 Task: Find connections with filter location Rānia with filter topic #indiawith filter profile language English with filter current company Trelleborg Group with filter school Manonmaniam Sundaranar University with filter industry Architecture and Planning with filter service category Videography with filter keywords title Flight Attendant
Action: Mouse moved to (657, 66)
Screenshot: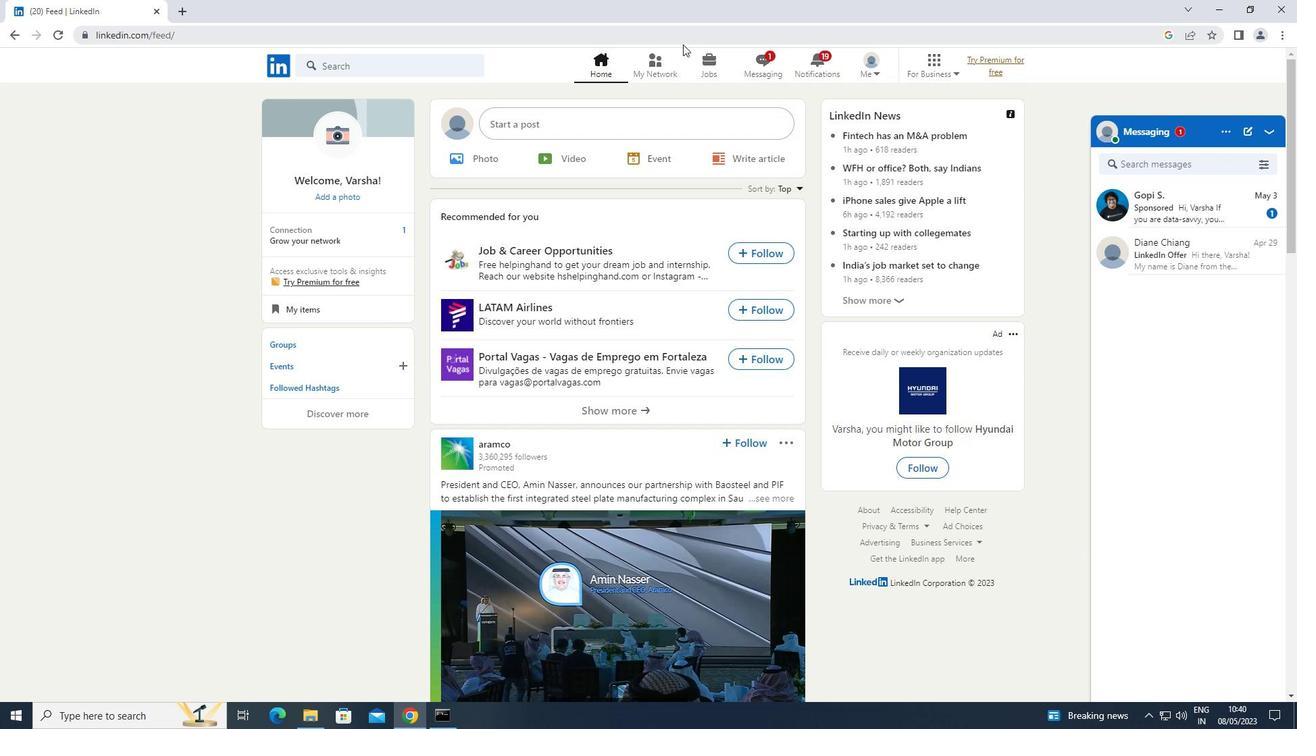 
Action: Mouse pressed left at (657, 66)
Screenshot: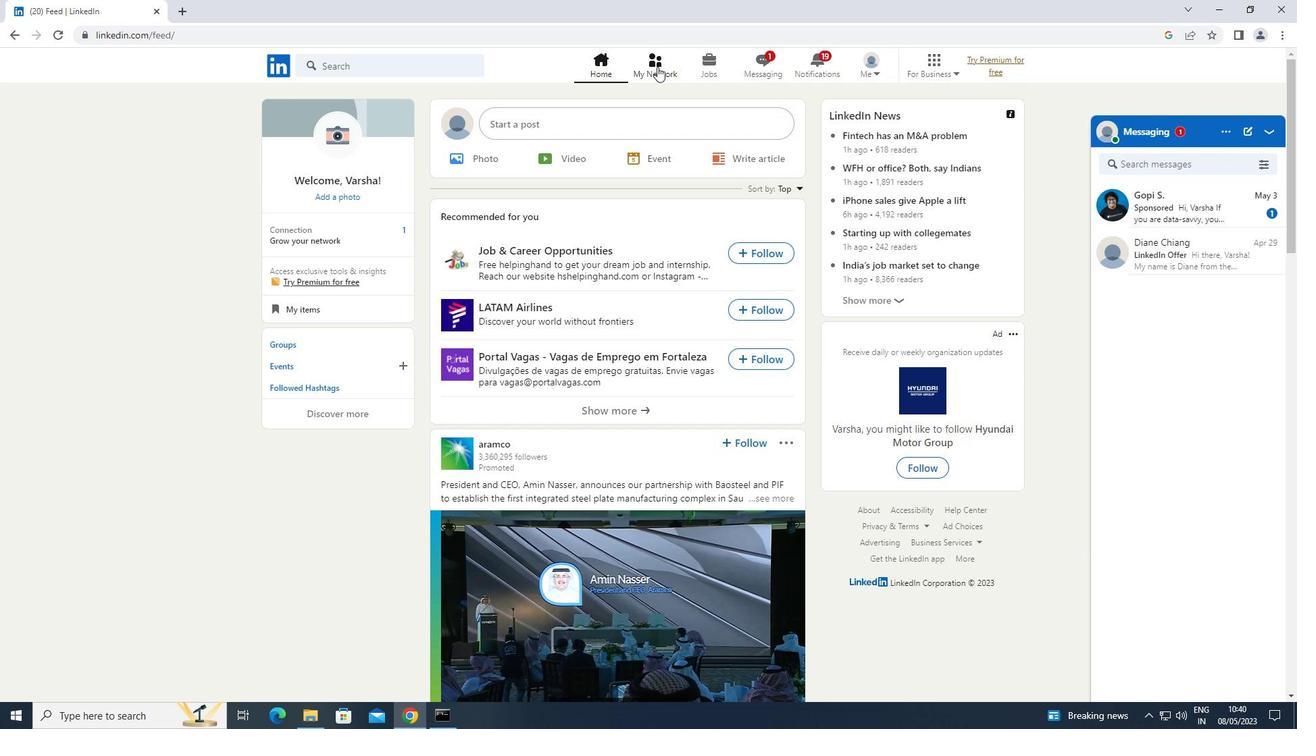 
Action: Mouse moved to (381, 137)
Screenshot: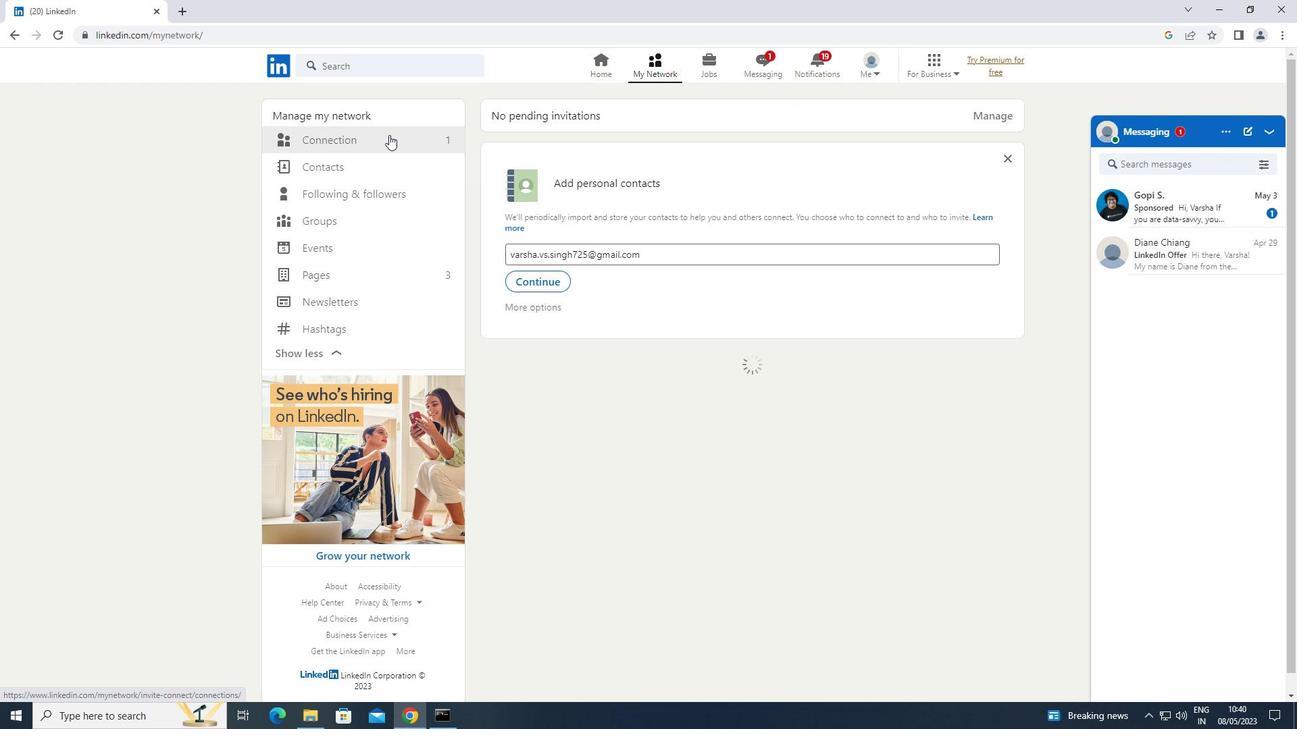 
Action: Mouse pressed left at (381, 137)
Screenshot: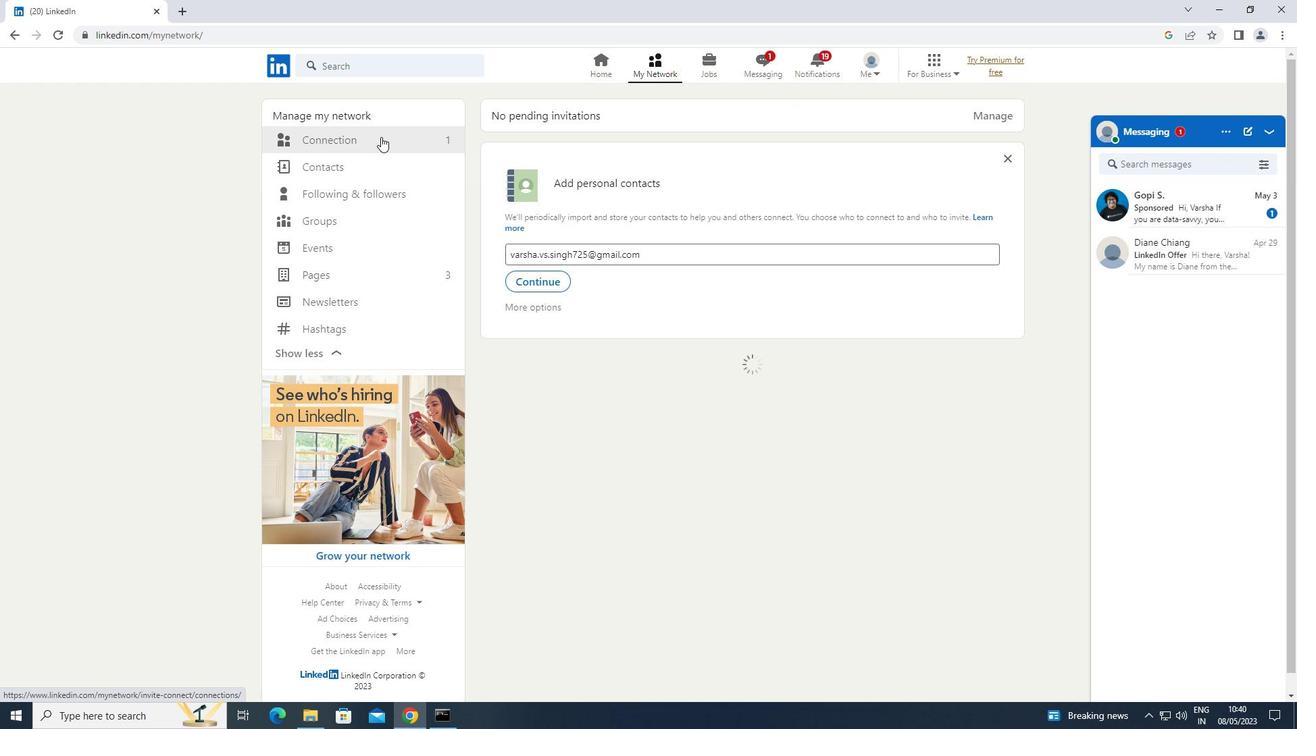 
Action: Mouse moved to (756, 141)
Screenshot: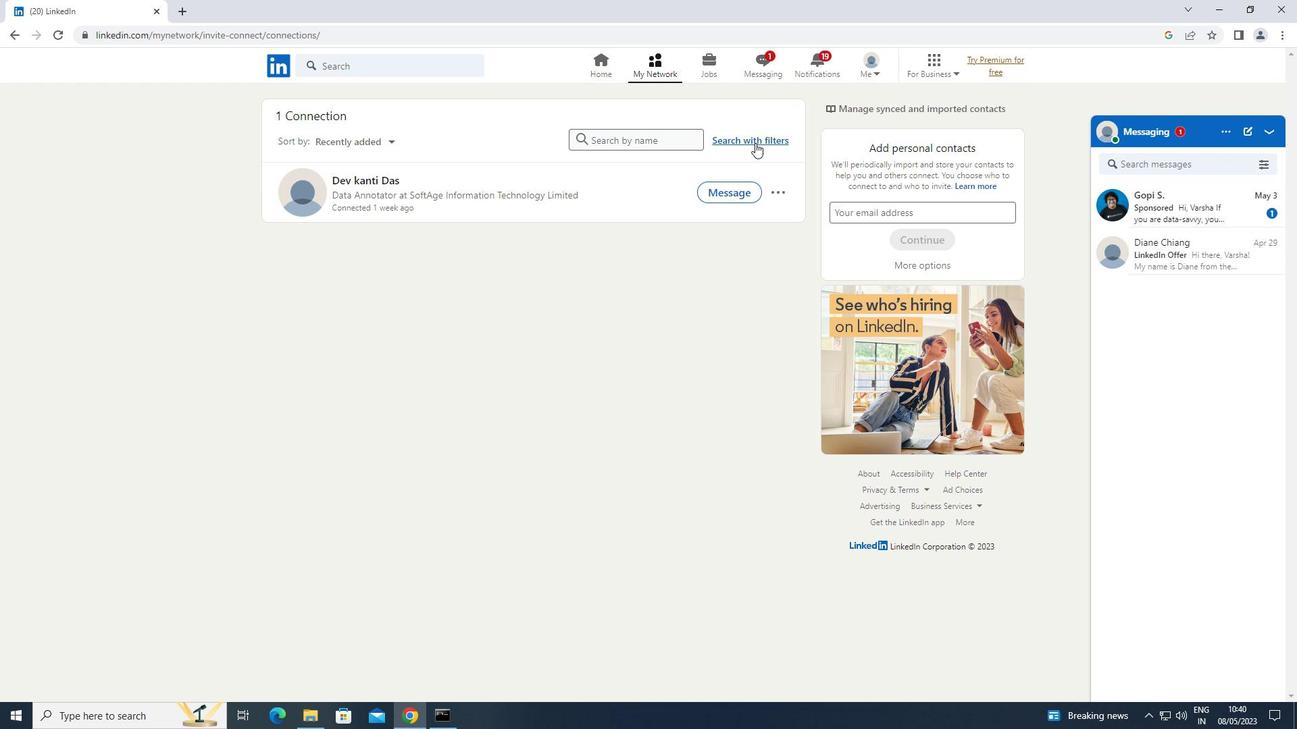 
Action: Mouse pressed left at (756, 141)
Screenshot: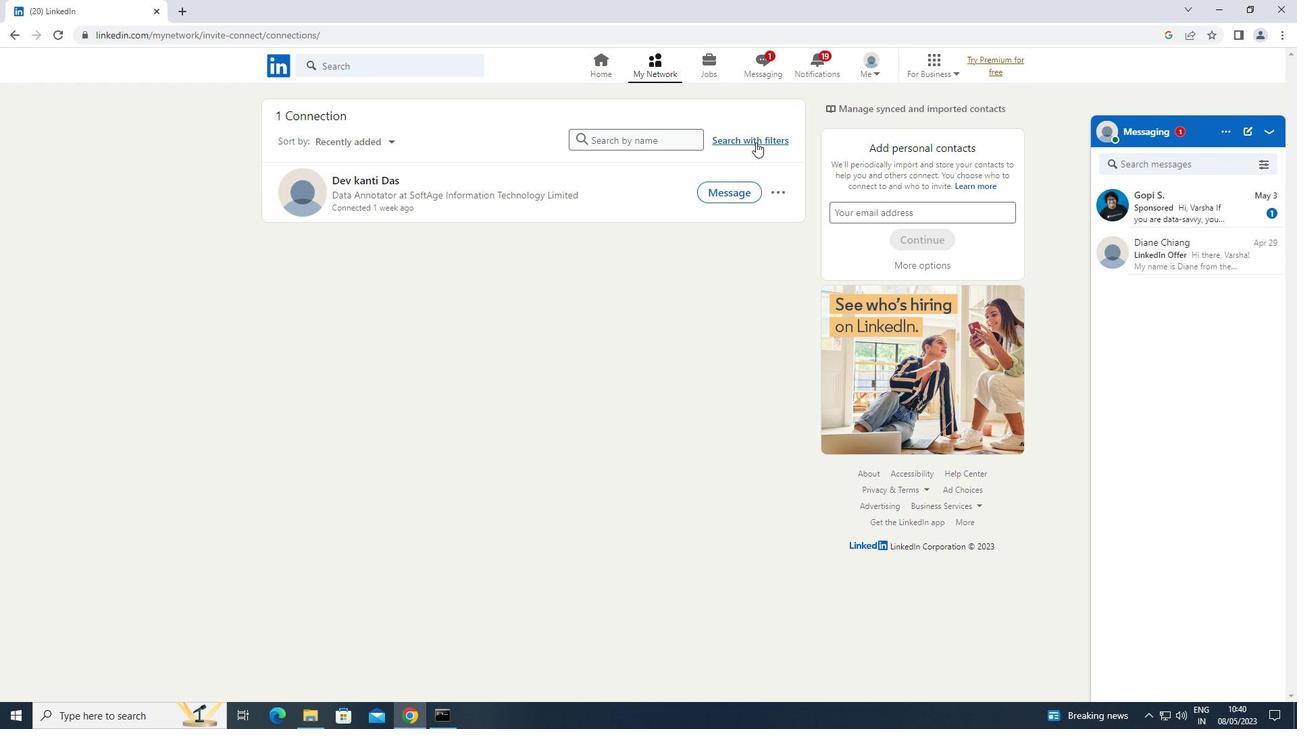 
Action: Mouse moved to (695, 108)
Screenshot: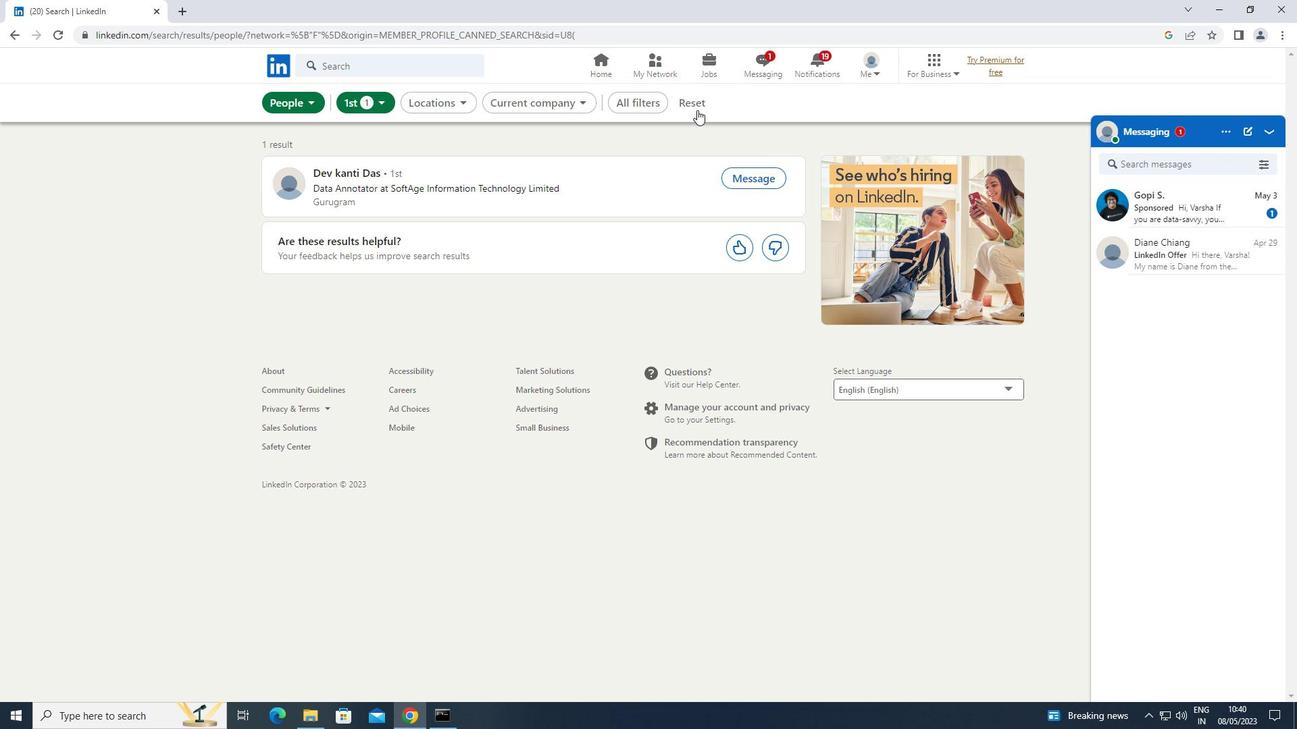 
Action: Mouse pressed left at (695, 108)
Screenshot: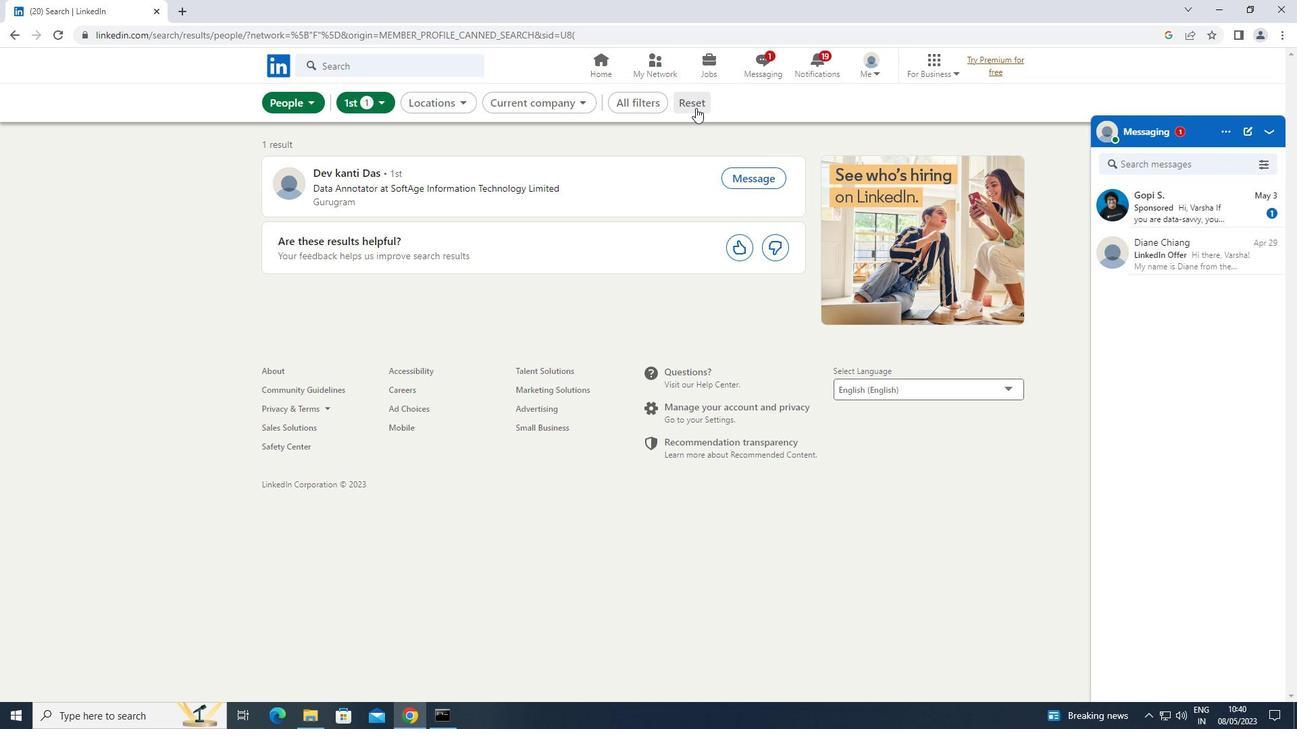 
Action: Mouse moved to (681, 104)
Screenshot: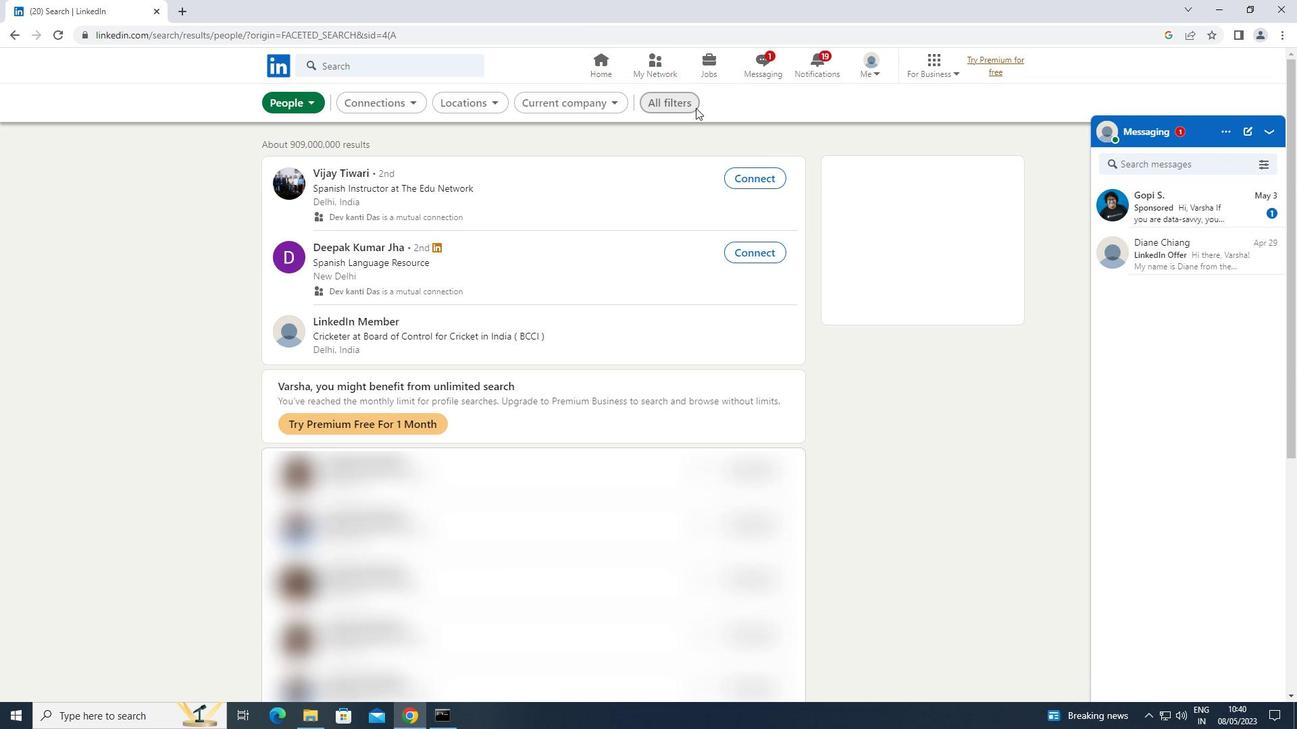 
Action: Mouse pressed left at (681, 104)
Screenshot: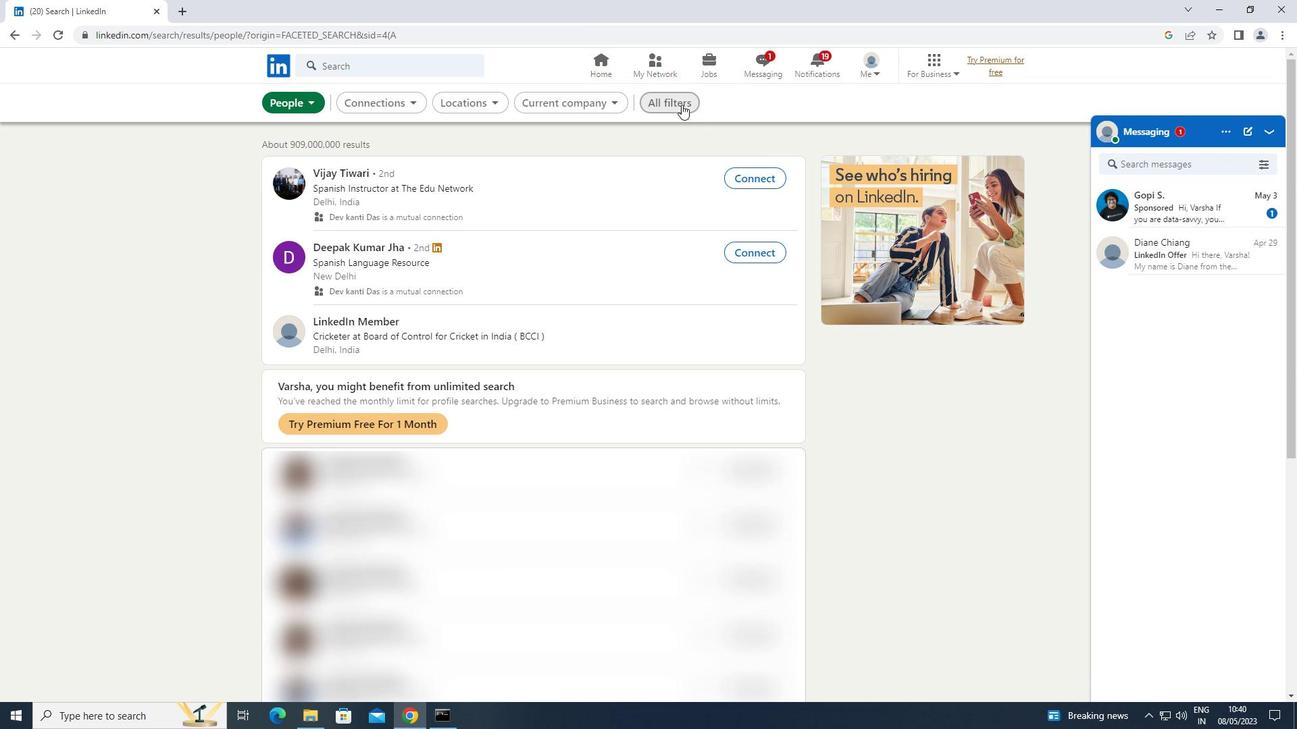 
Action: Mouse moved to (927, 224)
Screenshot: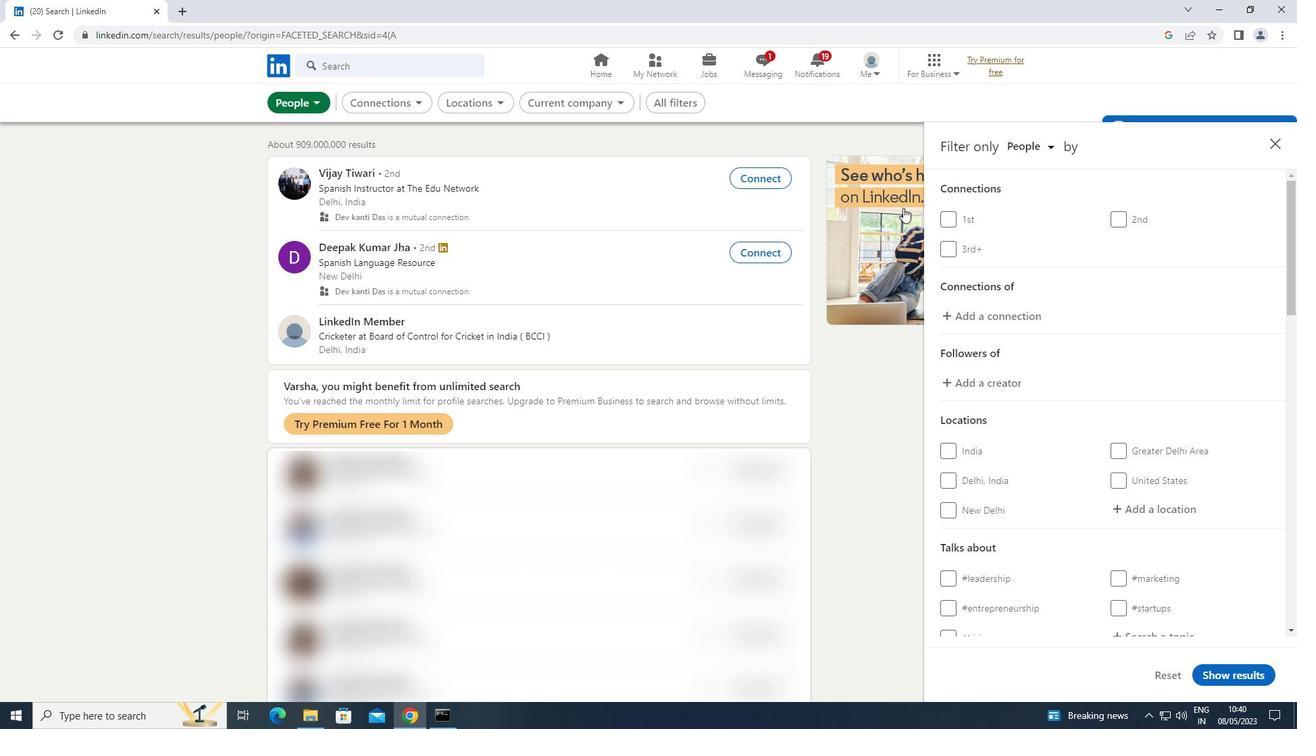 
Action: Mouse scrolled (927, 223) with delta (0, 0)
Screenshot: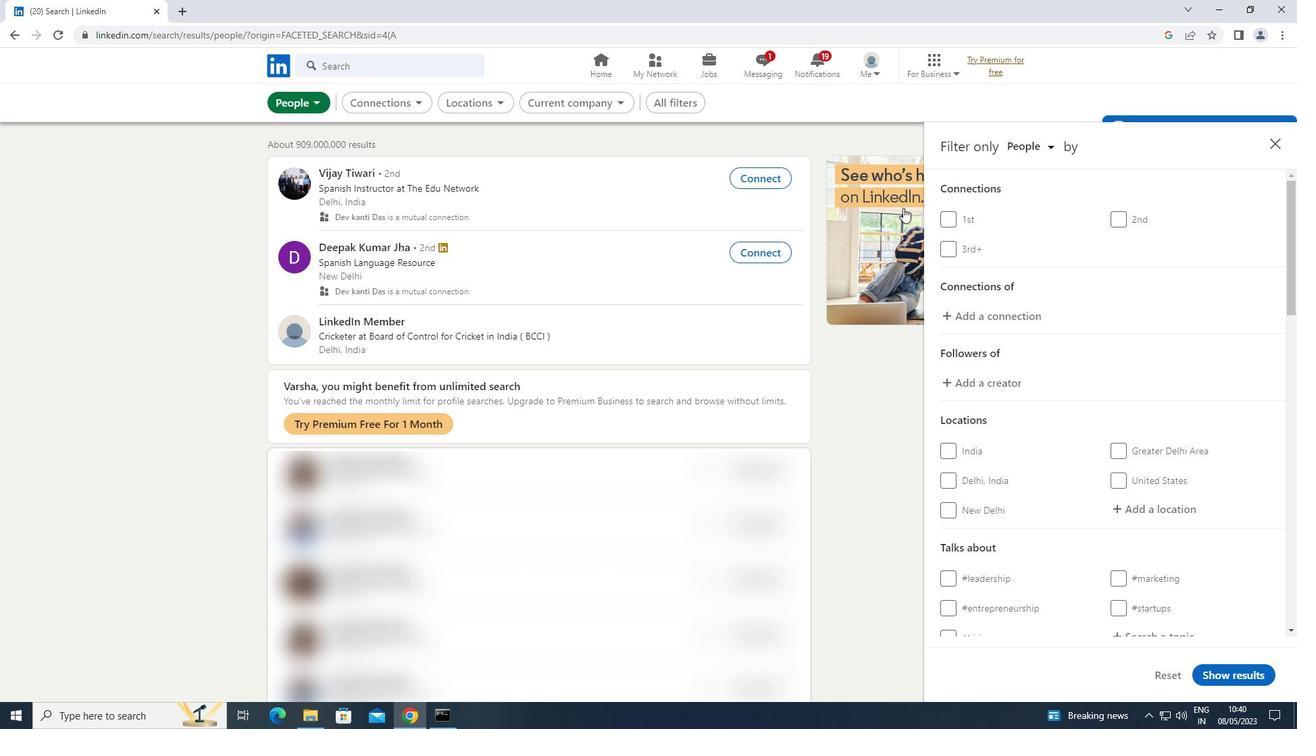 
Action: Mouse moved to (927, 226)
Screenshot: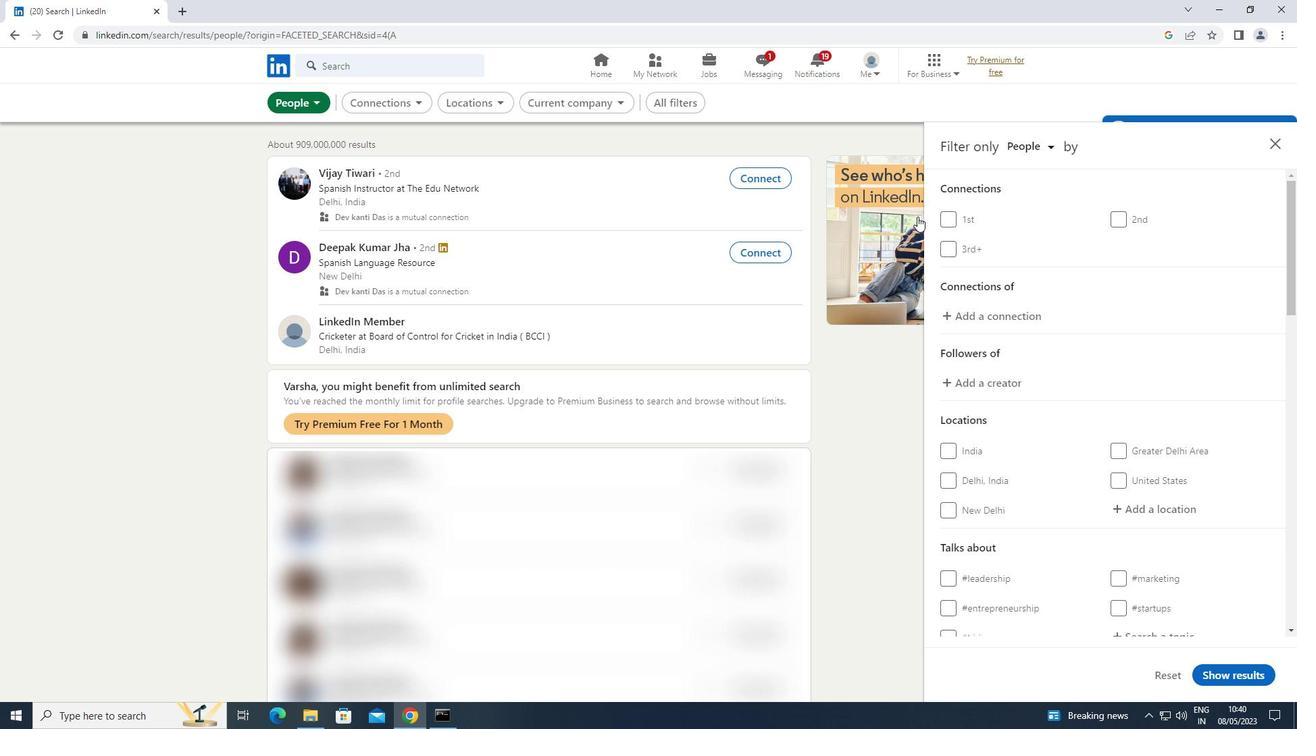 
Action: Mouse scrolled (927, 225) with delta (0, 0)
Screenshot: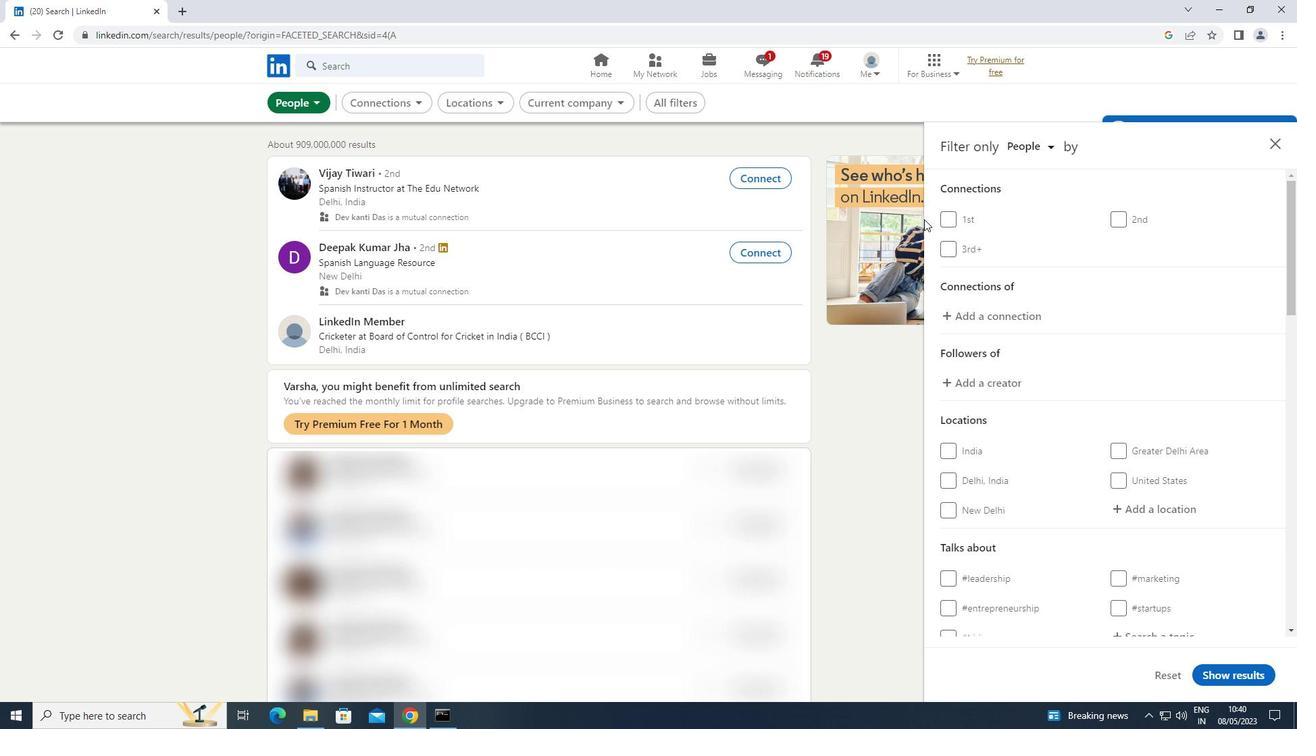
Action: Mouse scrolled (927, 225) with delta (0, 0)
Screenshot: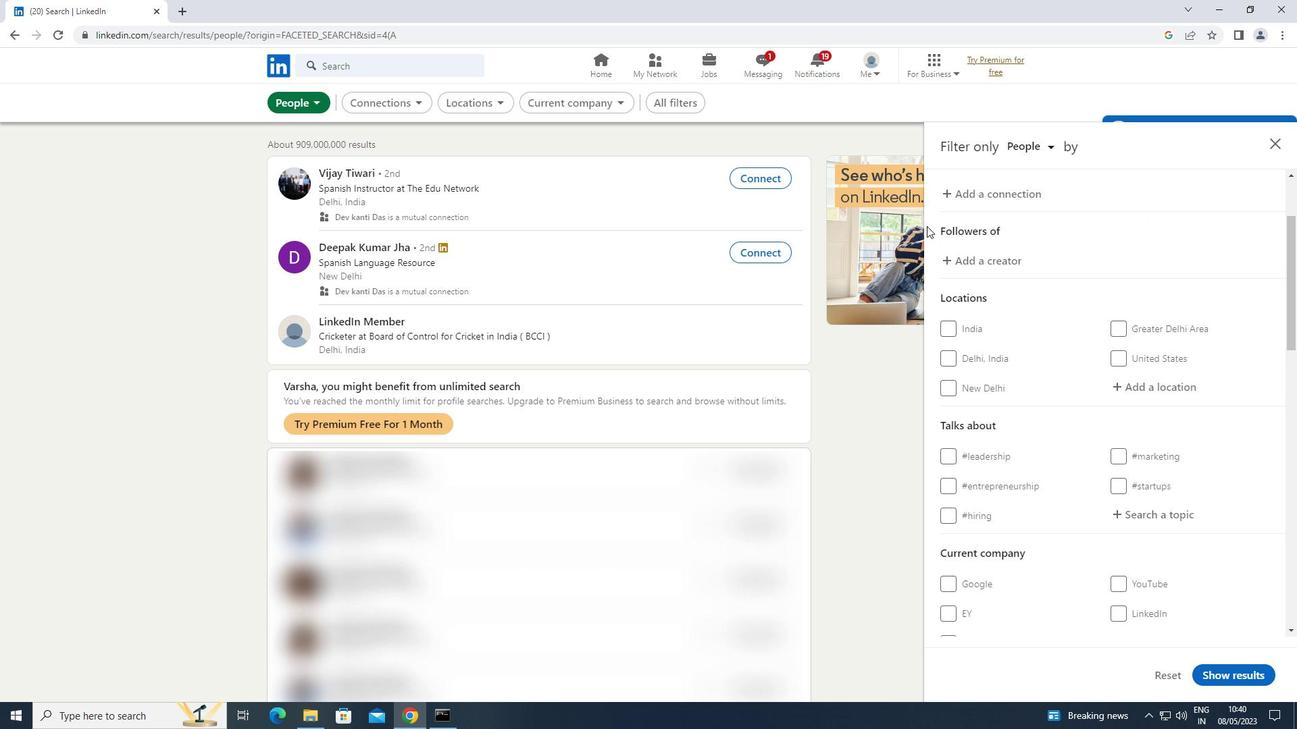 
Action: Mouse moved to (1142, 302)
Screenshot: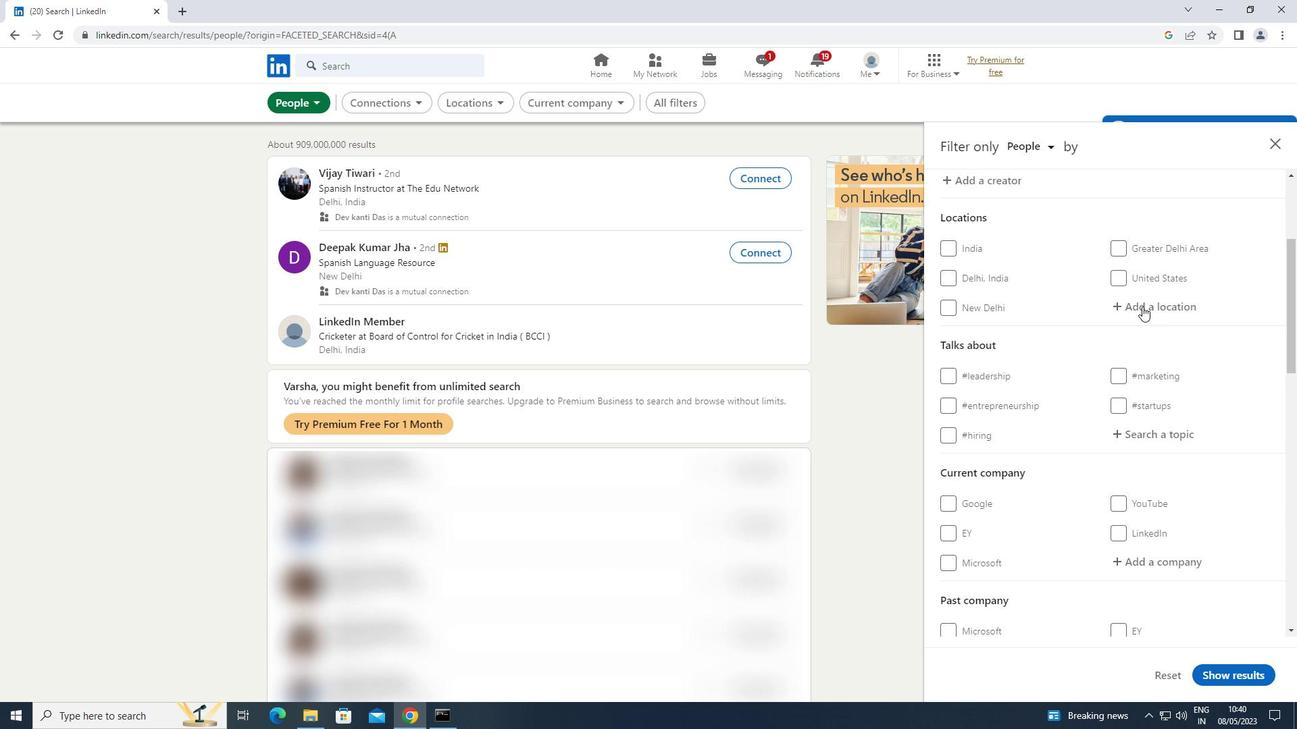 
Action: Mouse pressed left at (1142, 302)
Screenshot: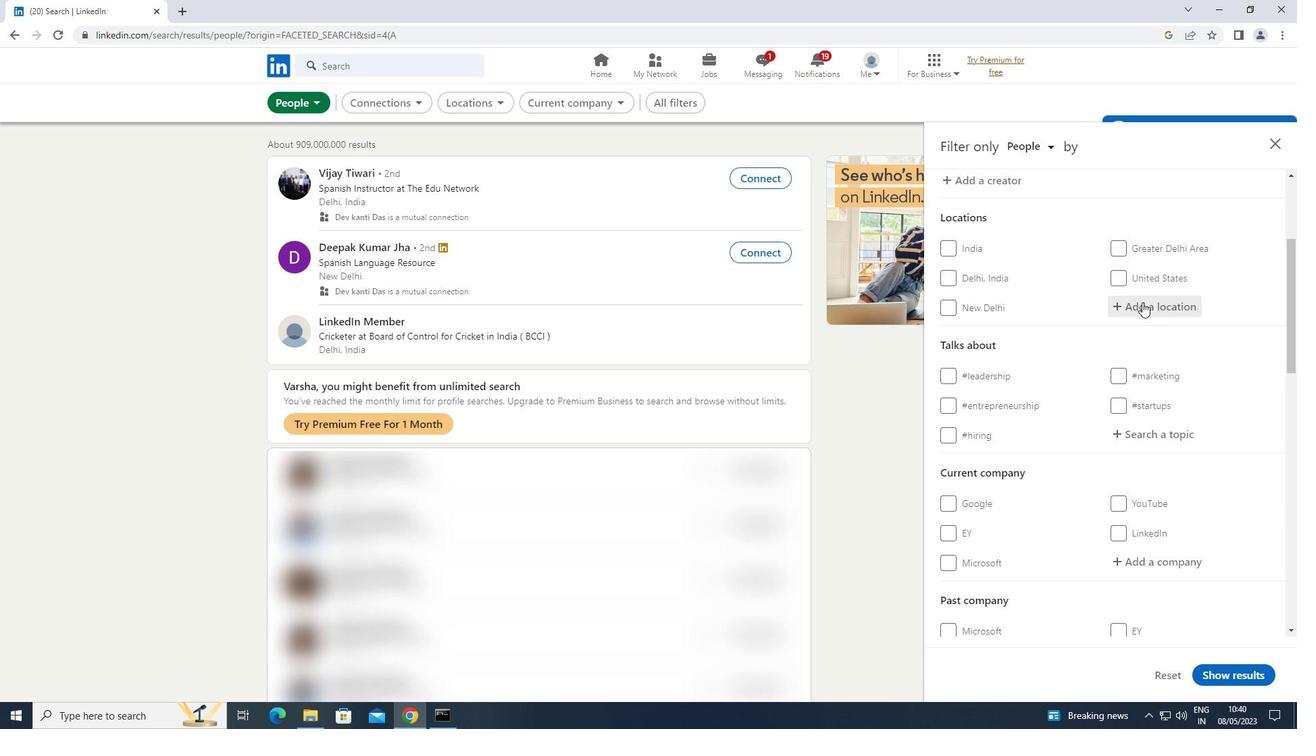 
Action: Mouse moved to (1119, 303)
Screenshot: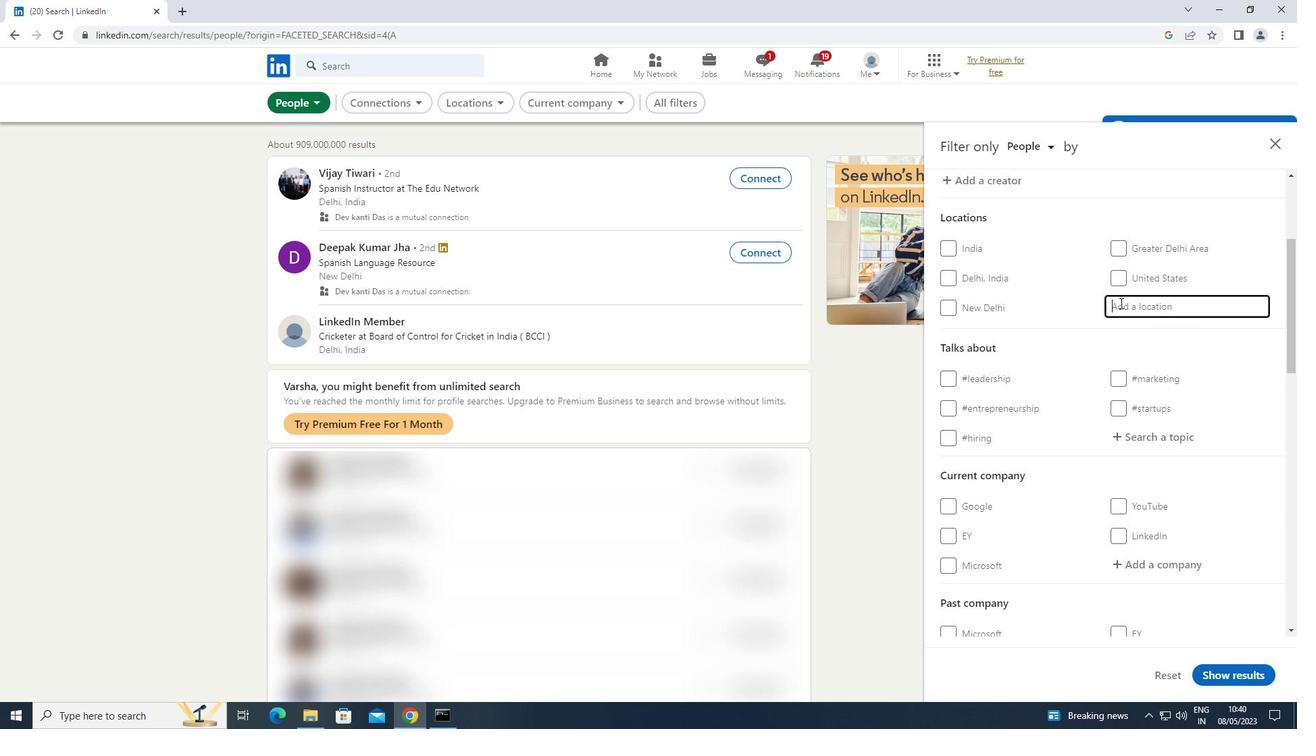 
Action: Key pressed <Key.shift>RANIA
Screenshot: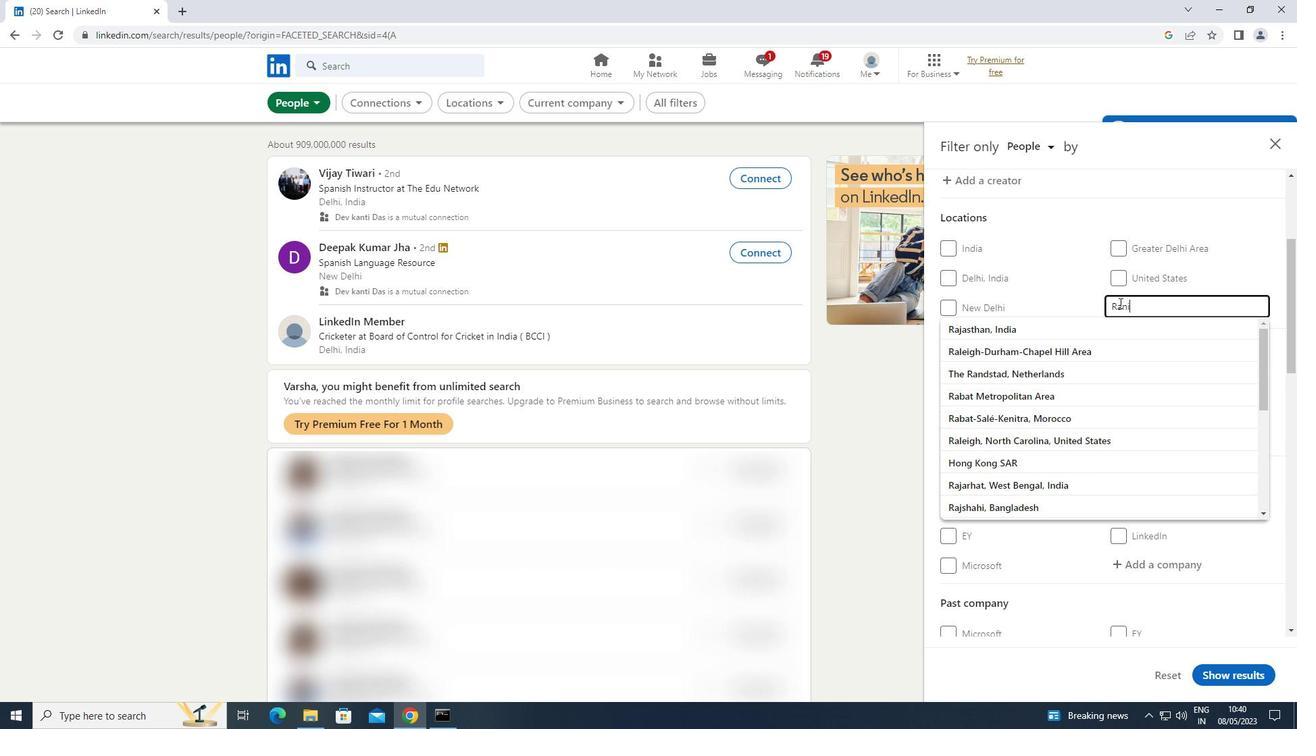 
Action: Mouse moved to (1125, 433)
Screenshot: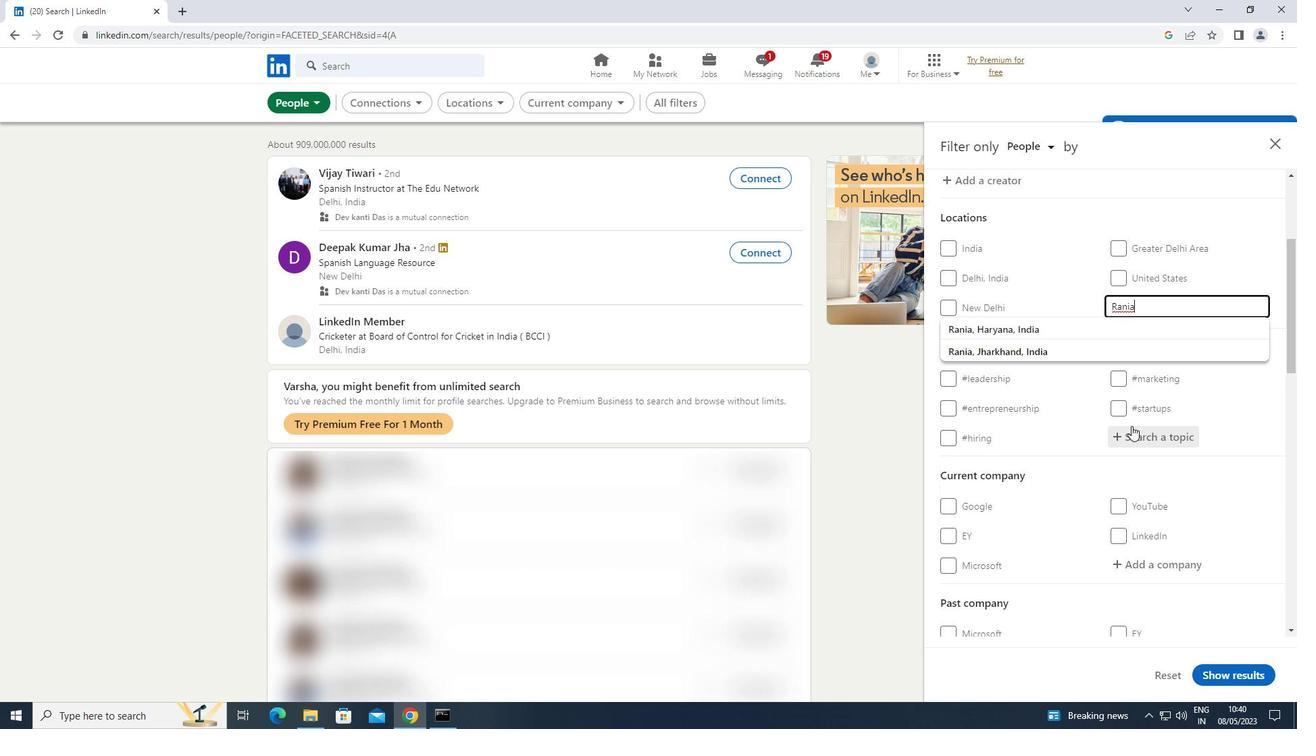 
Action: Mouse pressed left at (1125, 433)
Screenshot: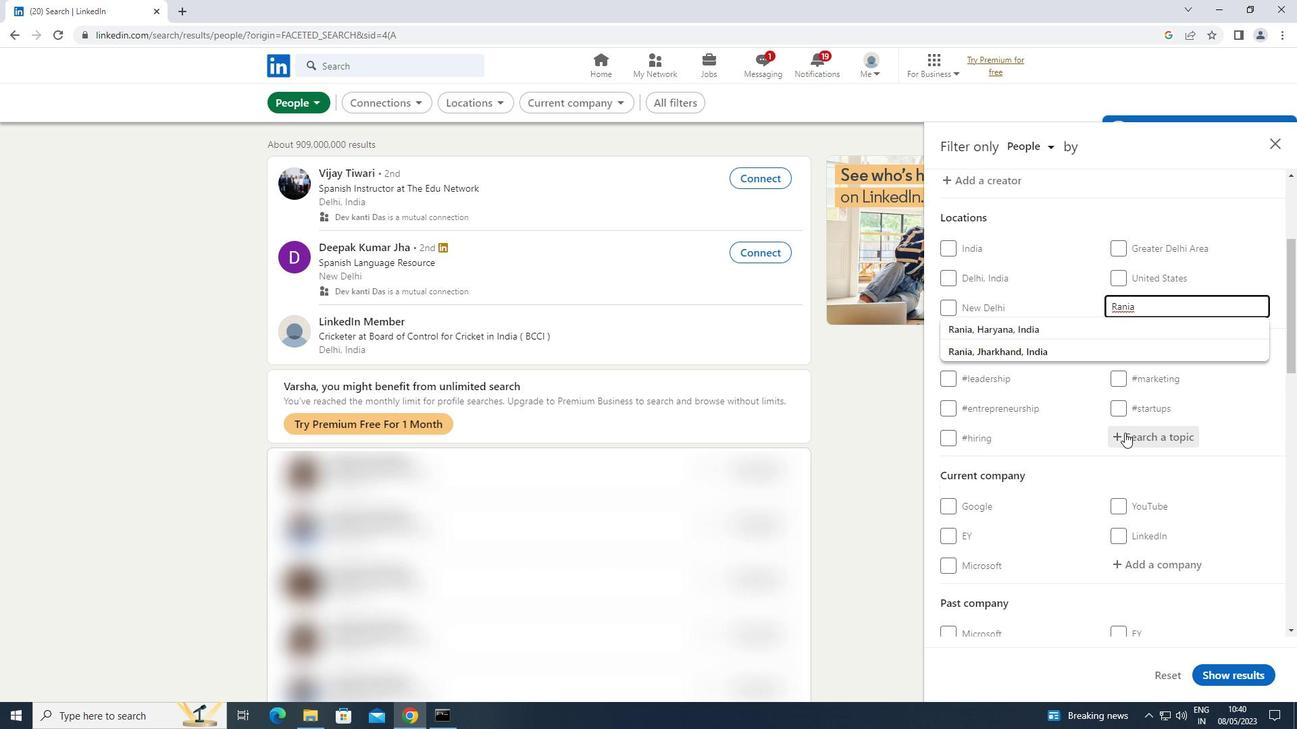 
Action: Mouse moved to (1123, 434)
Screenshot: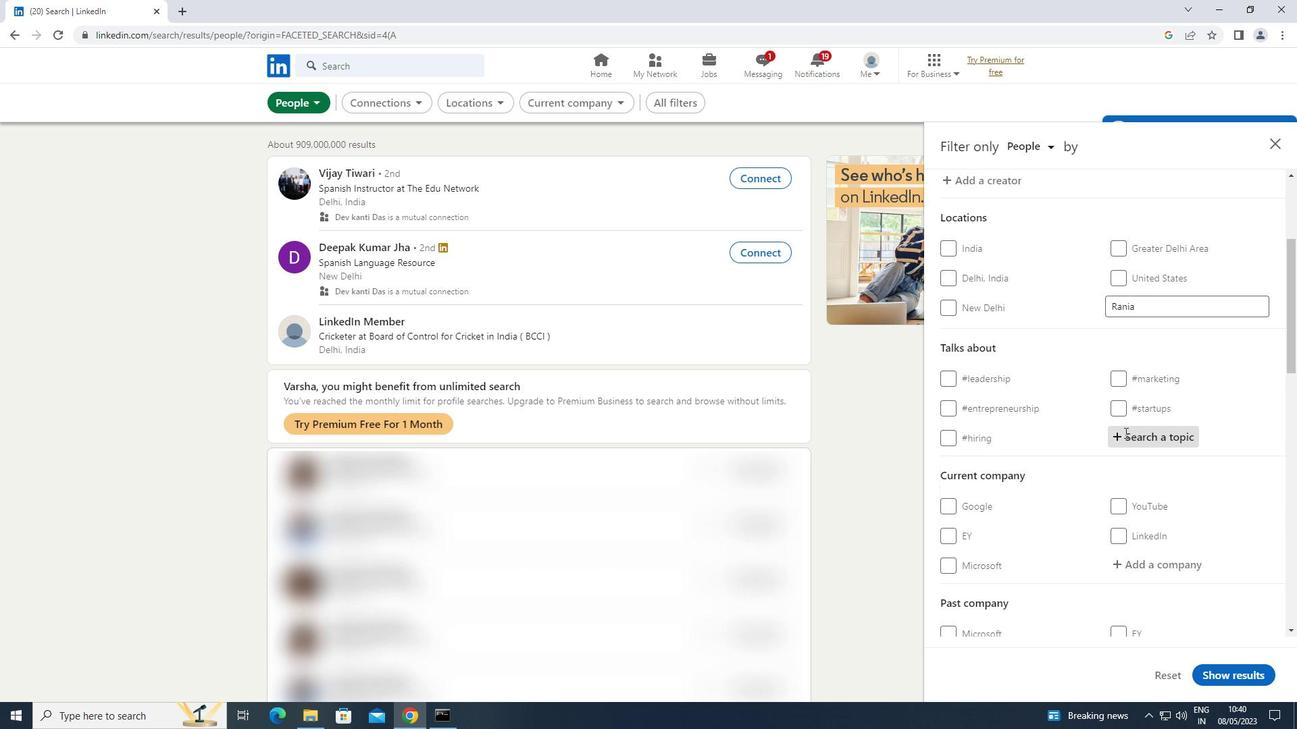 
Action: Key pressed INDIA
Screenshot: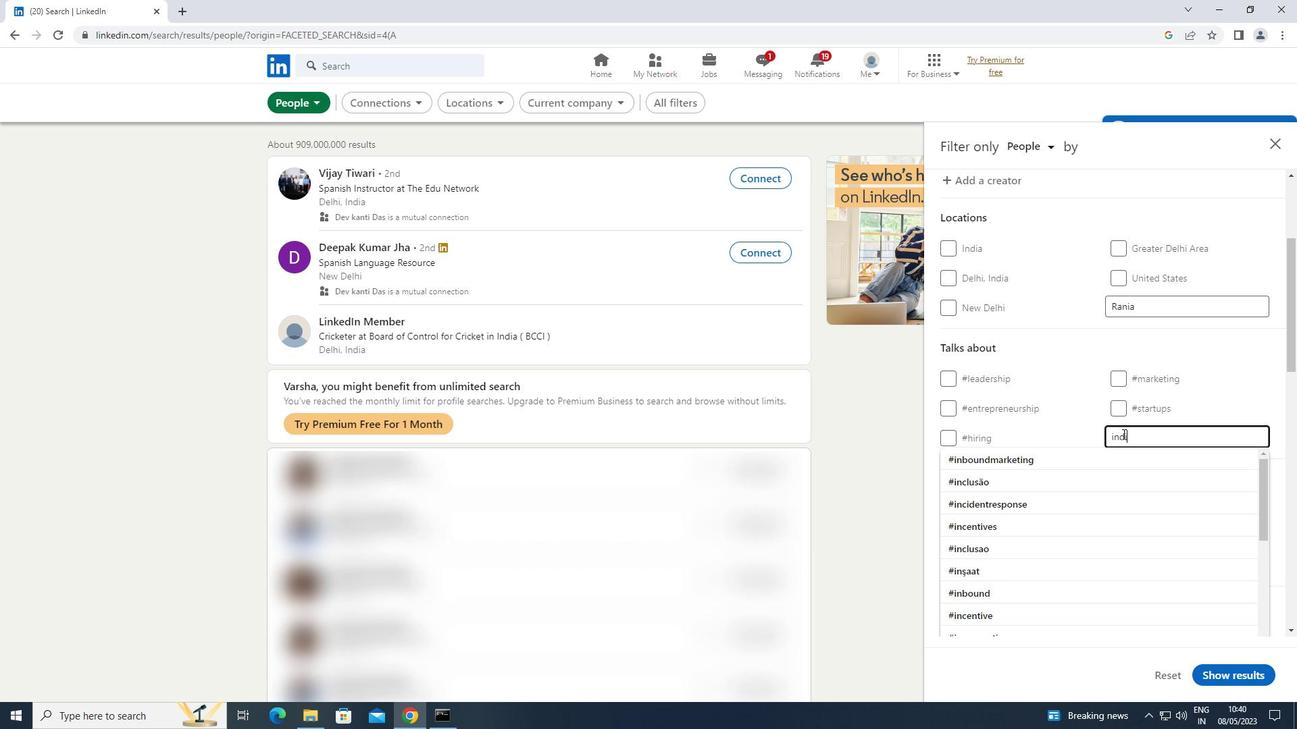 
Action: Mouse moved to (977, 454)
Screenshot: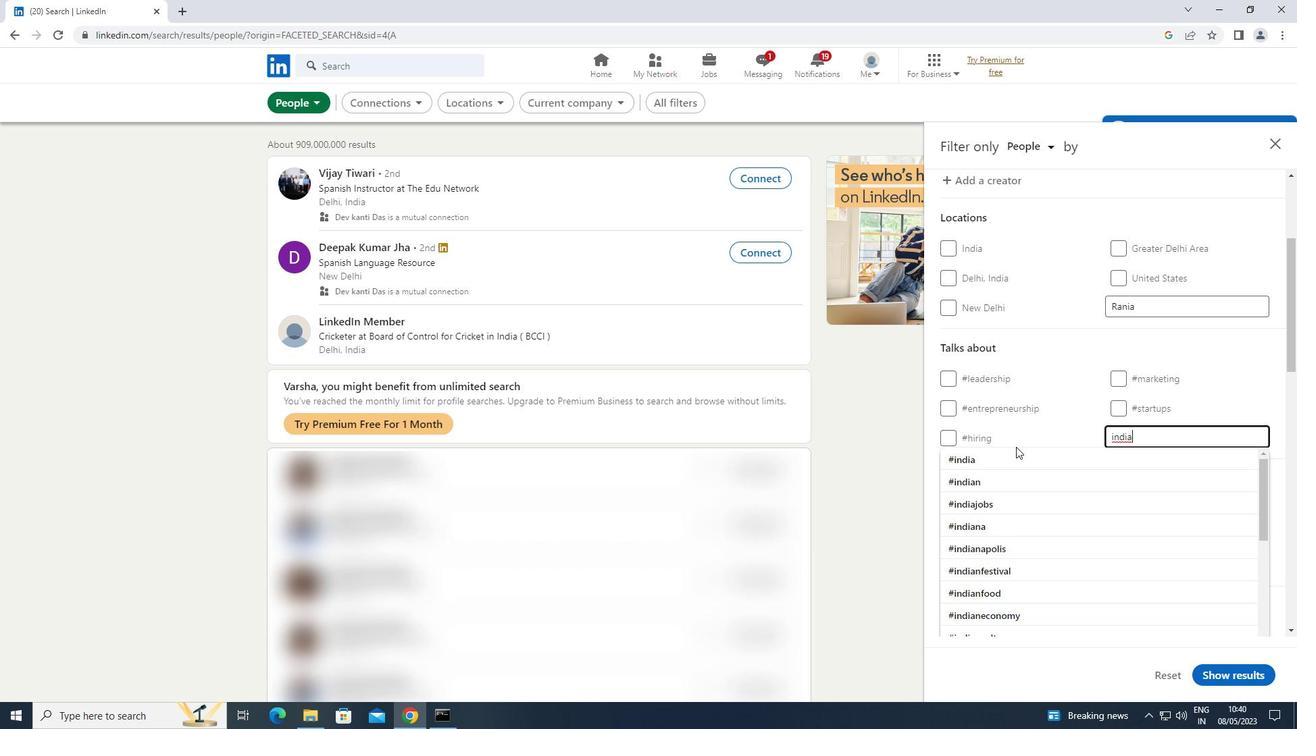 
Action: Mouse pressed left at (977, 454)
Screenshot: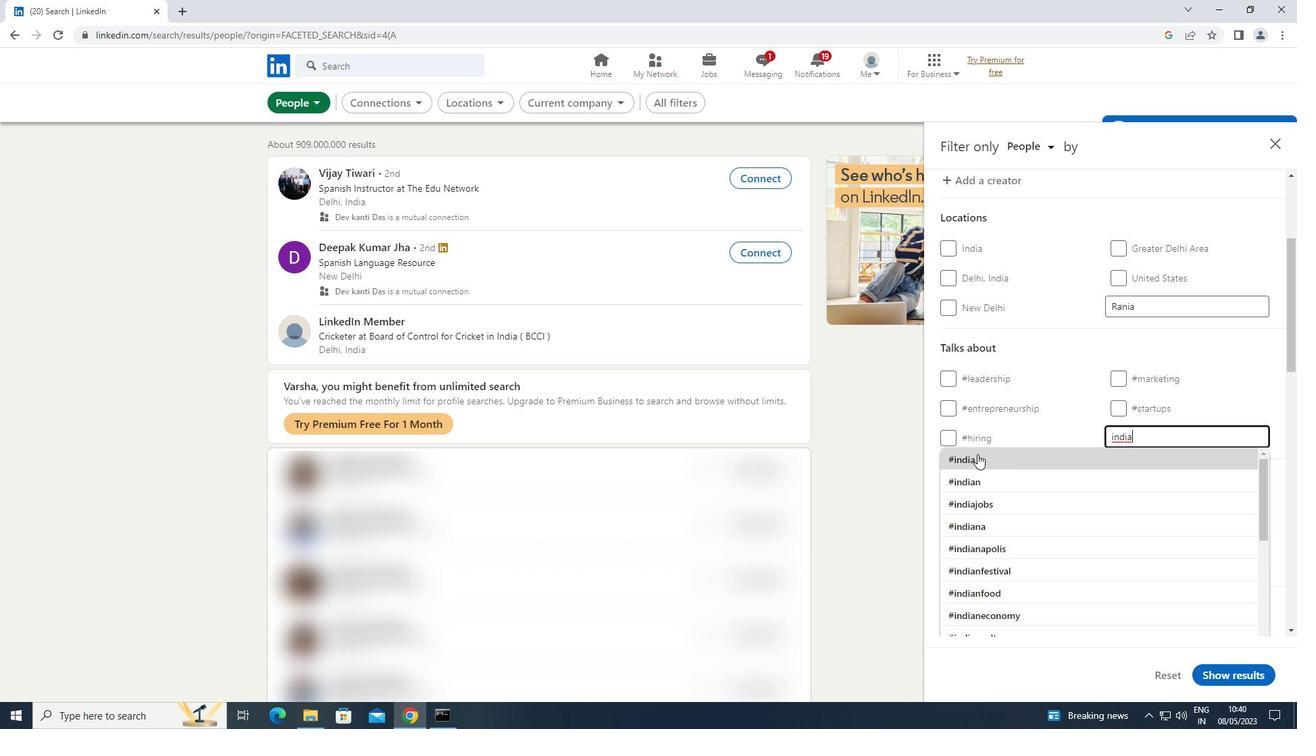 
Action: Mouse moved to (980, 446)
Screenshot: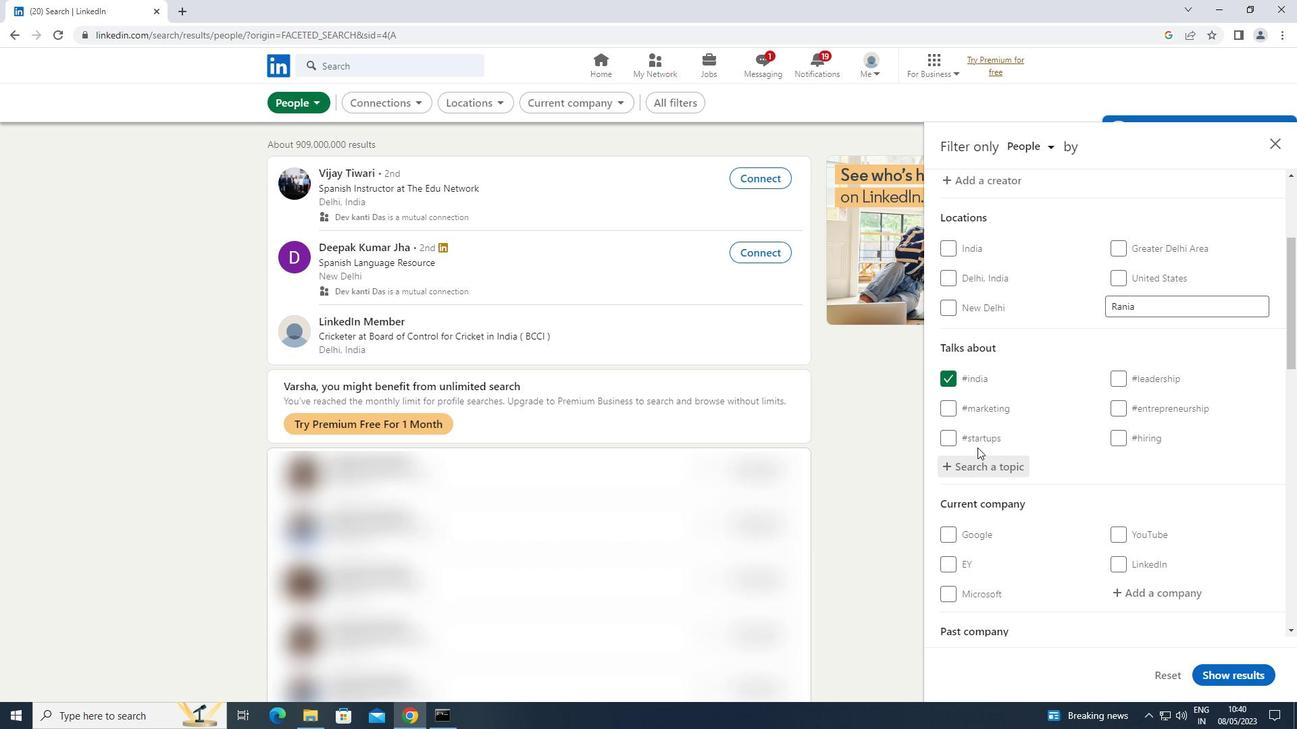 
Action: Mouse scrolled (980, 445) with delta (0, 0)
Screenshot: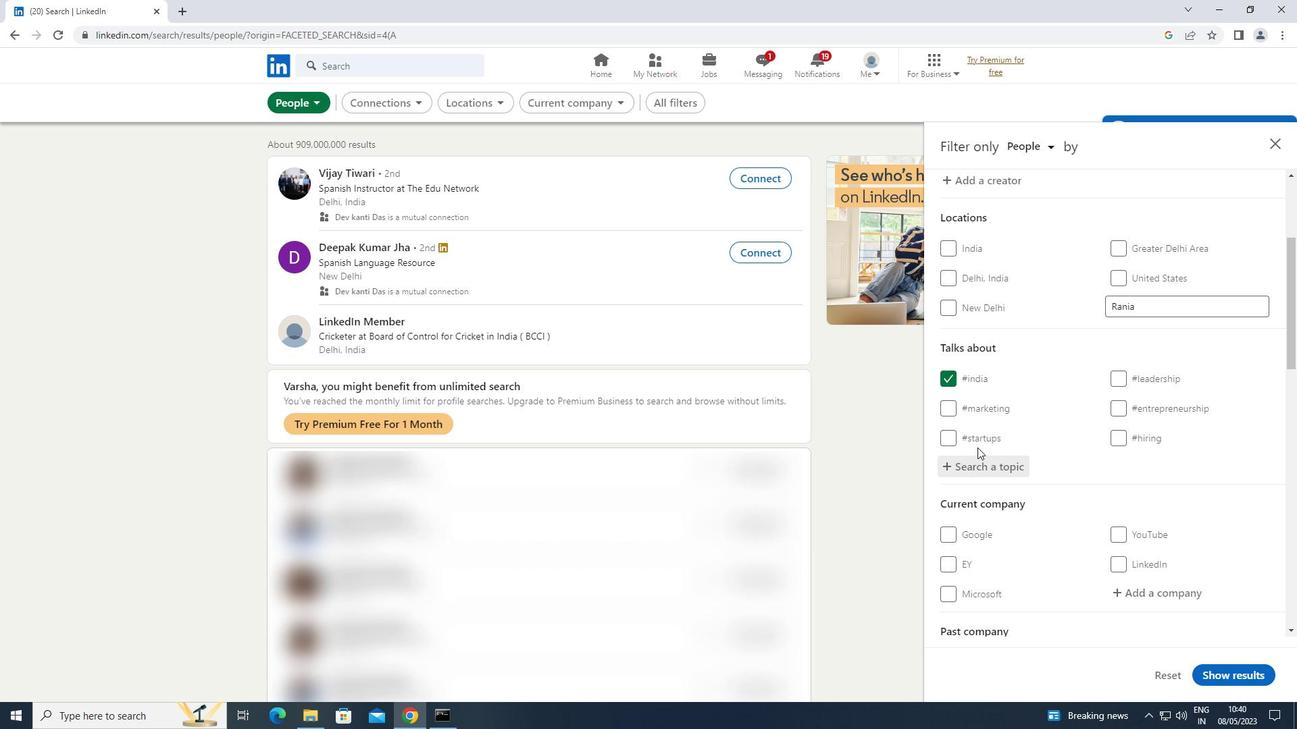 
Action: Mouse scrolled (980, 445) with delta (0, 0)
Screenshot: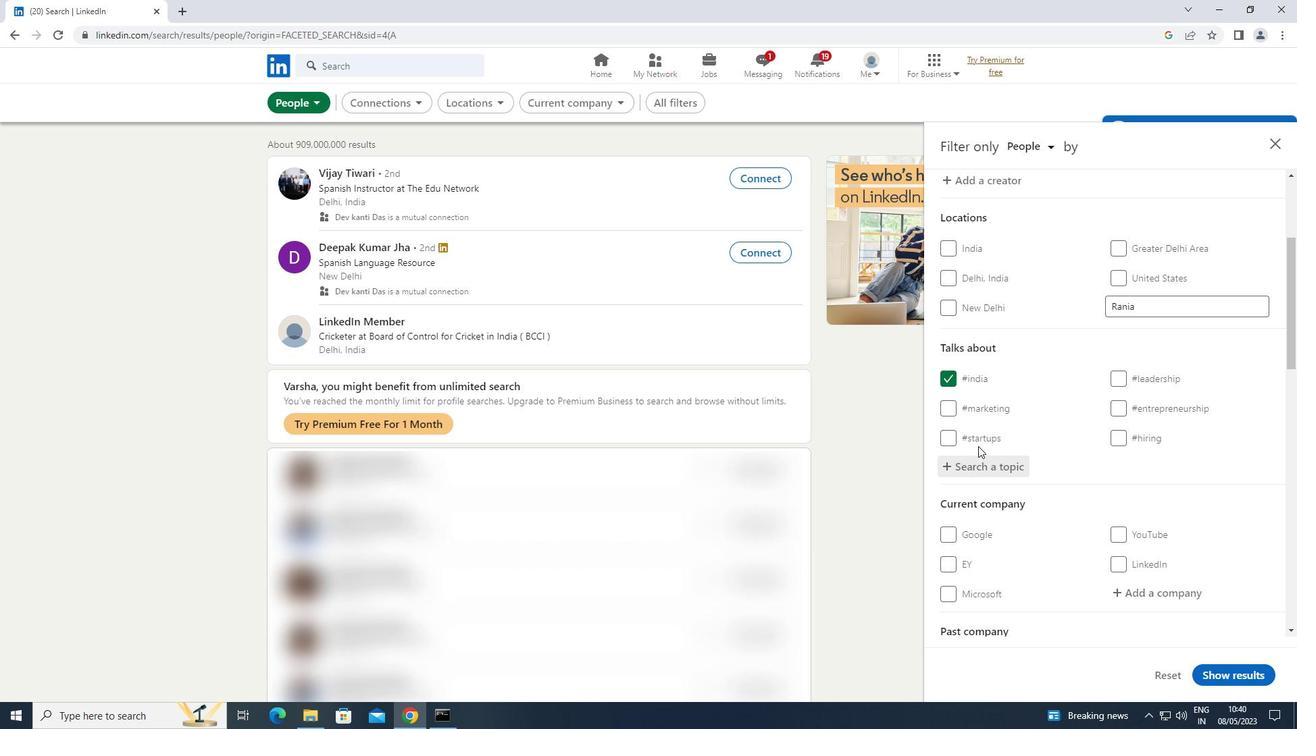 
Action: Mouse scrolled (980, 445) with delta (0, 0)
Screenshot: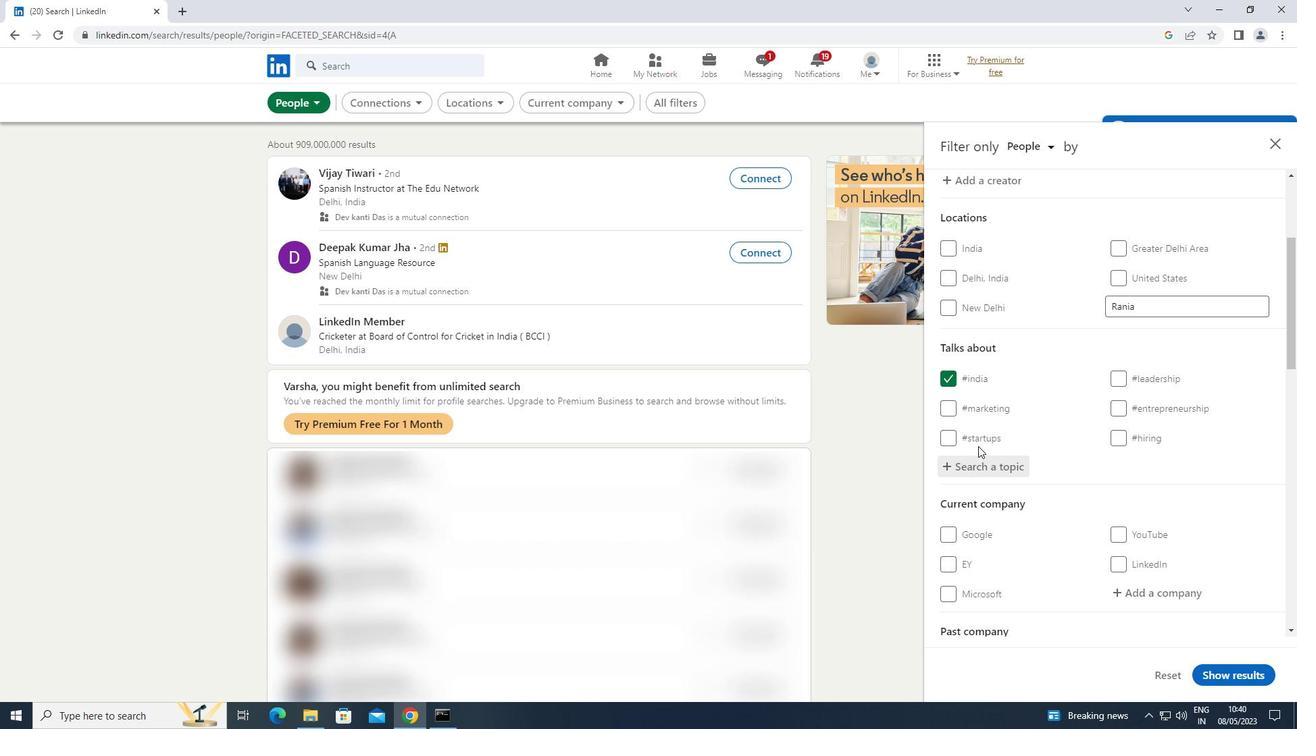 
Action: Mouse scrolled (980, 445) with delta (0, 0)
Screenshot: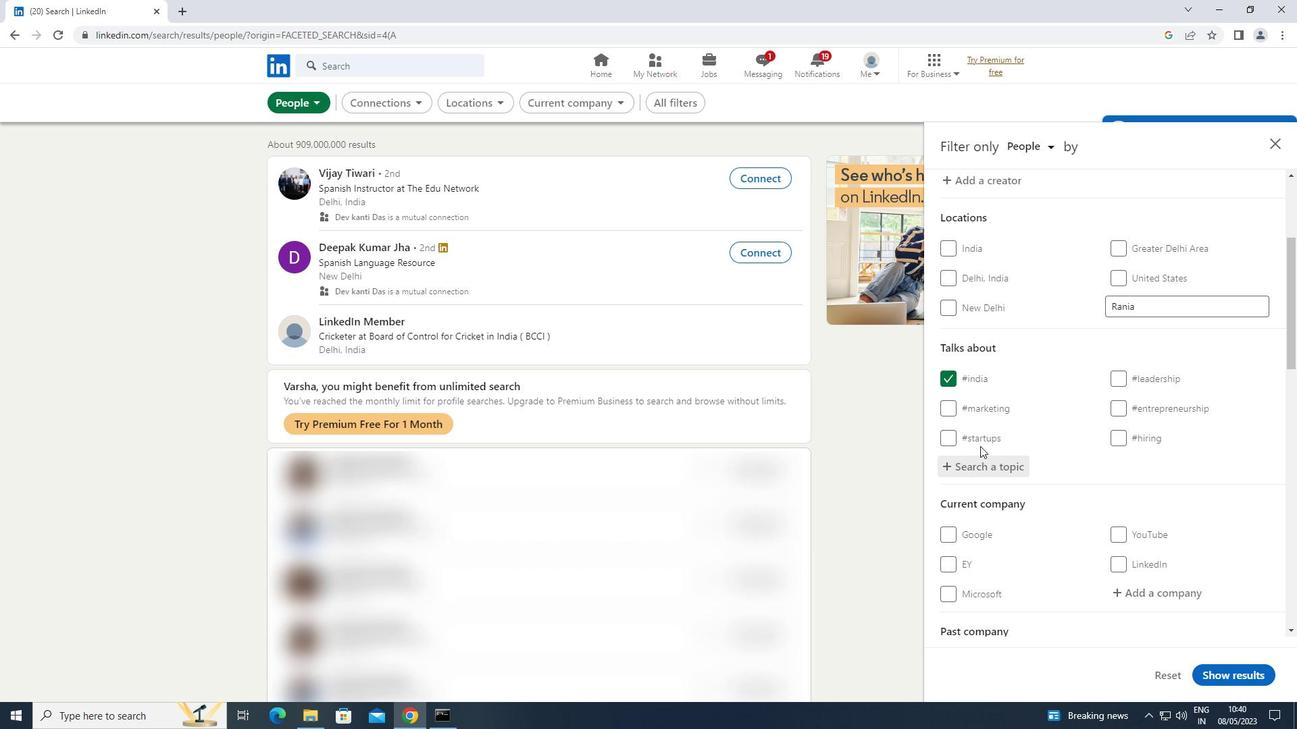
Action: Mouse moved to (983, 445)
Screenshot: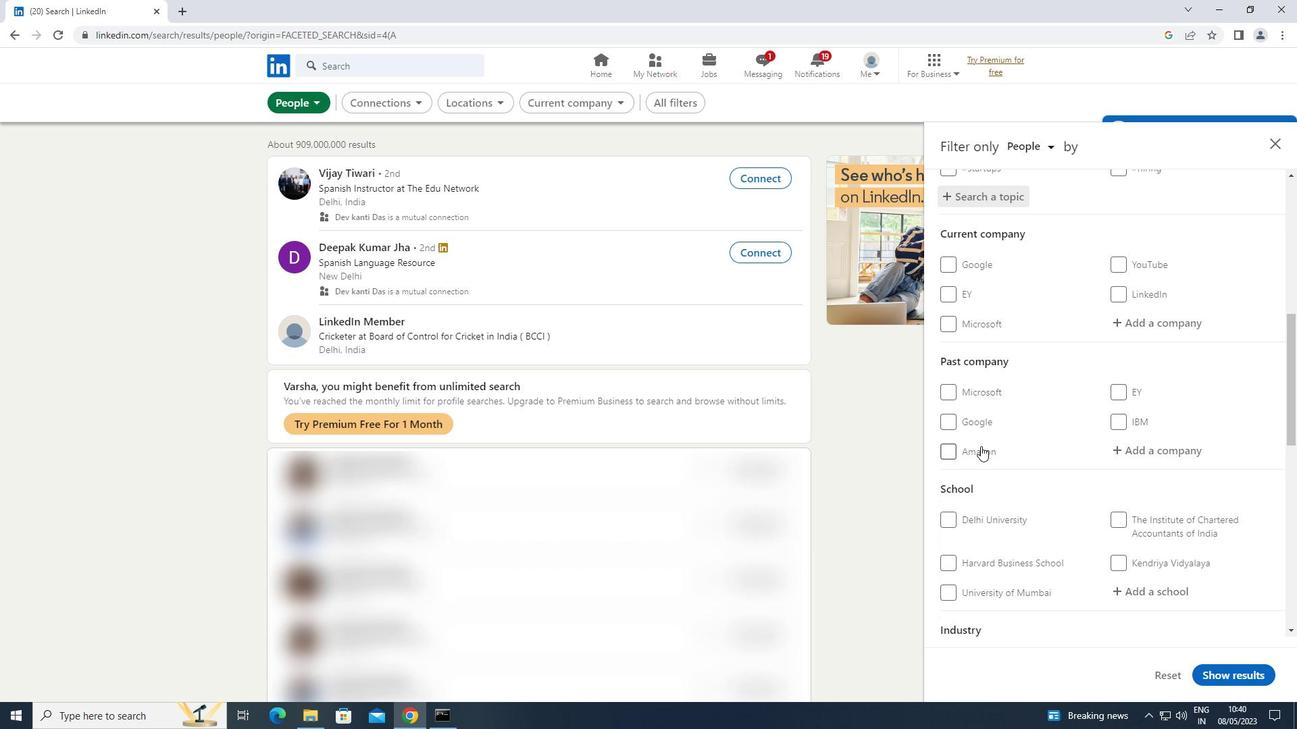 
Action: Mouse scrolled (983, 444) with delta (0, 0)
Screenshot: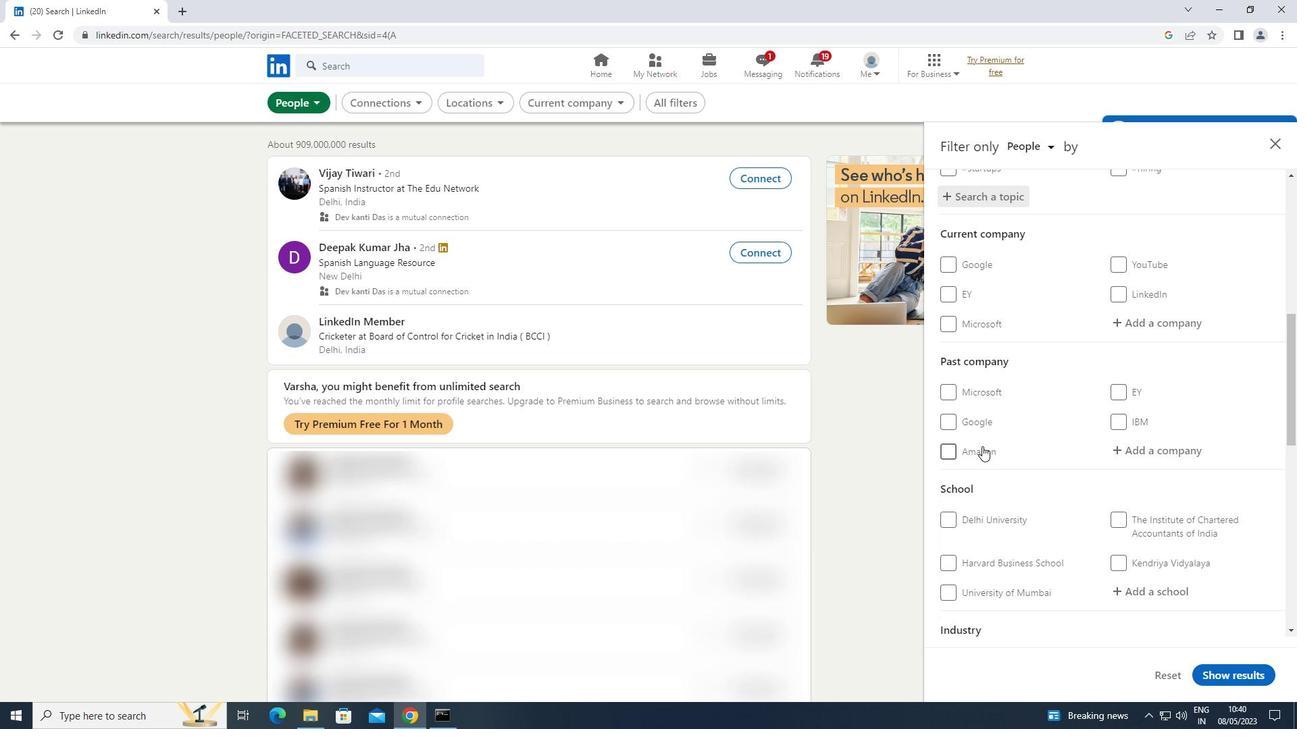
Action: Mouse scrolled (983, 444) with delta (0, 0)
Screenshot: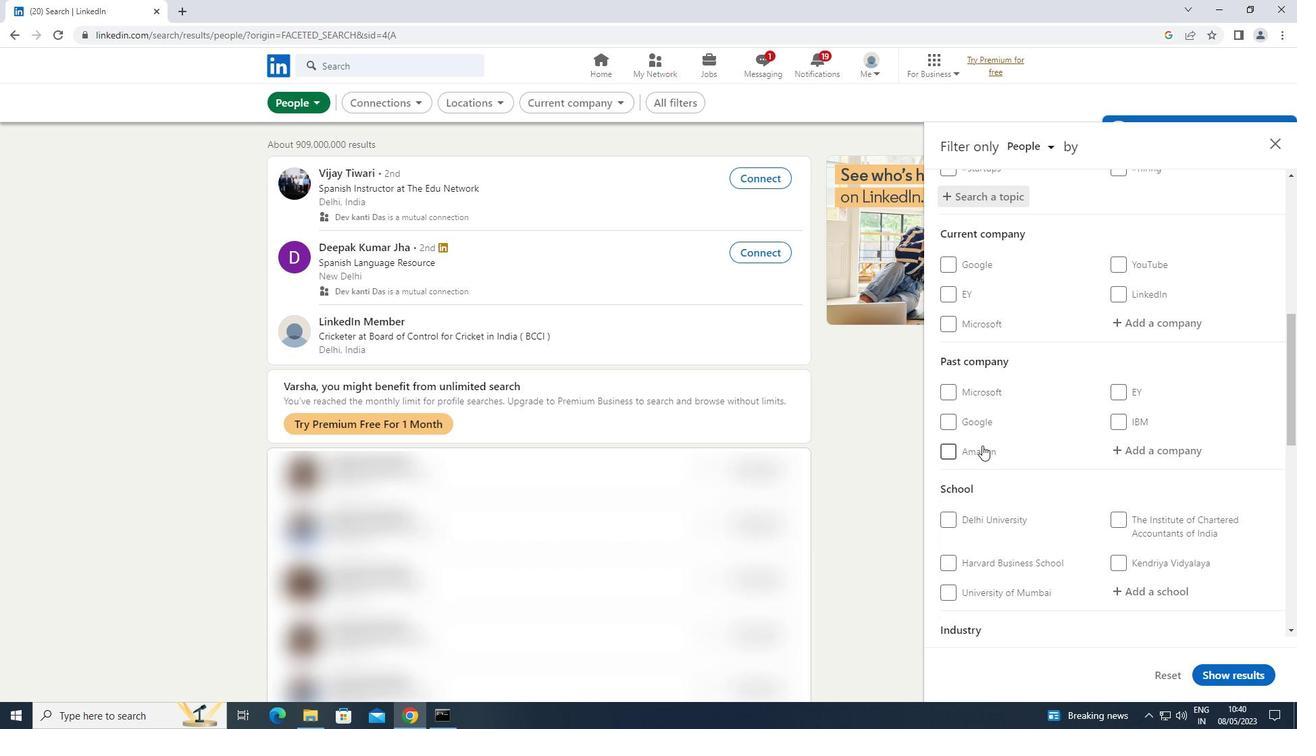 
Action: Mouse scrolled (983, 444) with delta (0, 0)
Screenshot: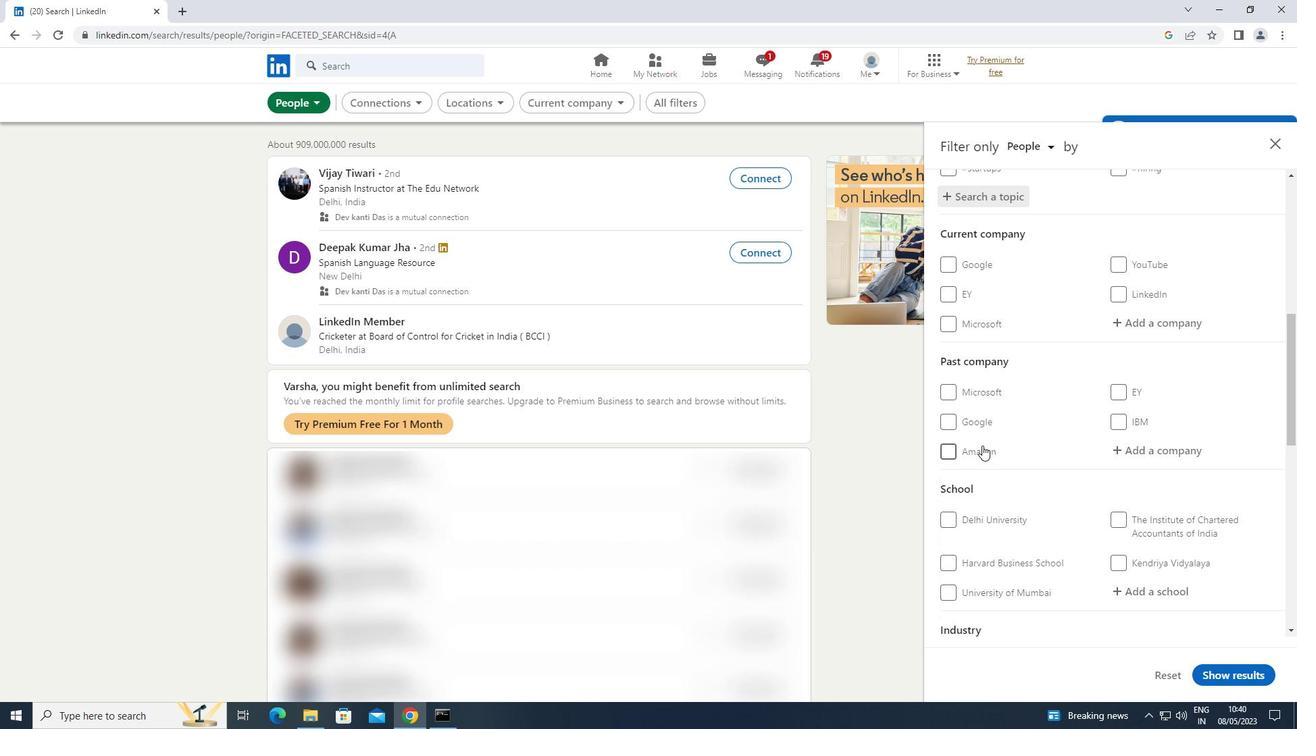 
Action: Mouse moved to (985, 443)
Screenshot: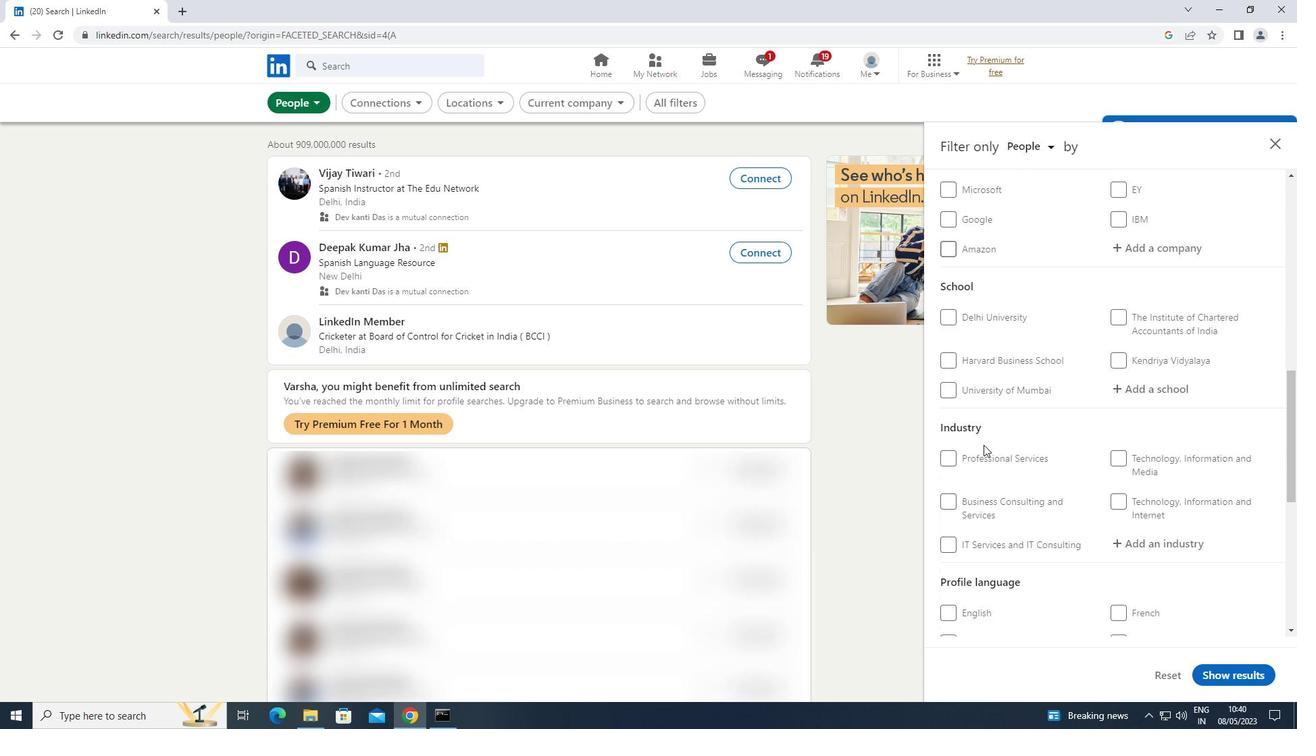 
Action: Mouse scrolled (985, 443) with delta (0, 0)
Screenshot: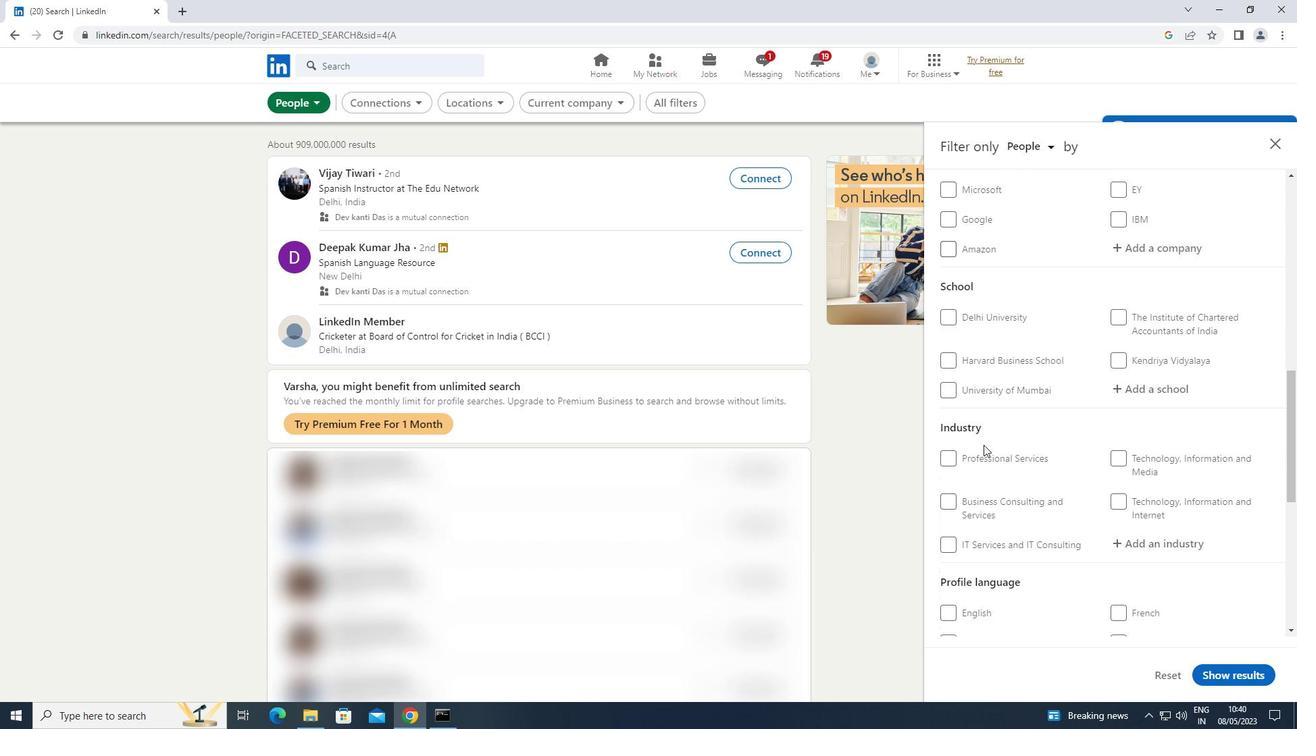 
Action: Mouse scrolled (985, 443) with delta (0, 0)
Screenshot: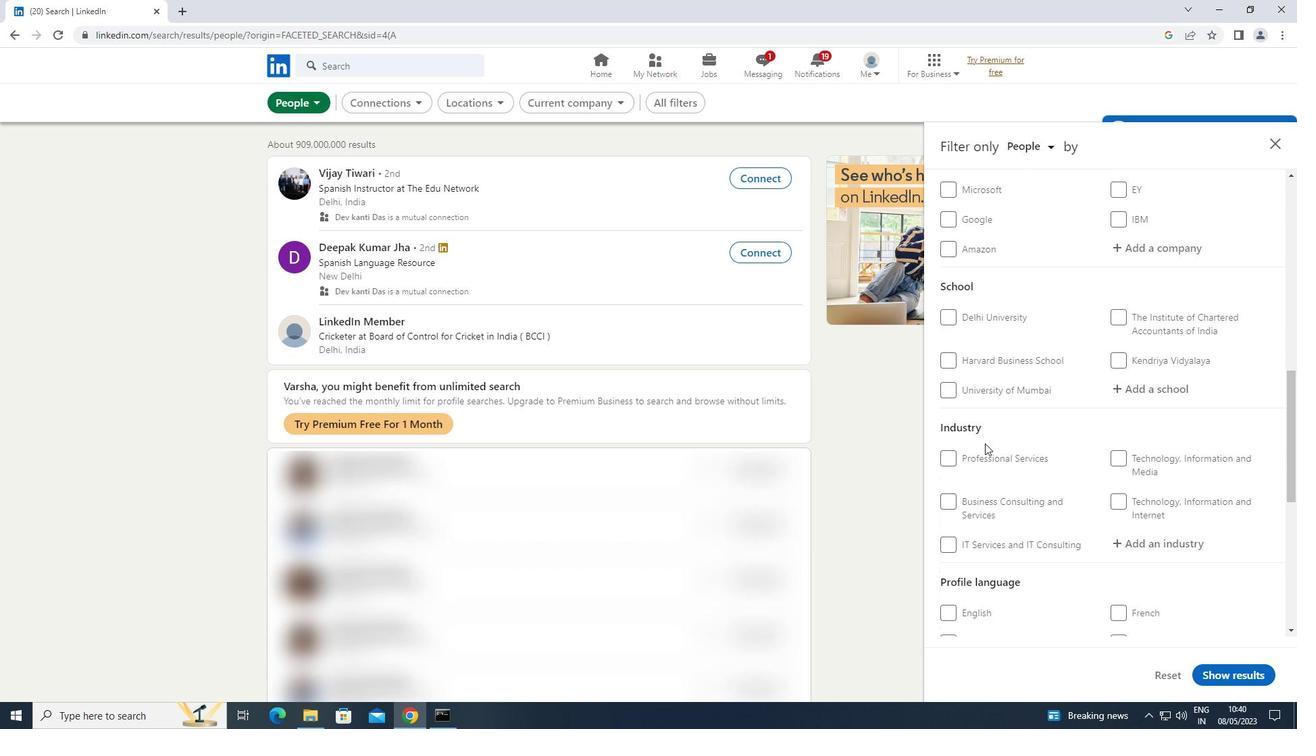 
Action: Mouse scrolled (985, 443) with delta (0, 0)
Screenshot: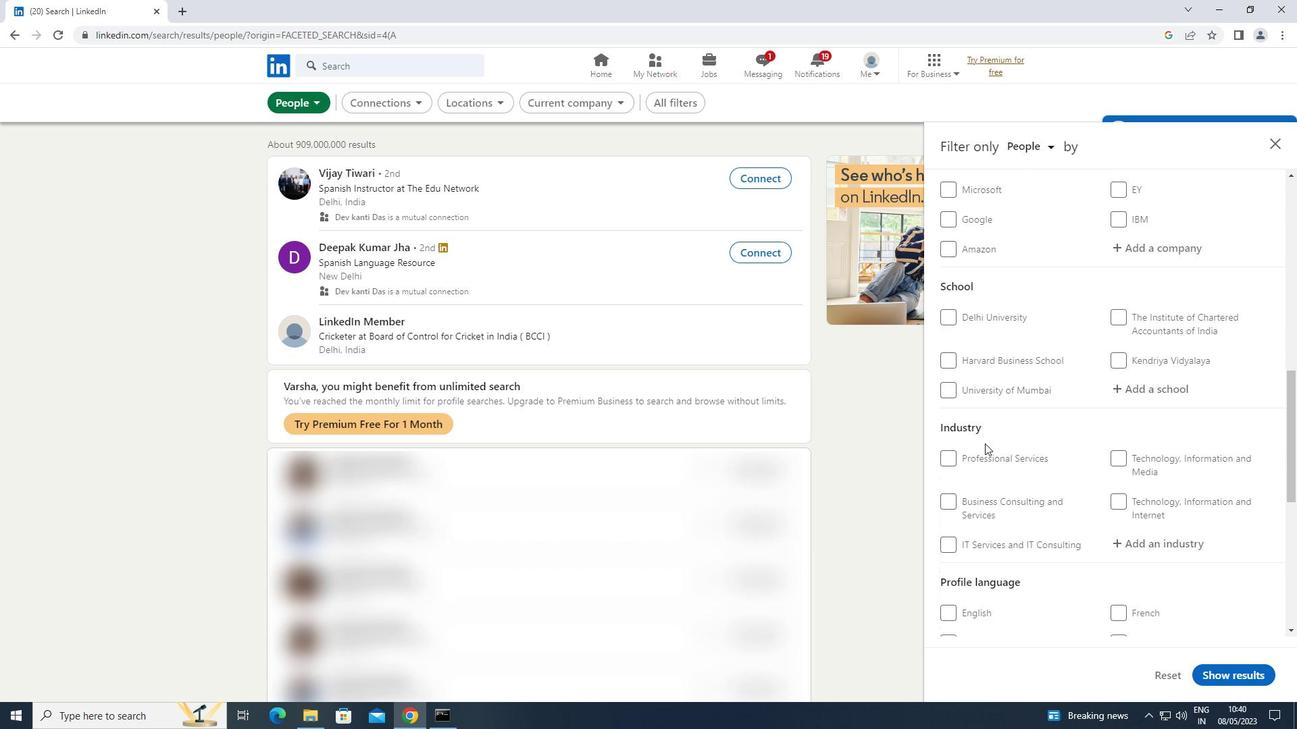 
Action: Mouse scrolled (985, 443) with delta (0, 0)
Screenshot: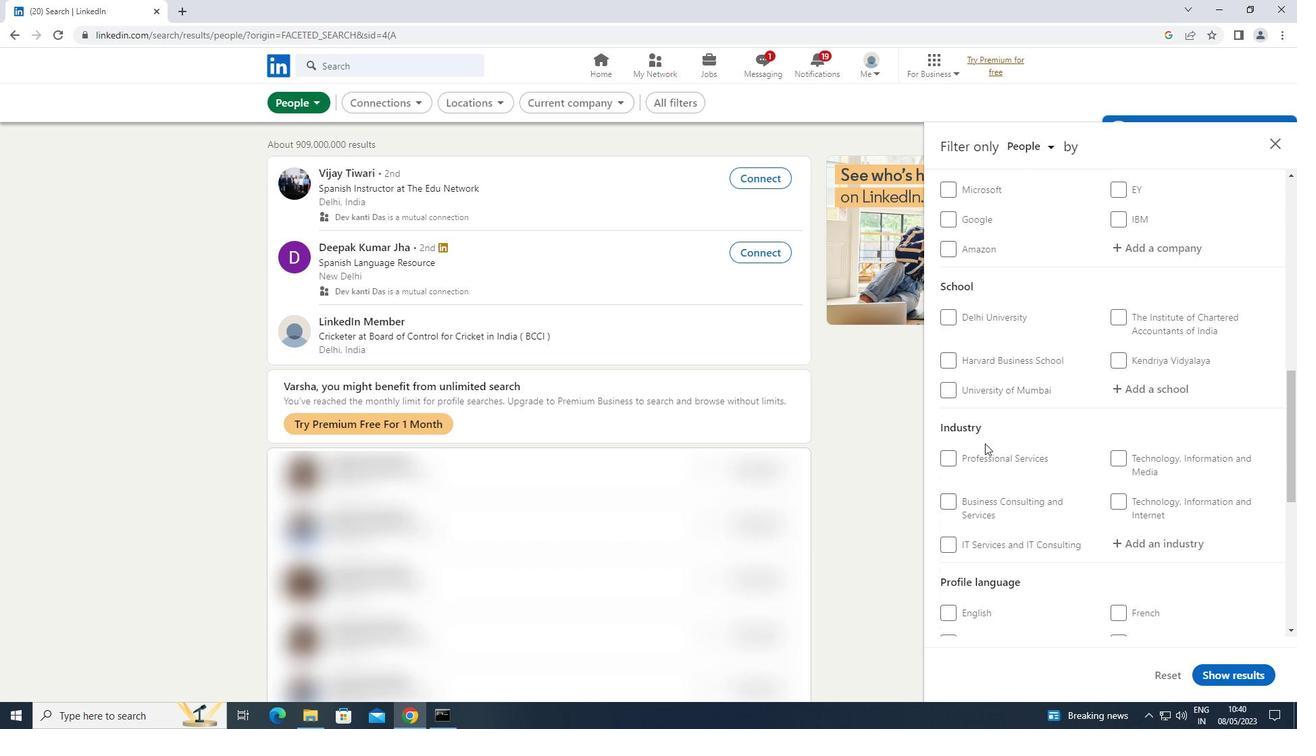 
Action: Mouse scrolled (985, 443) with delta (0, 0)
Screenshot: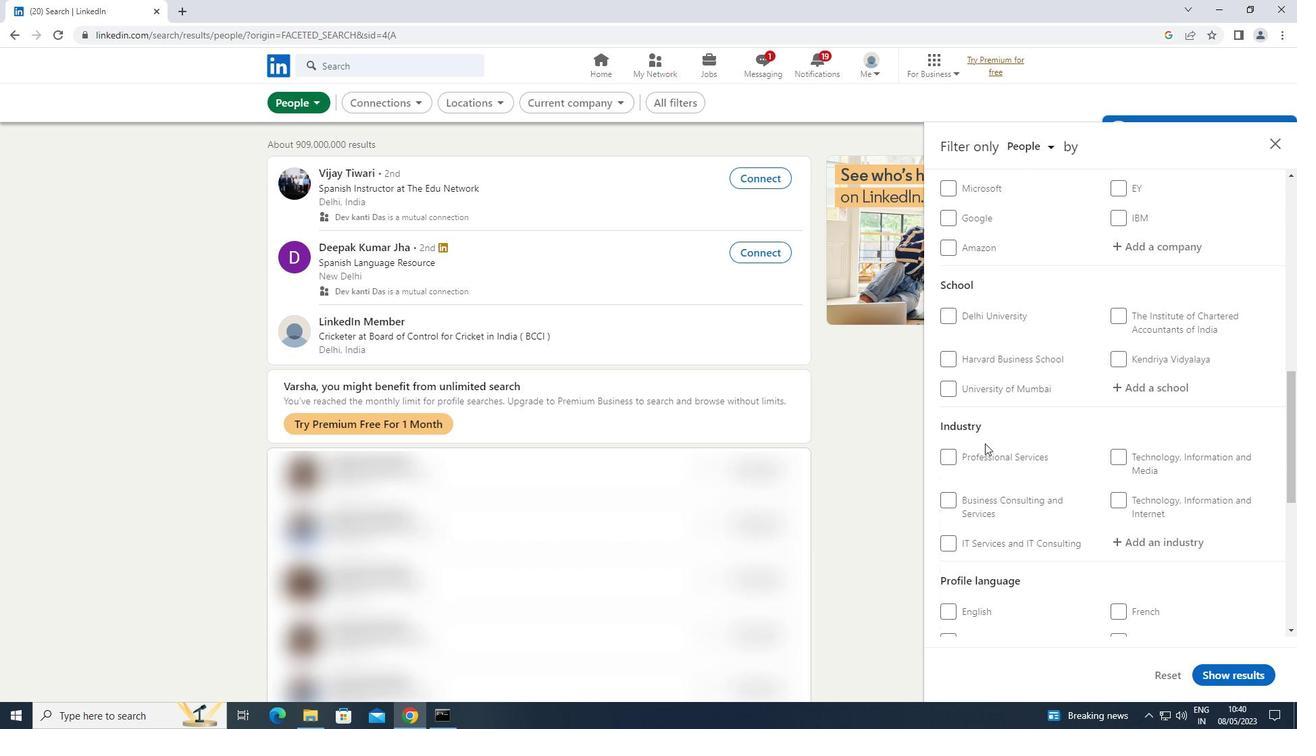
Action: Mouse moved to (946, 280)
Screenshot: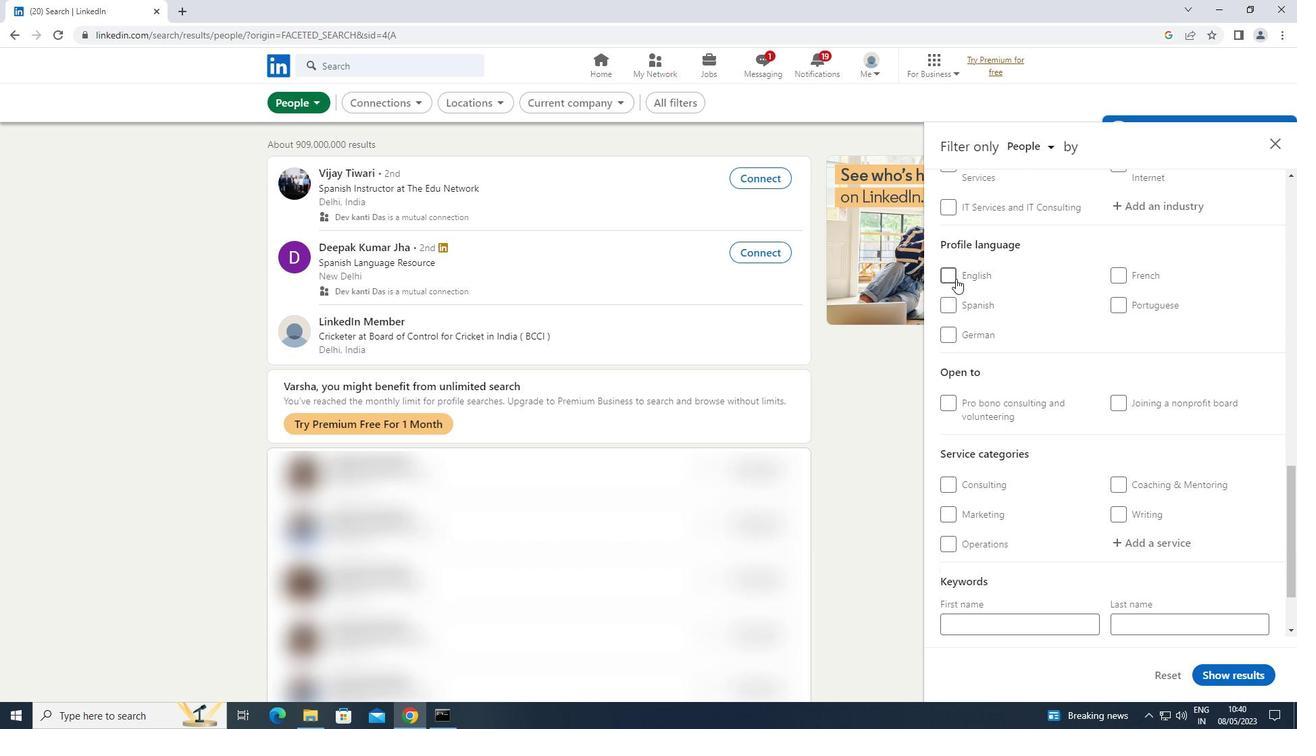 
Action: Mouse pressed left at (946, 280)
Screenshot: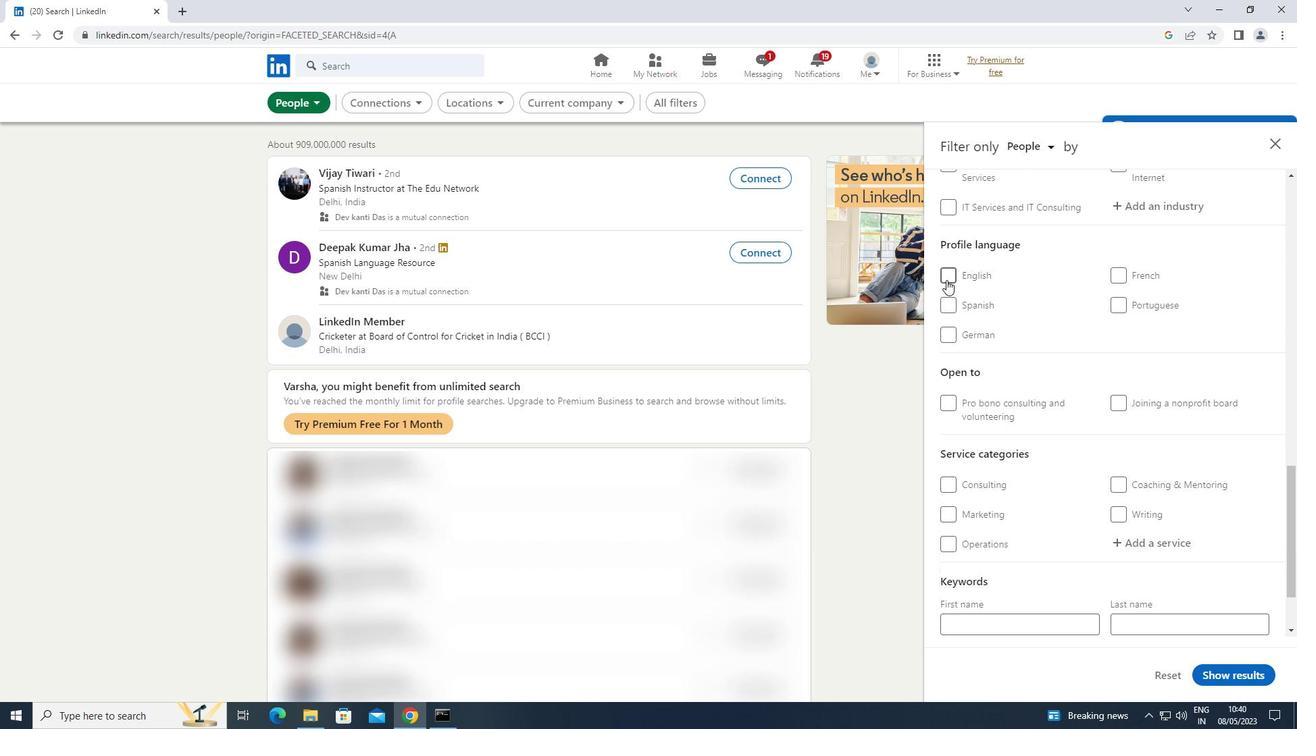 
Action: Mouse moved to (1029, 293)
Screenshot: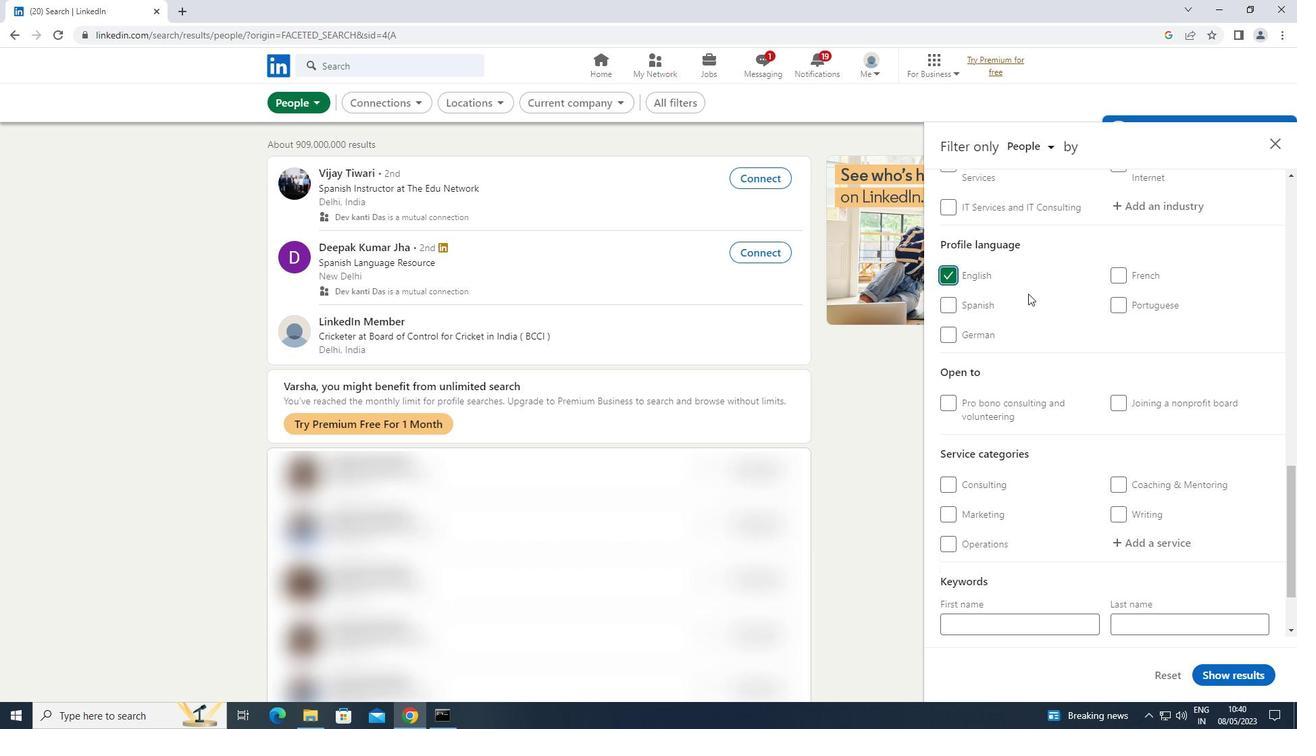 
Action: Mouse scrolled (1029, 294) with delta (0, 0)
Screenshot: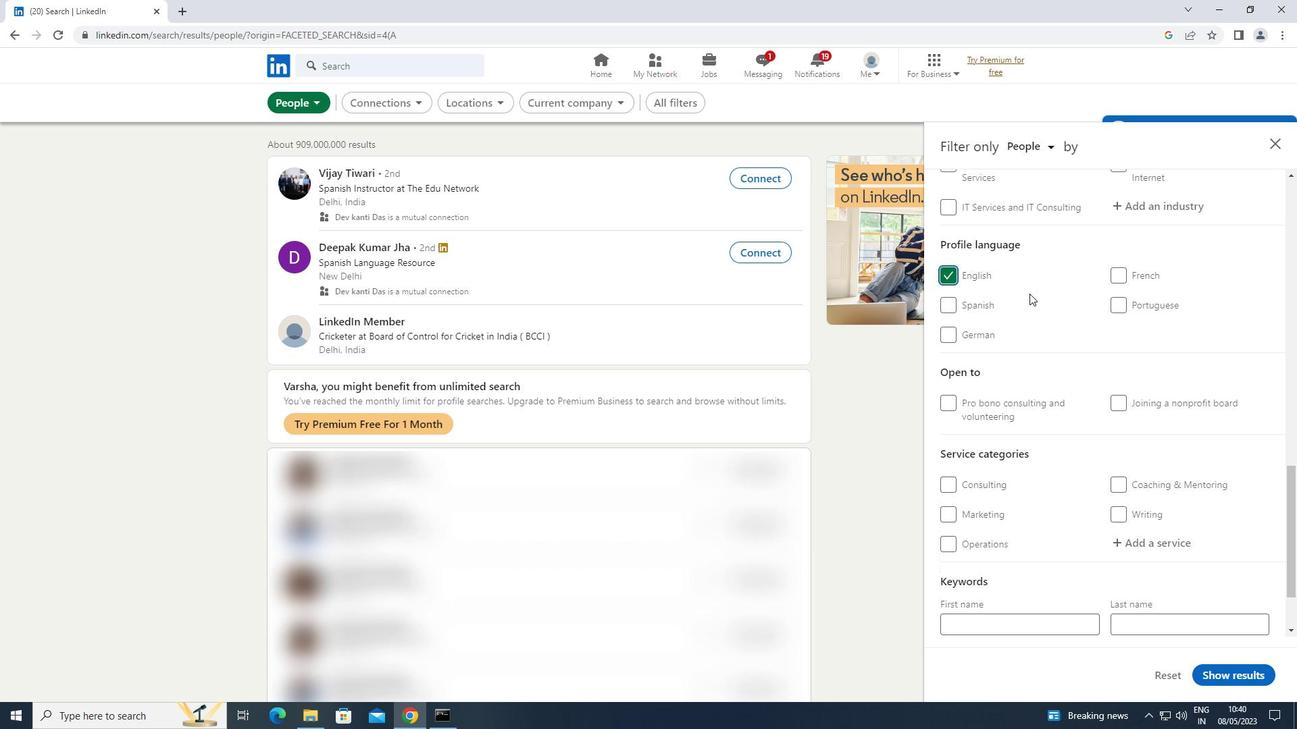
Action: Mouse moved to (1030, 293)
Screenshot: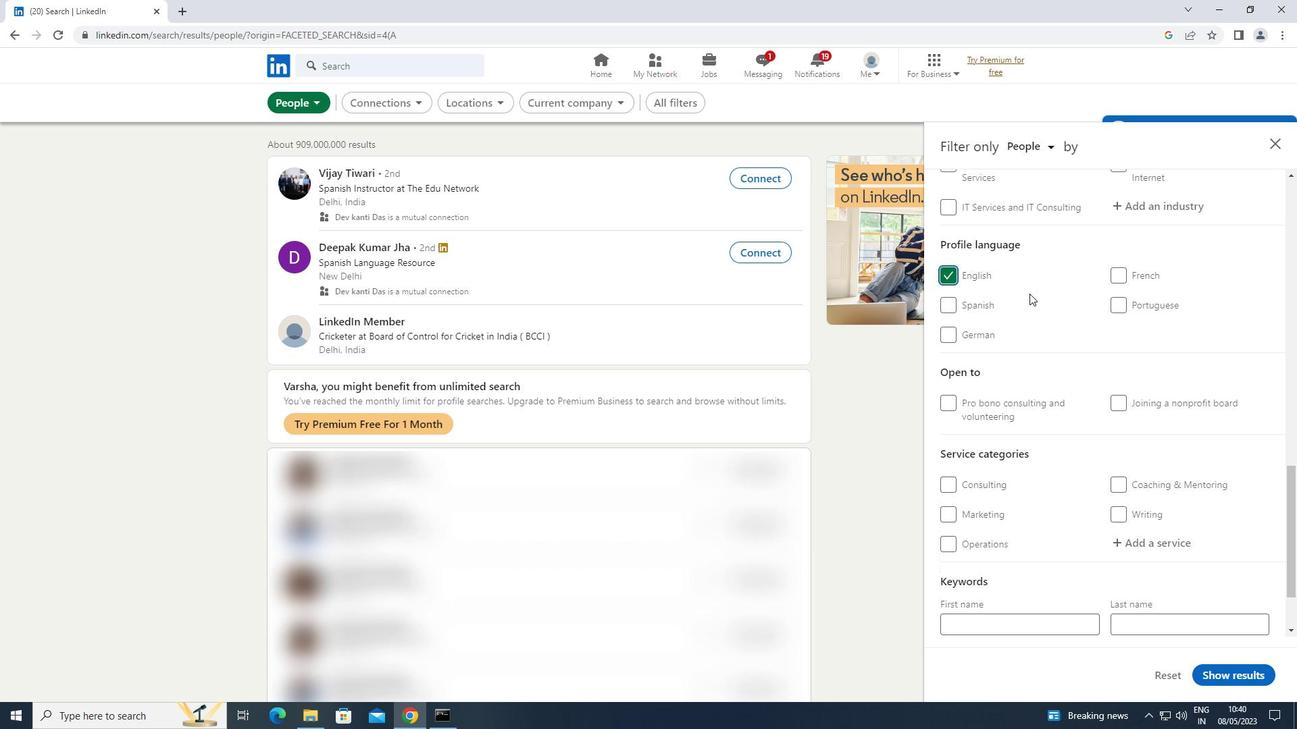 
Action: Mouse scrolled (1030, 294) with delta (0, 0)
Screenshot: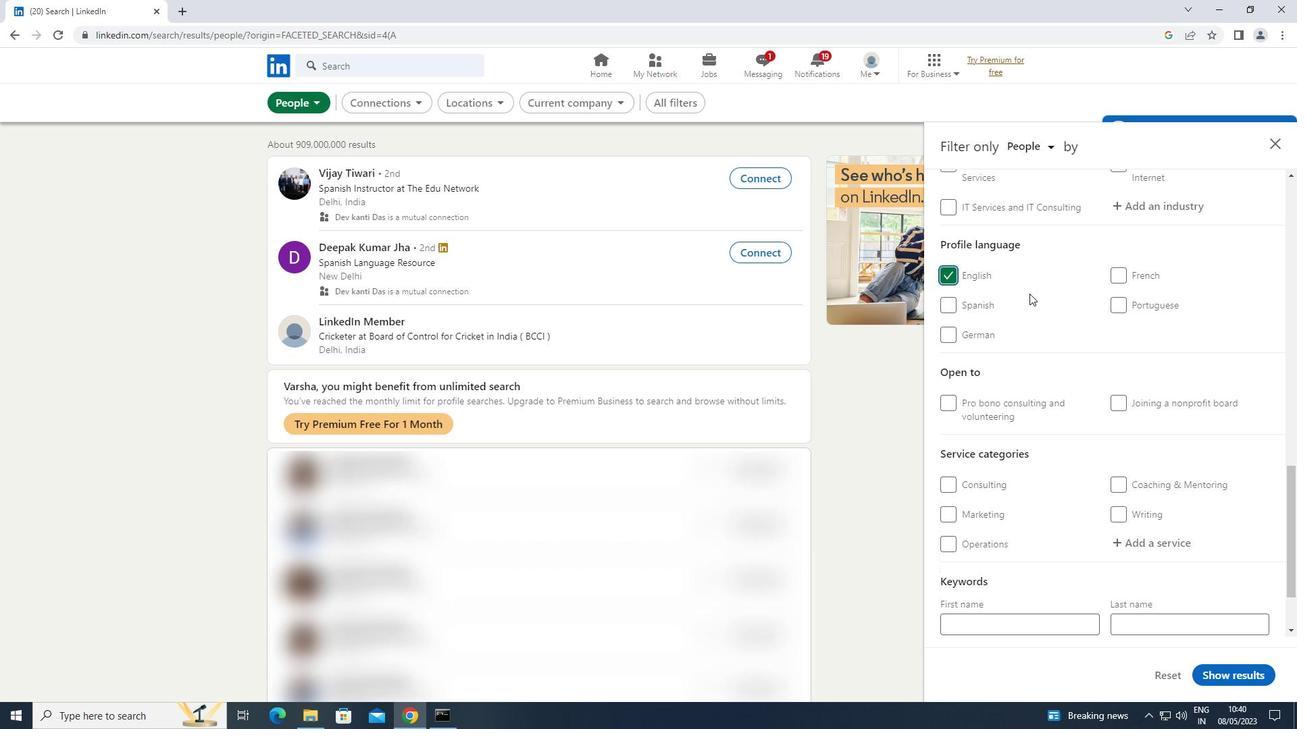 
Action: Mouse scrolled (1030, 294) with delta (0, 0)
Screenshot: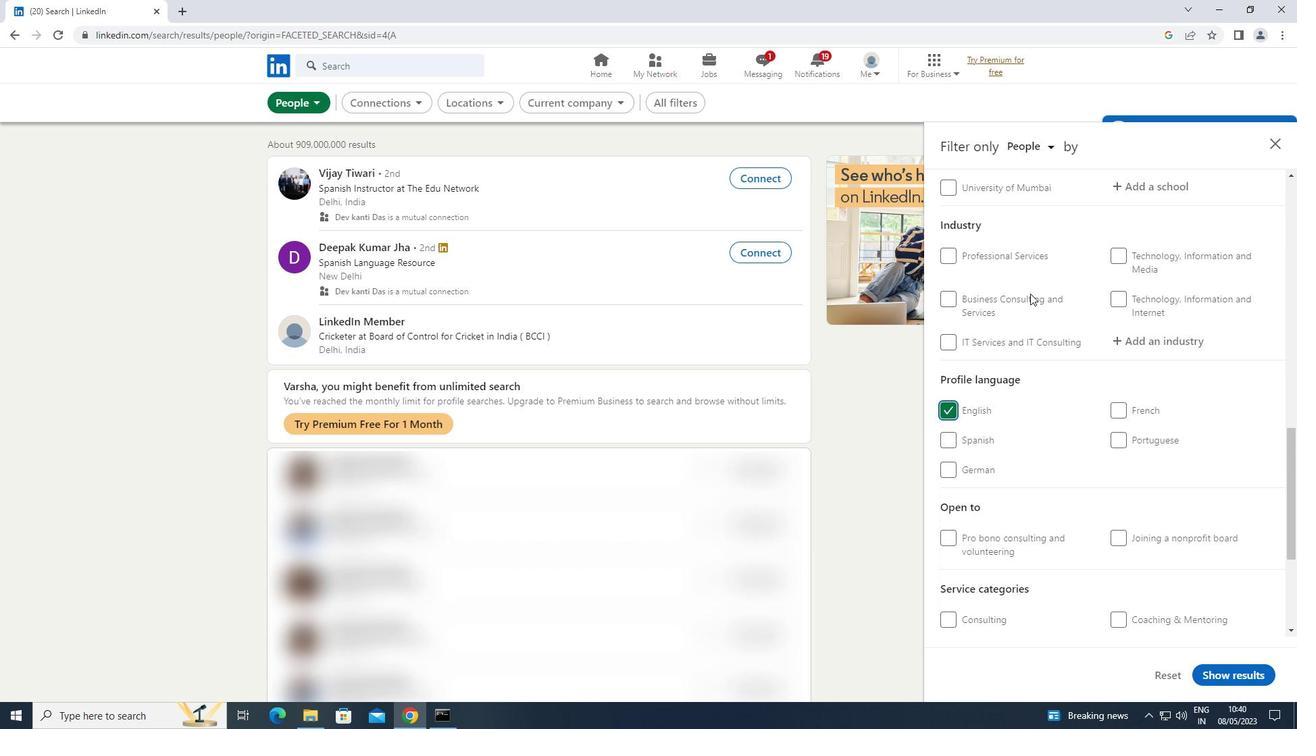 
Action: Mouse scrolled (1030, 294) with delta (0, 0)
Screenshot: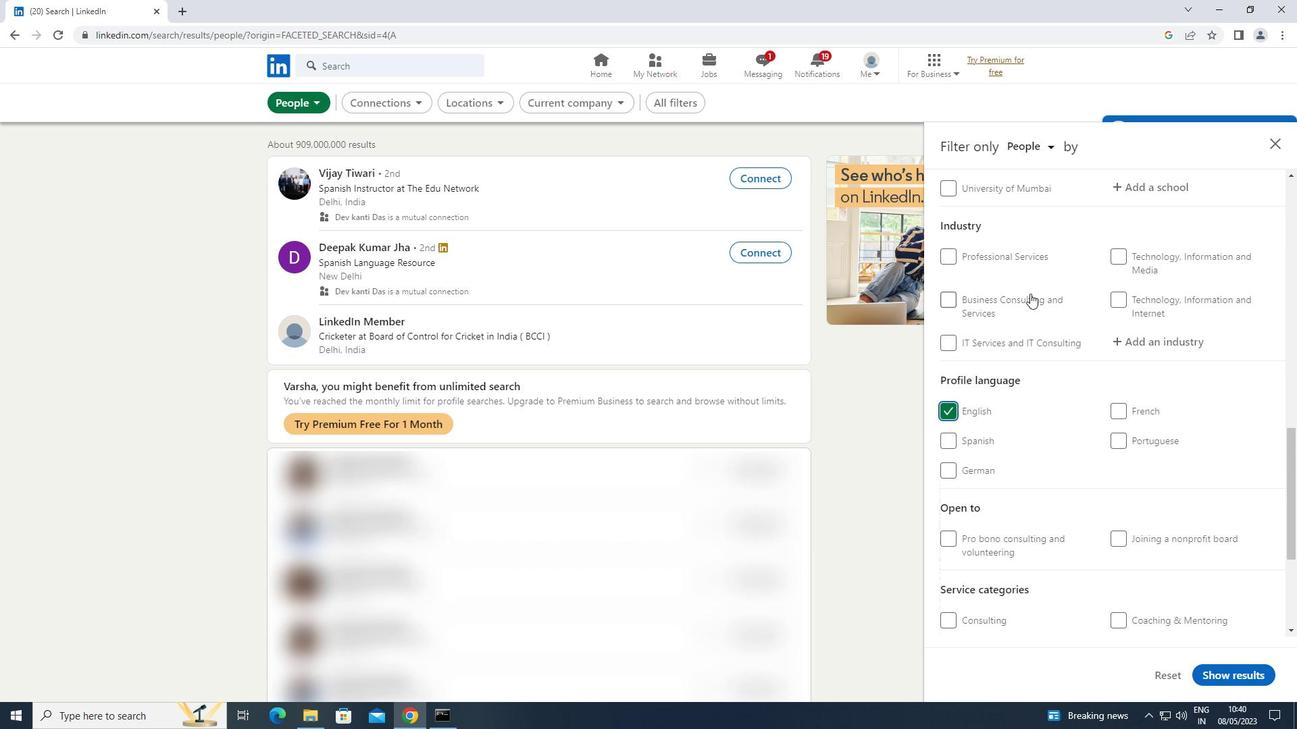 
Action: Mouse scrolled (1030, 294) with delta (0, 0)
Screenshot: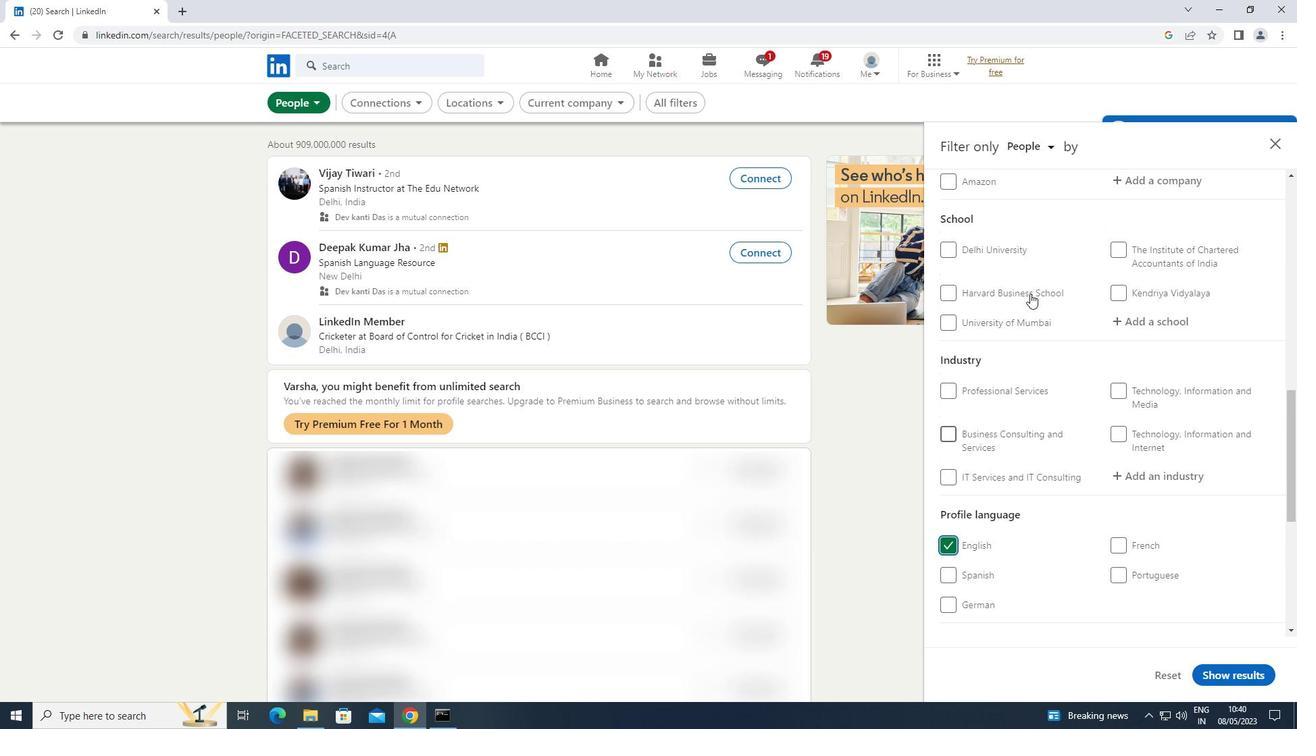 
Action: Mouse scrolled (1030, 294) with delta (0, 0)
Screenshot: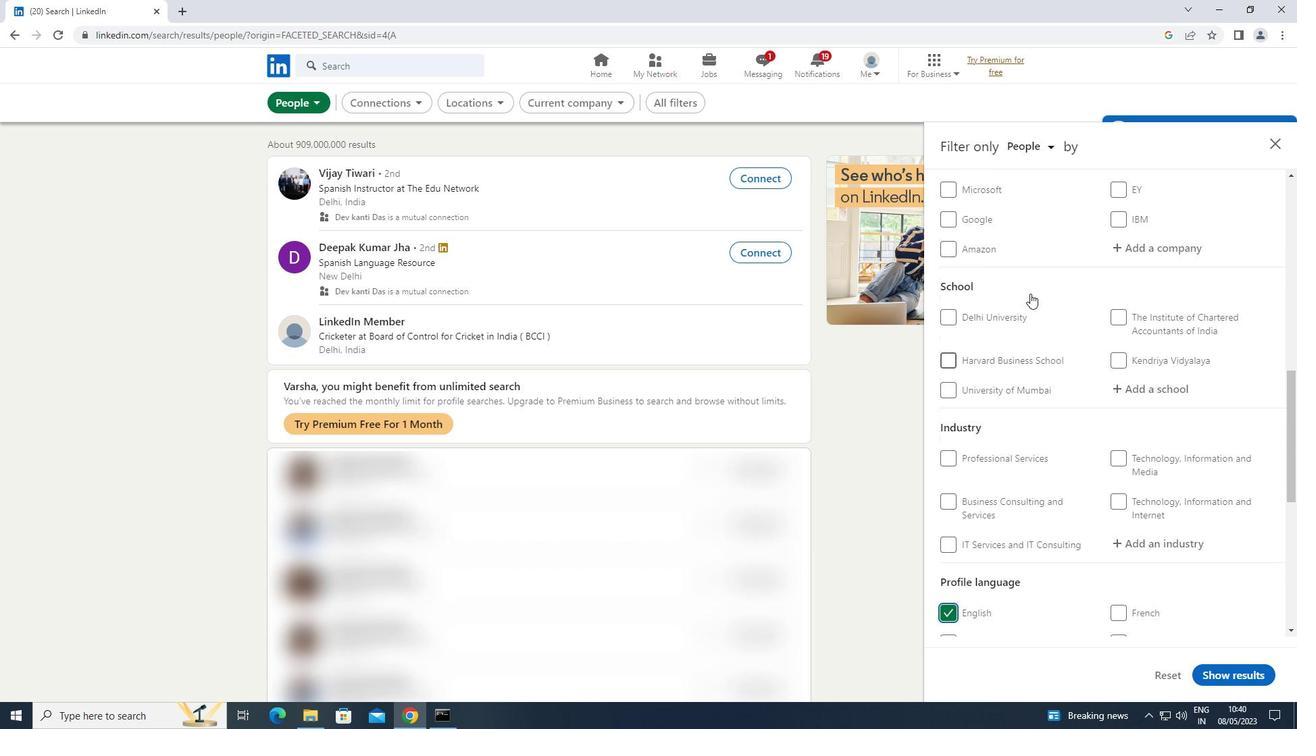
Action: Mouse moved to (1031, 293)
Screenshot: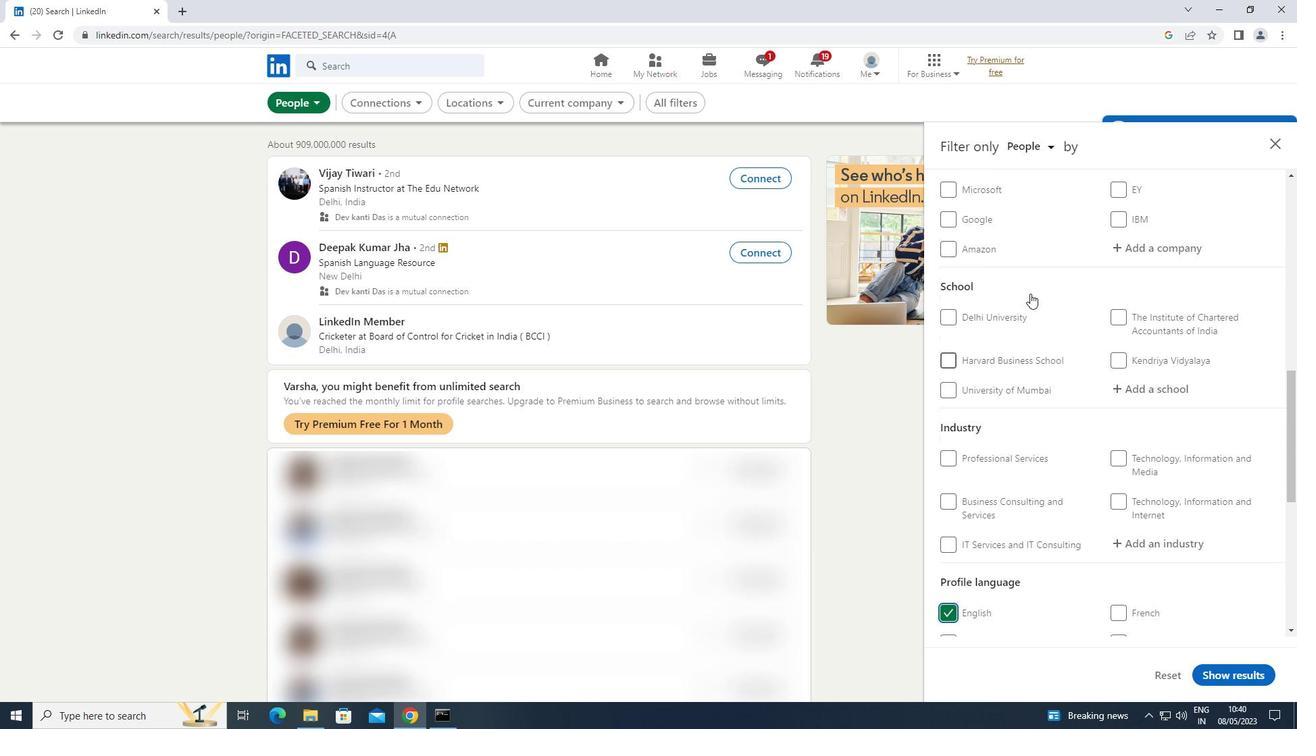 
Action: Mouse scrolled (1031, 294) with delta (0, 0)
Screenshot: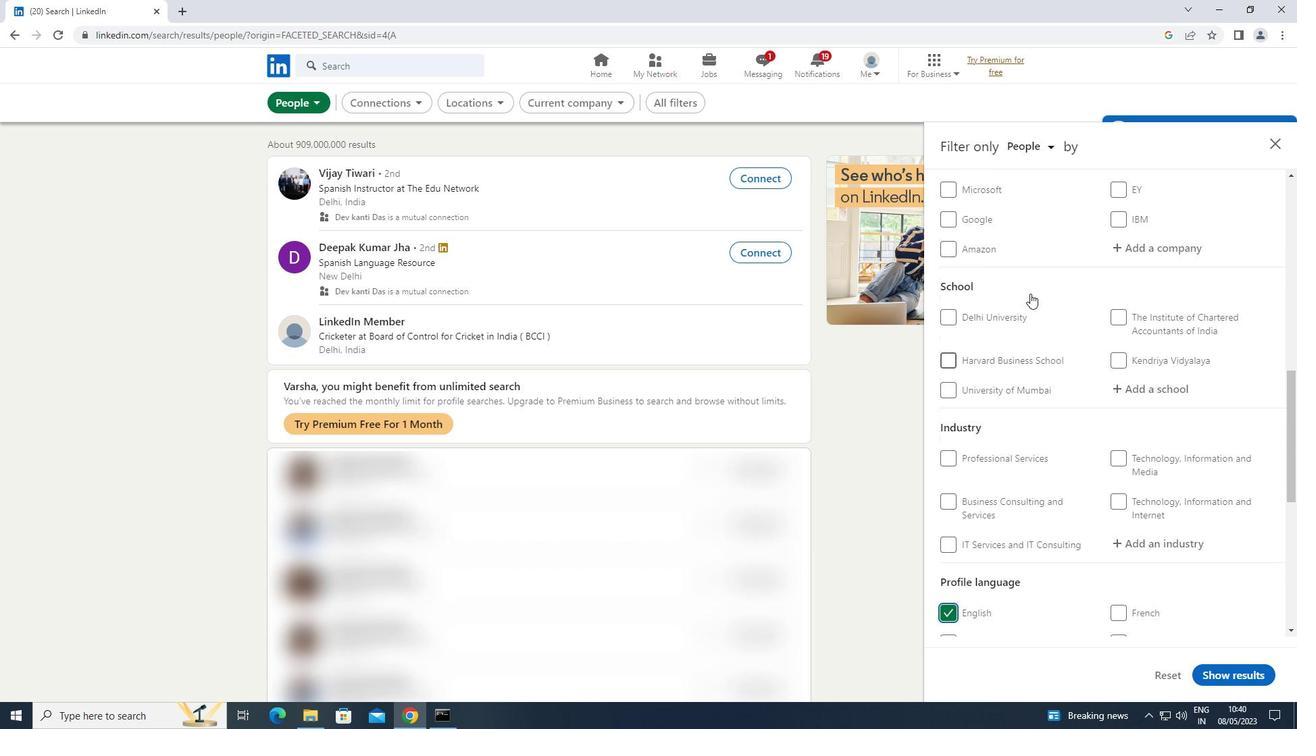 
Action: Mouse scrolled (1031, 294) with delta (0, 0)
Screenshot: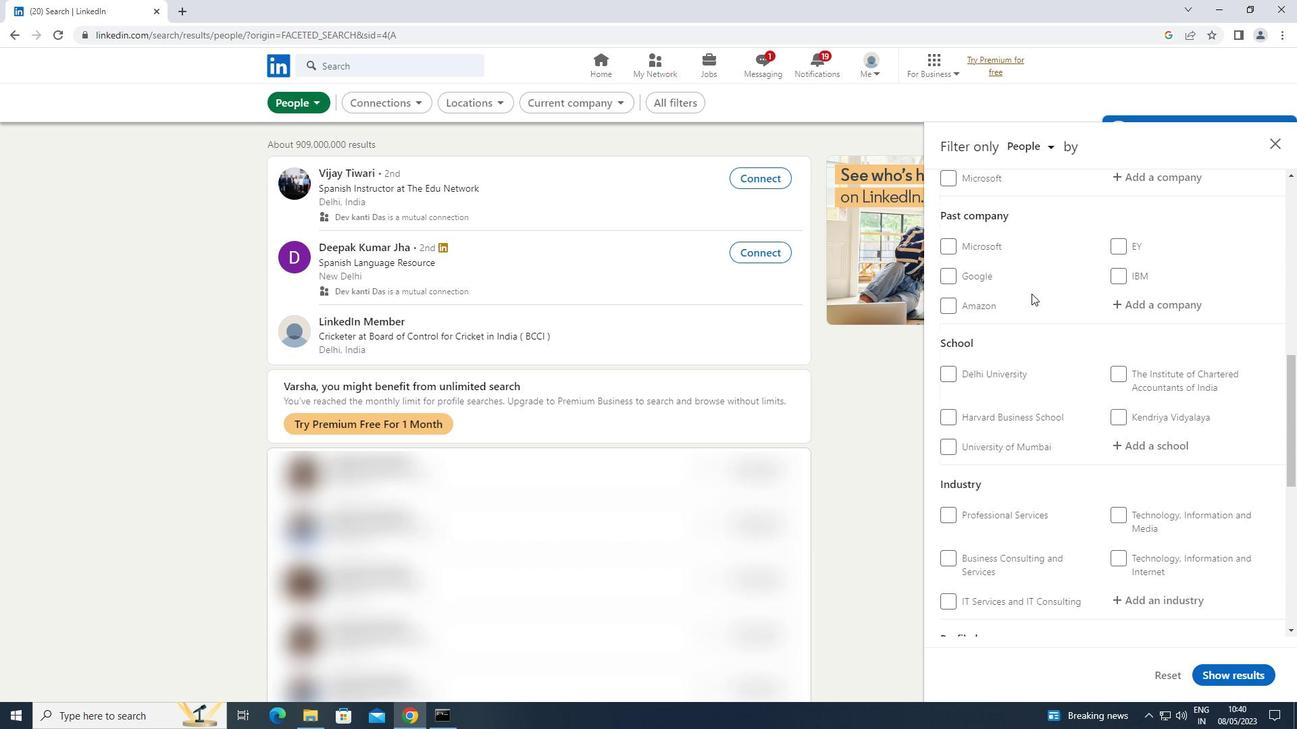 
Action: Mouse moved to (1161, 316)
Screenshot: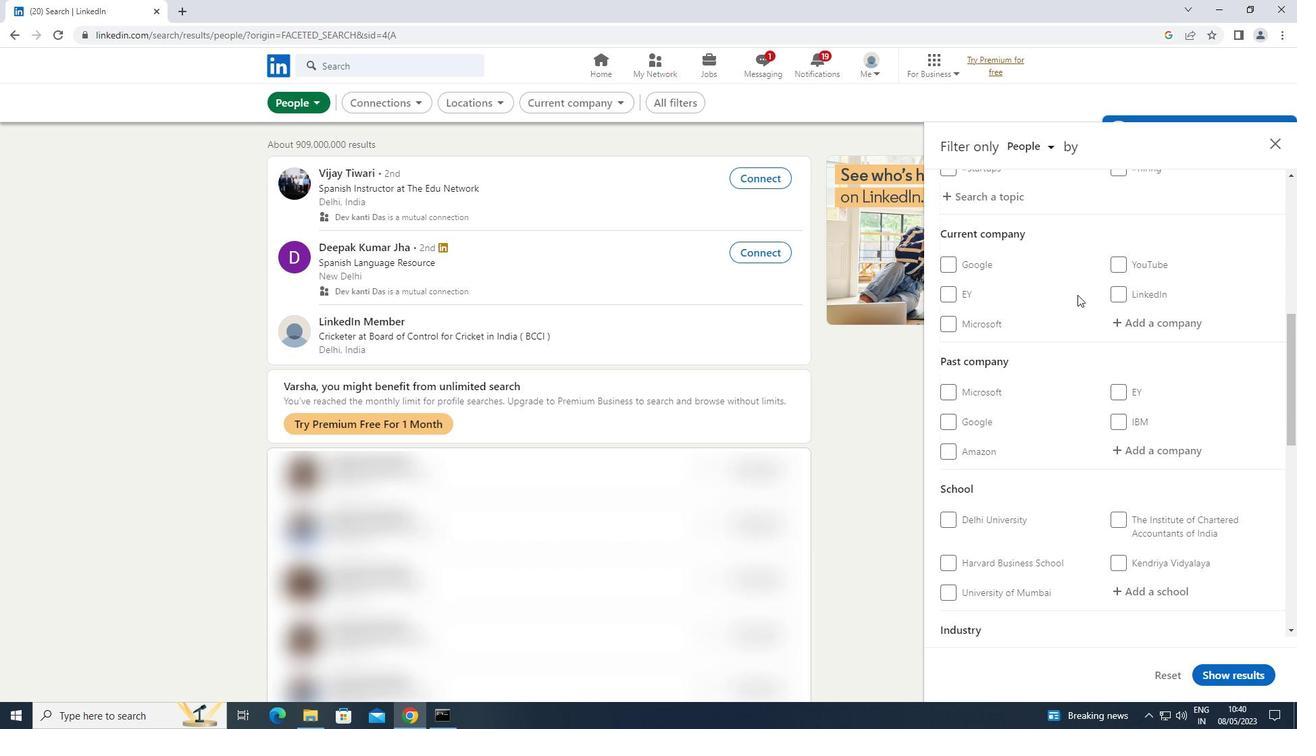 
Action: Mouse pressed left at (1161, 316)
Screenshot: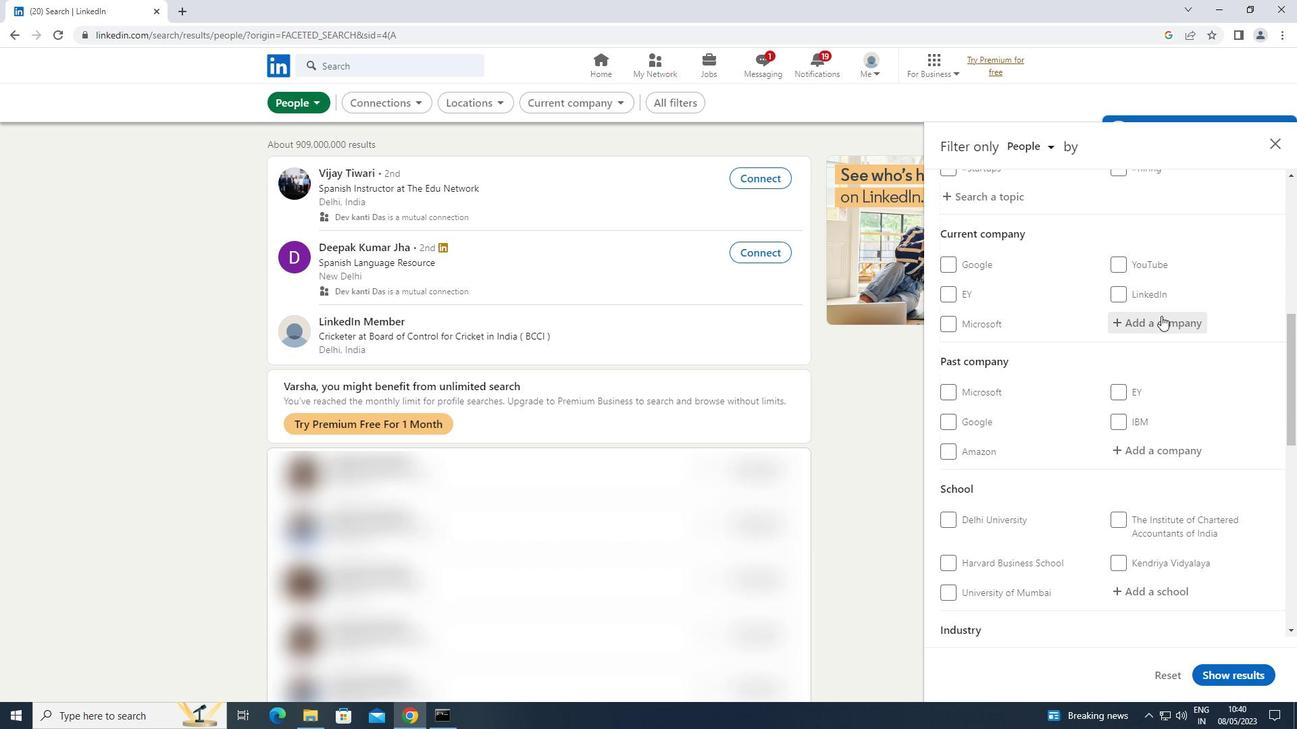 
Action: Key pressed <Key.shift>
Screenshot: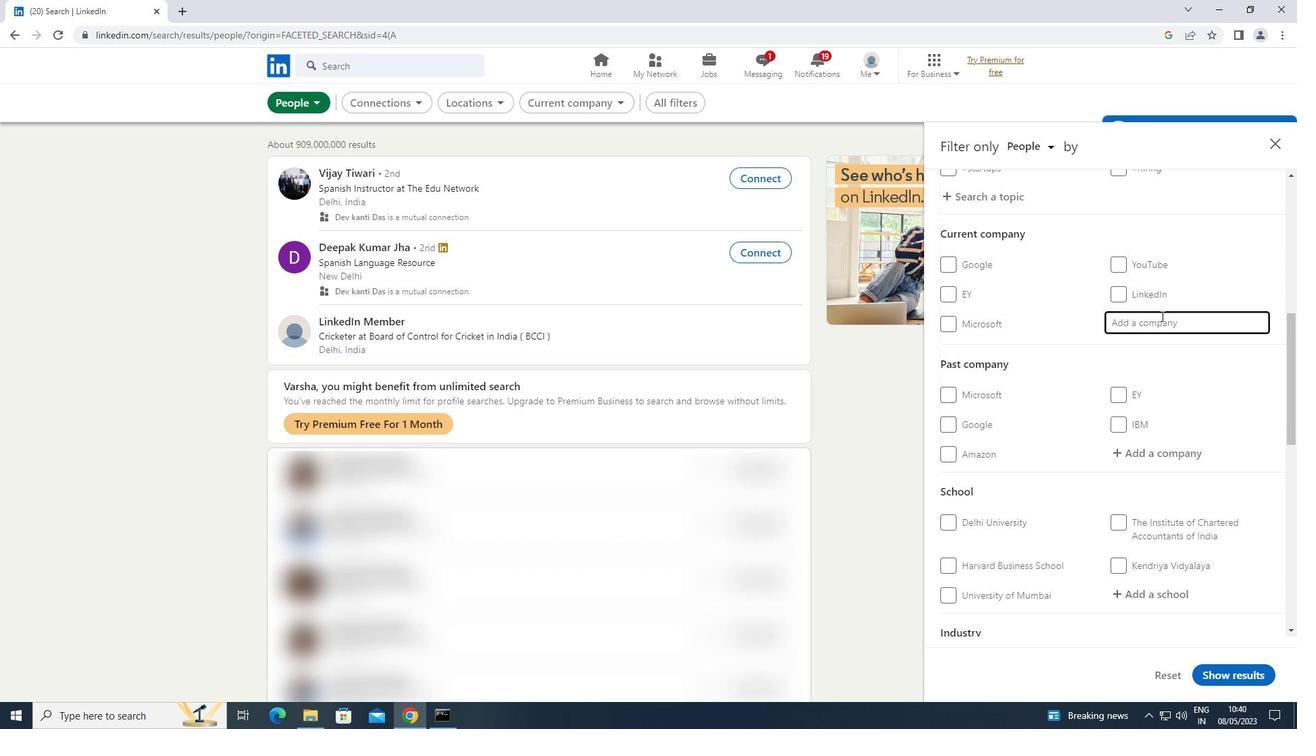 
Action: Mouse moved to (1161, 316)
Screenshot: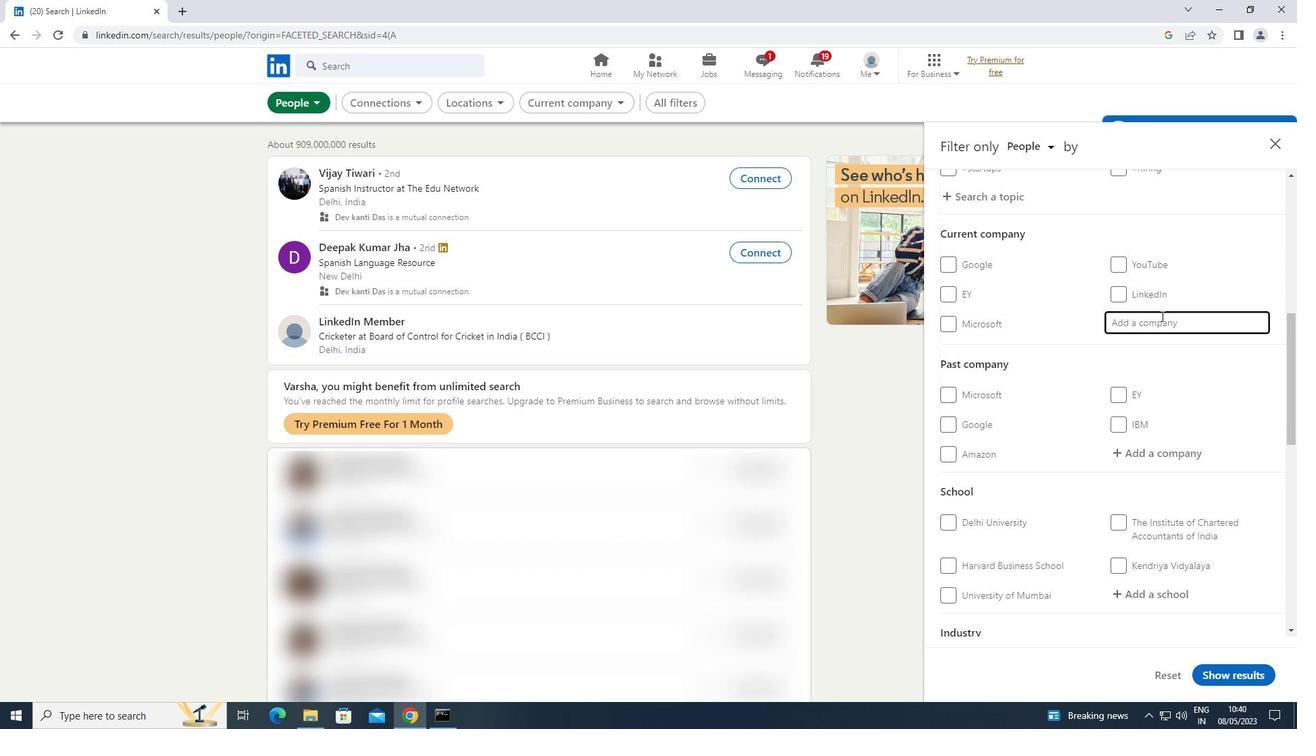 
Action: Key pressed TRELLEBORG
Screenshot: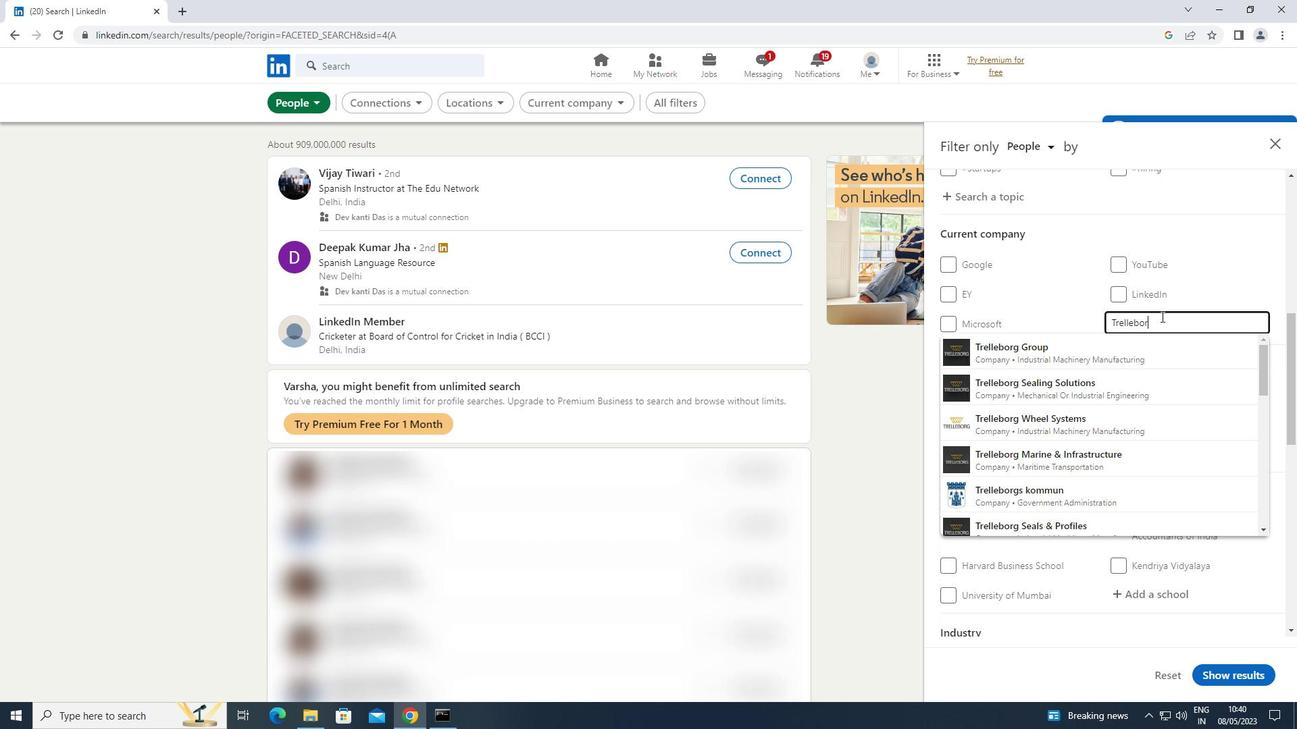 
Action: Mouse moved to (1056, 356)
Screenshot: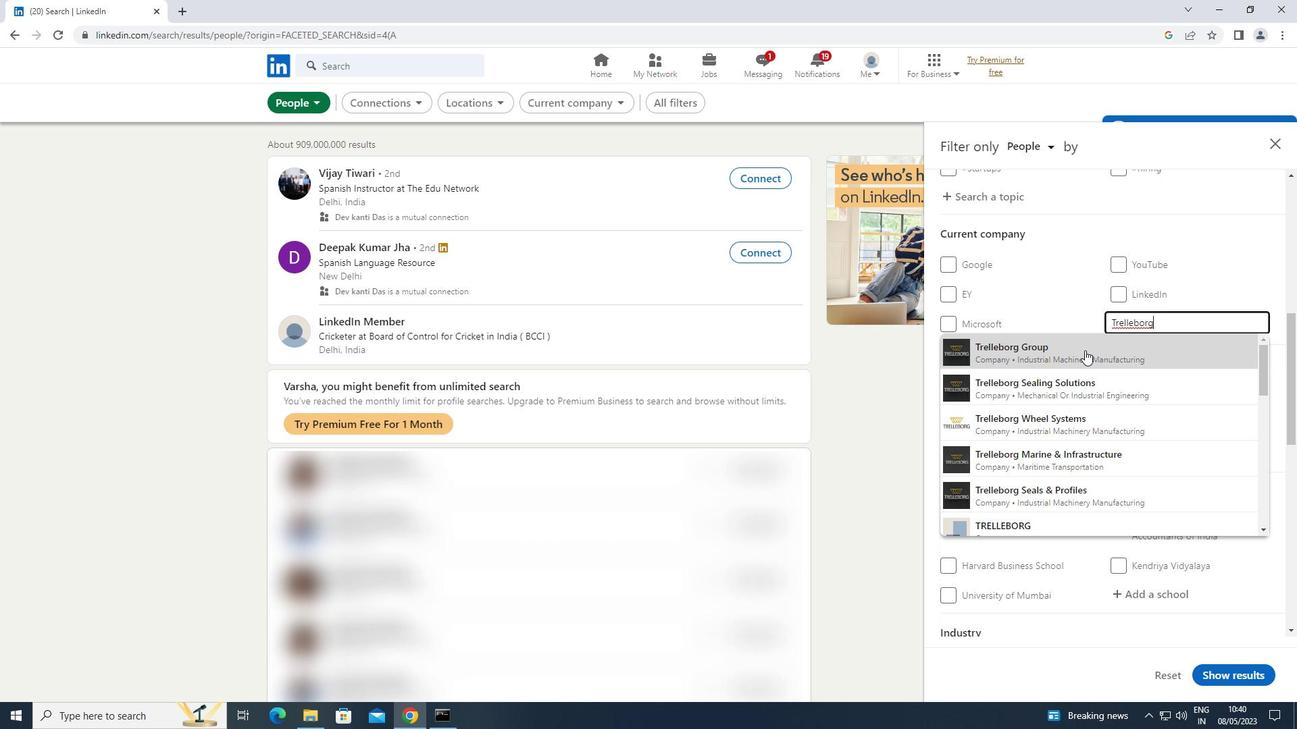 
Action: Mouse pressed left at (1056, 356)
Screenshot: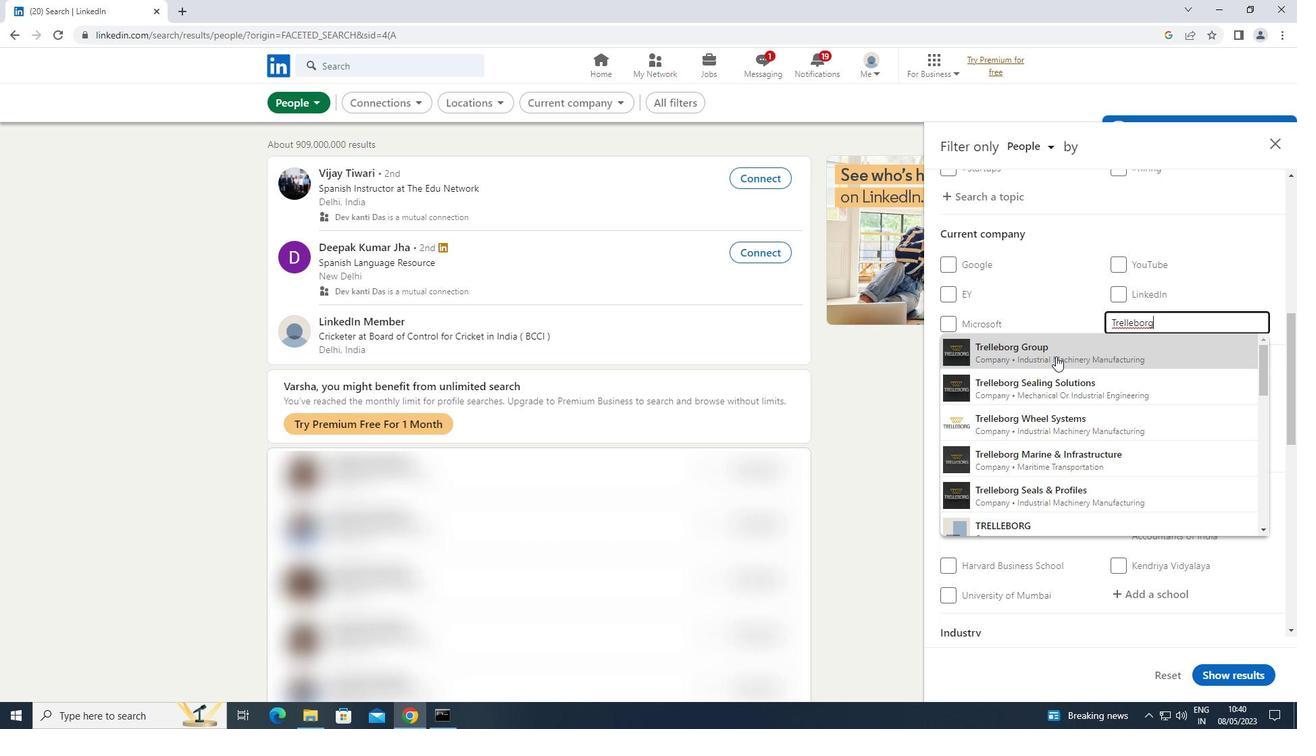 
Action: Mouse scrolled (1056, 356) with delta (0, 0)
Screenshot: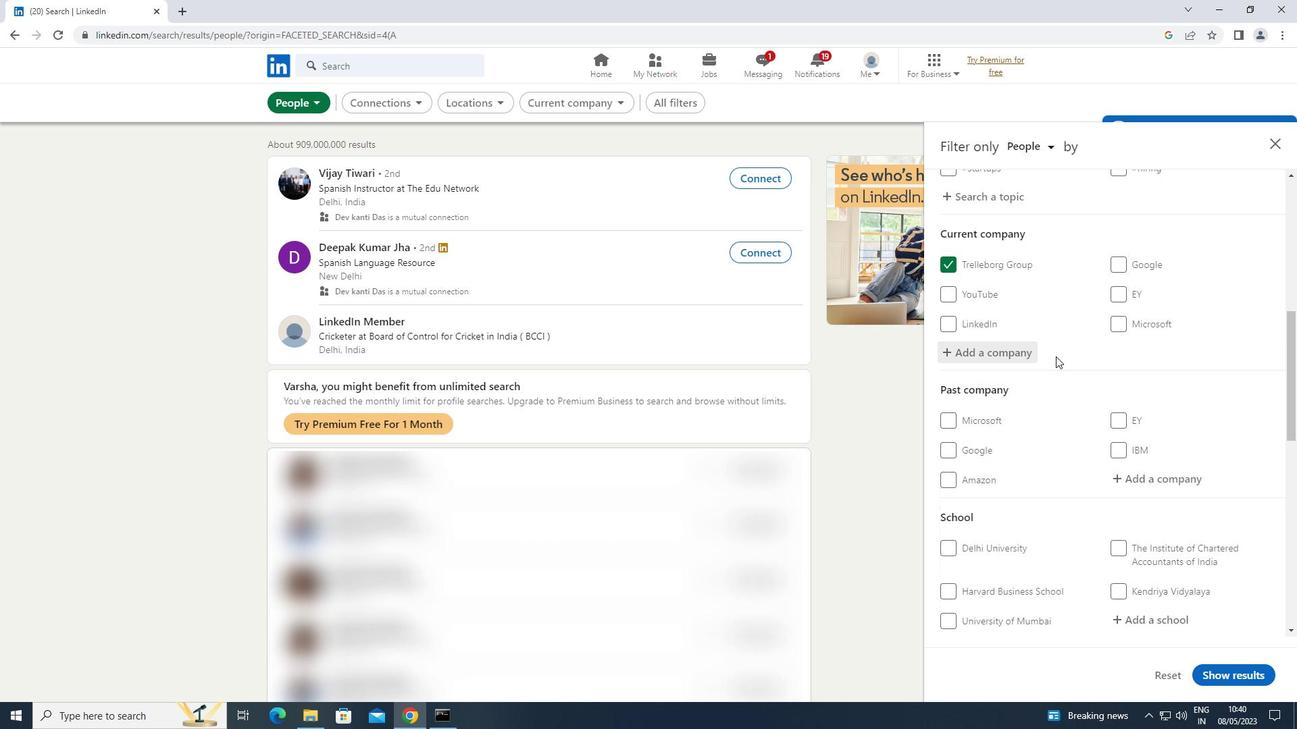 
Action: Mouse scrolled (1056, 356) with delta (0, 0)
Screenshot: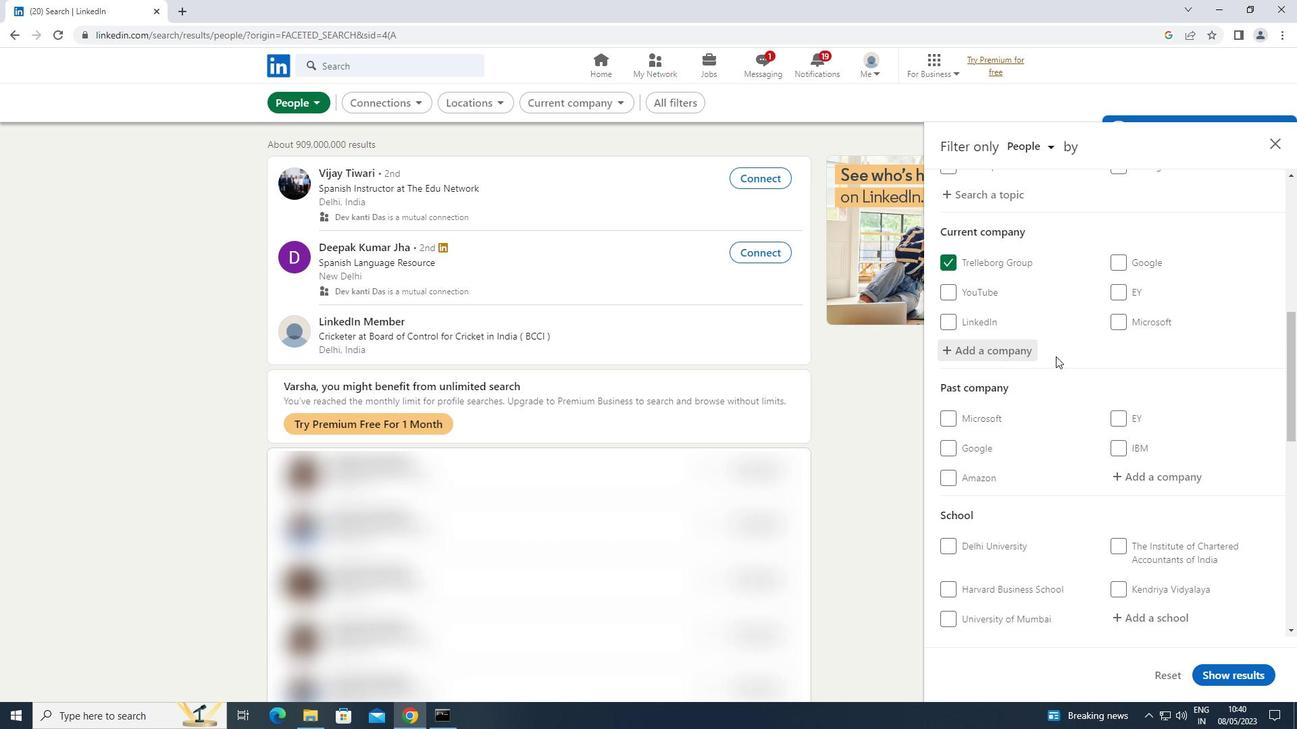 
Action: Mouse moved to (1154, 477)
Screenshot: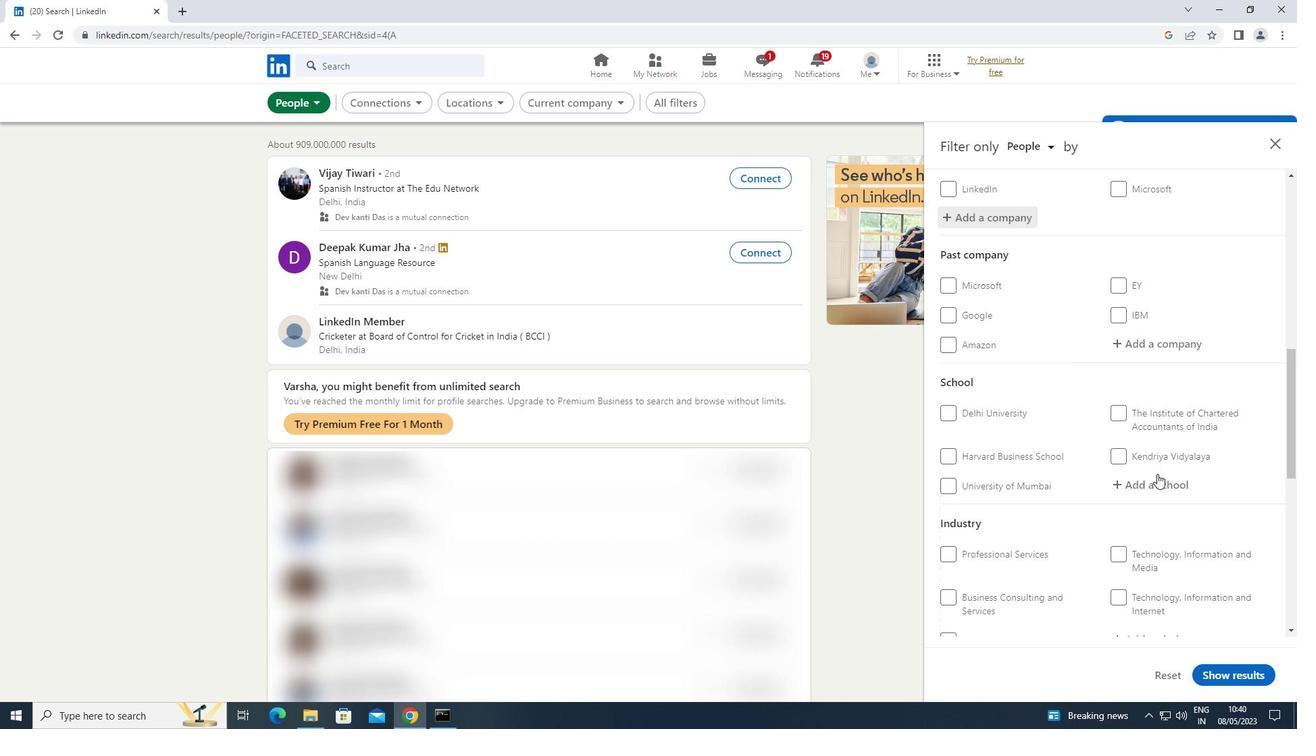 
Action: Mouse pressed left at (1154, 477)
Screenshot: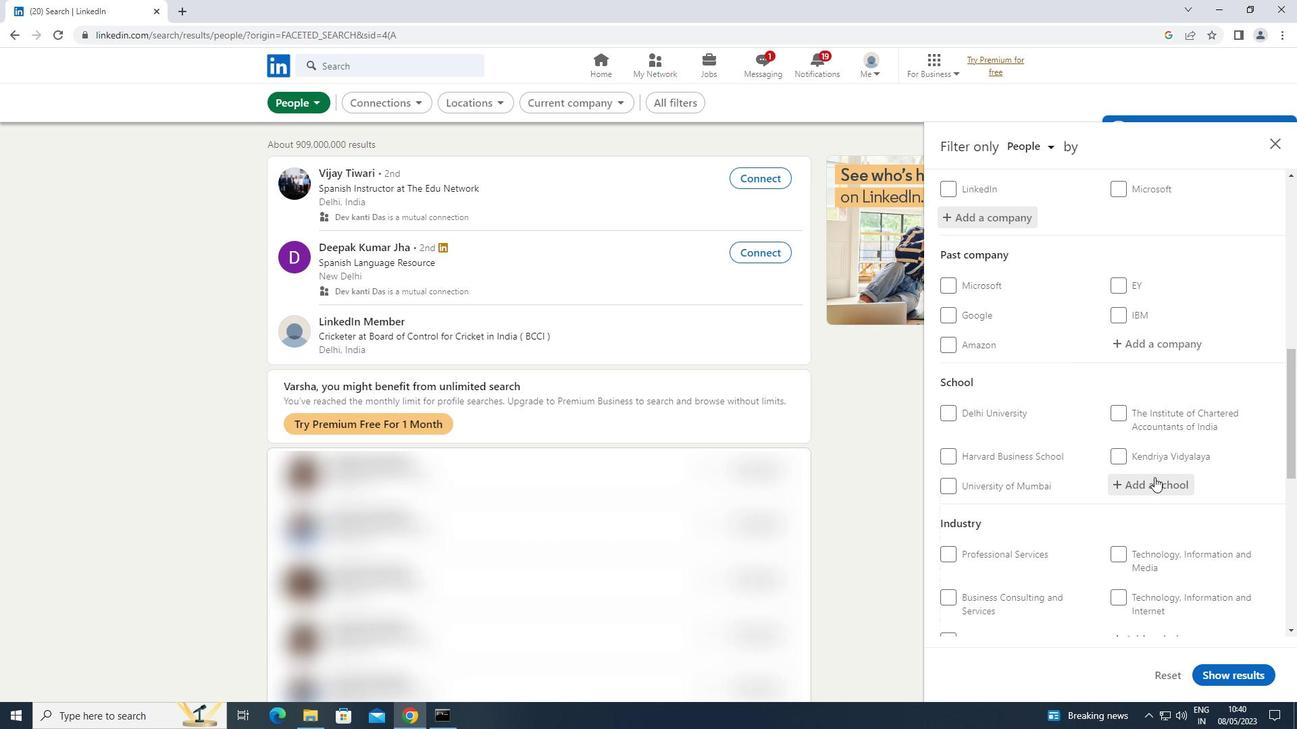 
Action: Key pressed <Key.shift>MANONMANIAM
Screenshot: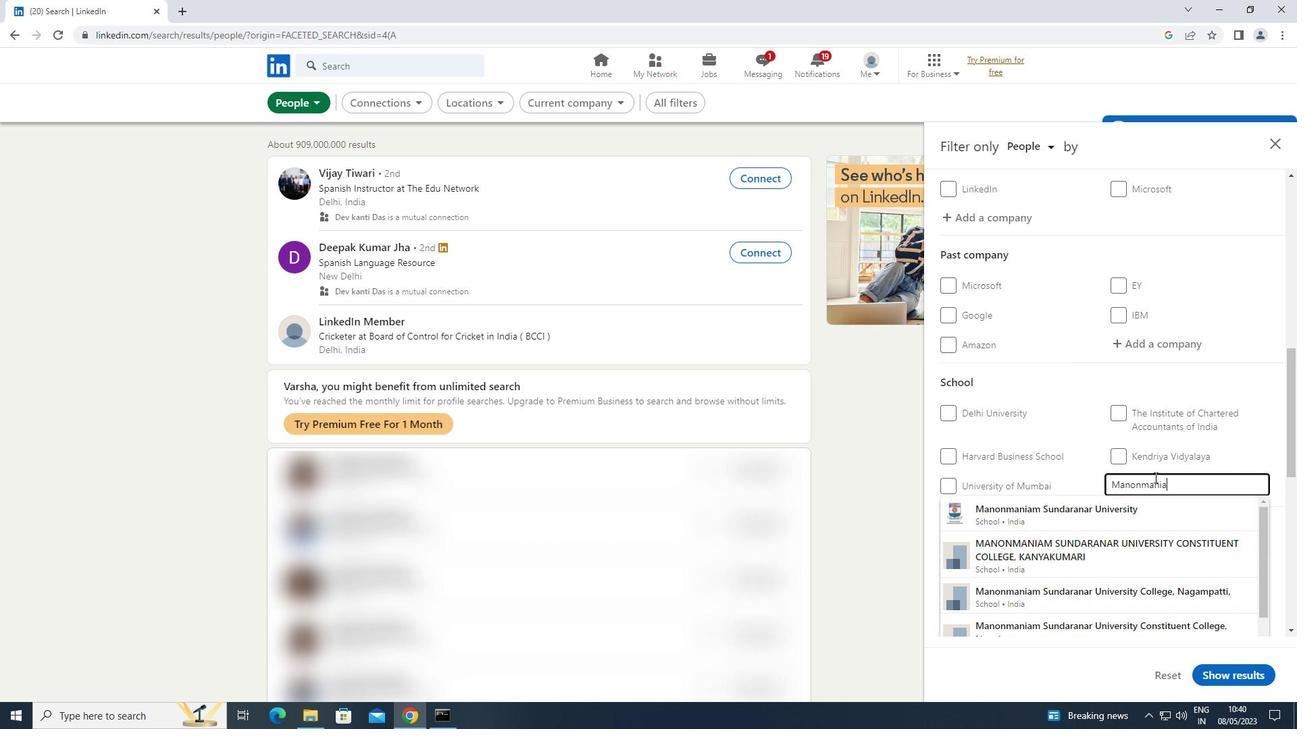 
Action: Mouse moved to (1083, 504)
Screenshot: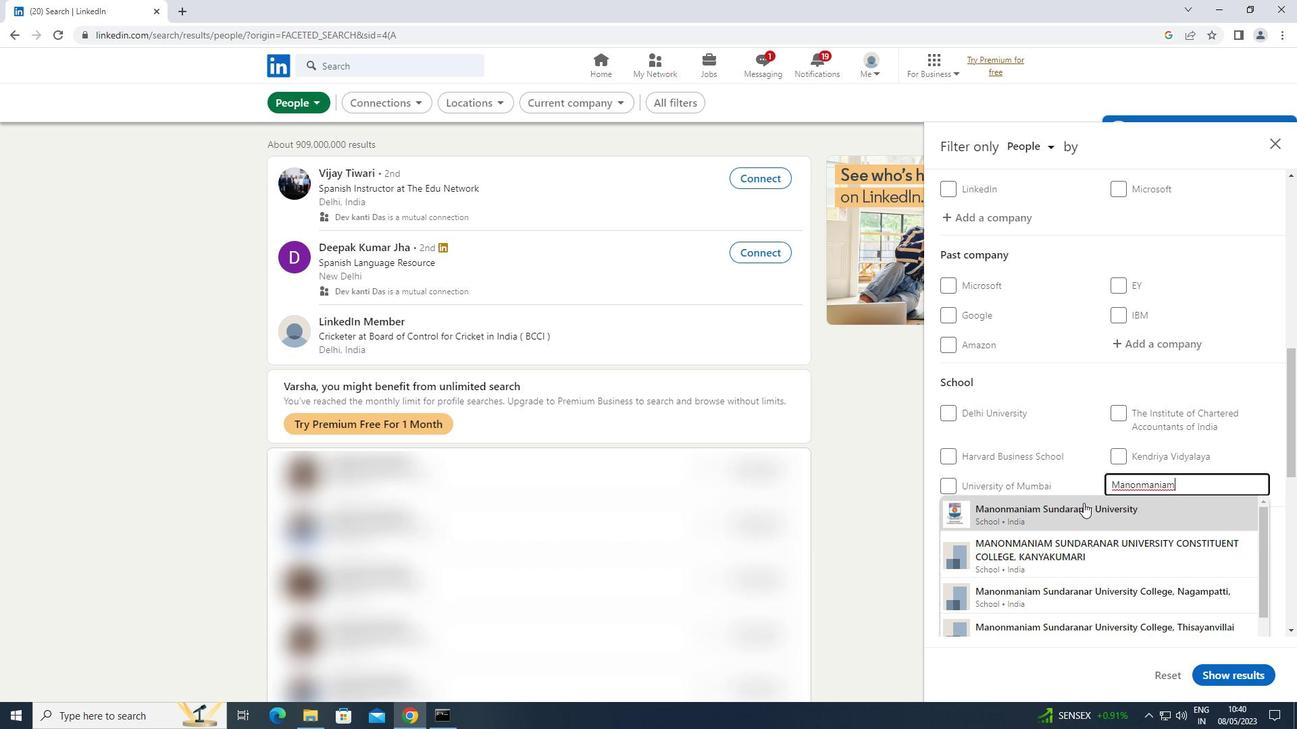 
Action: Mouse pressed left at (1083, 504)
Screenshot: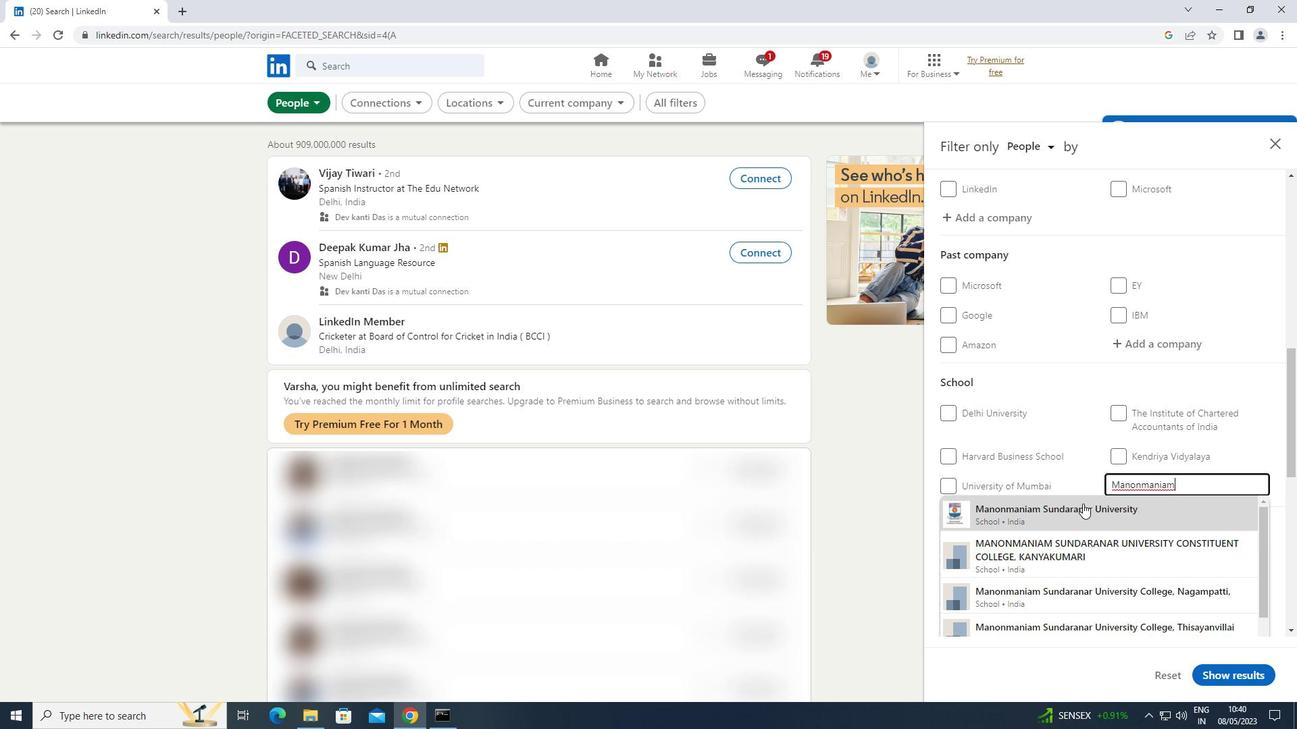 
Action: Mouse scrolled (1083, 503) with delta (0, 0)
Screenshot: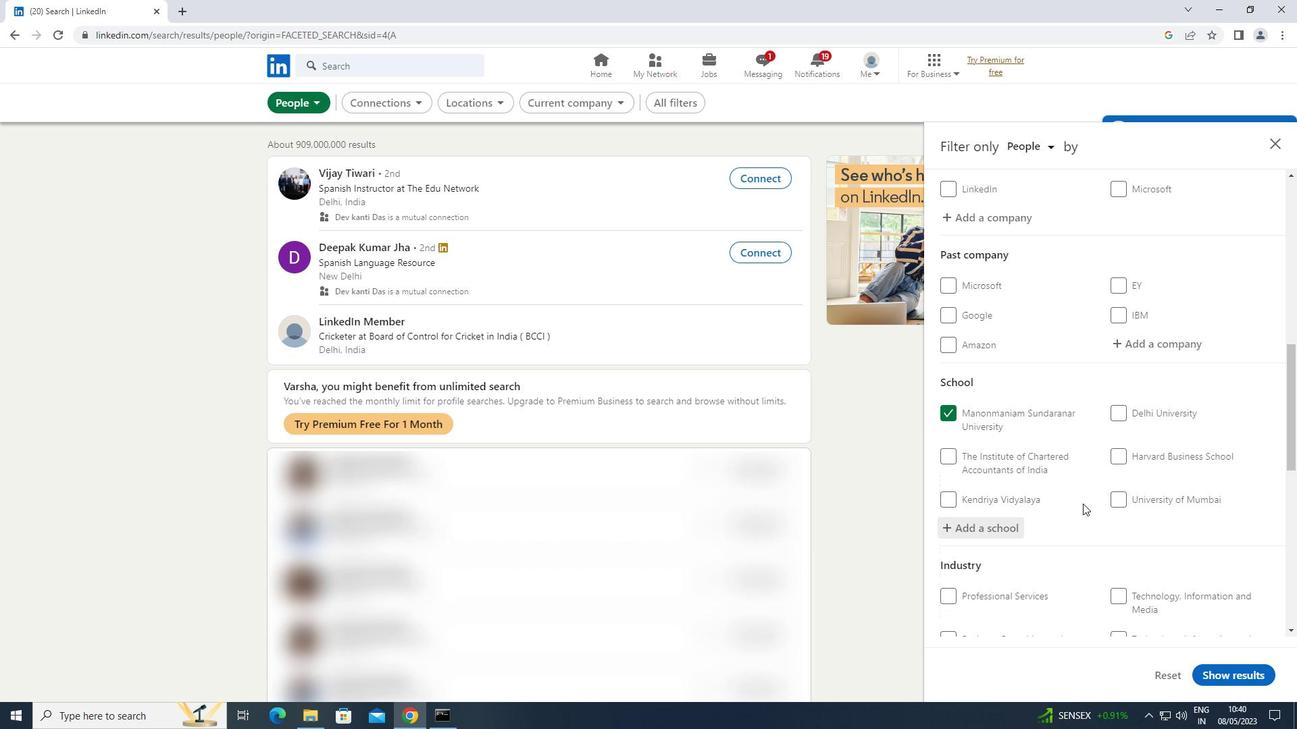 
Action: Mouse scrolled (1083, 503) with delta (0, 0)
Screenshot: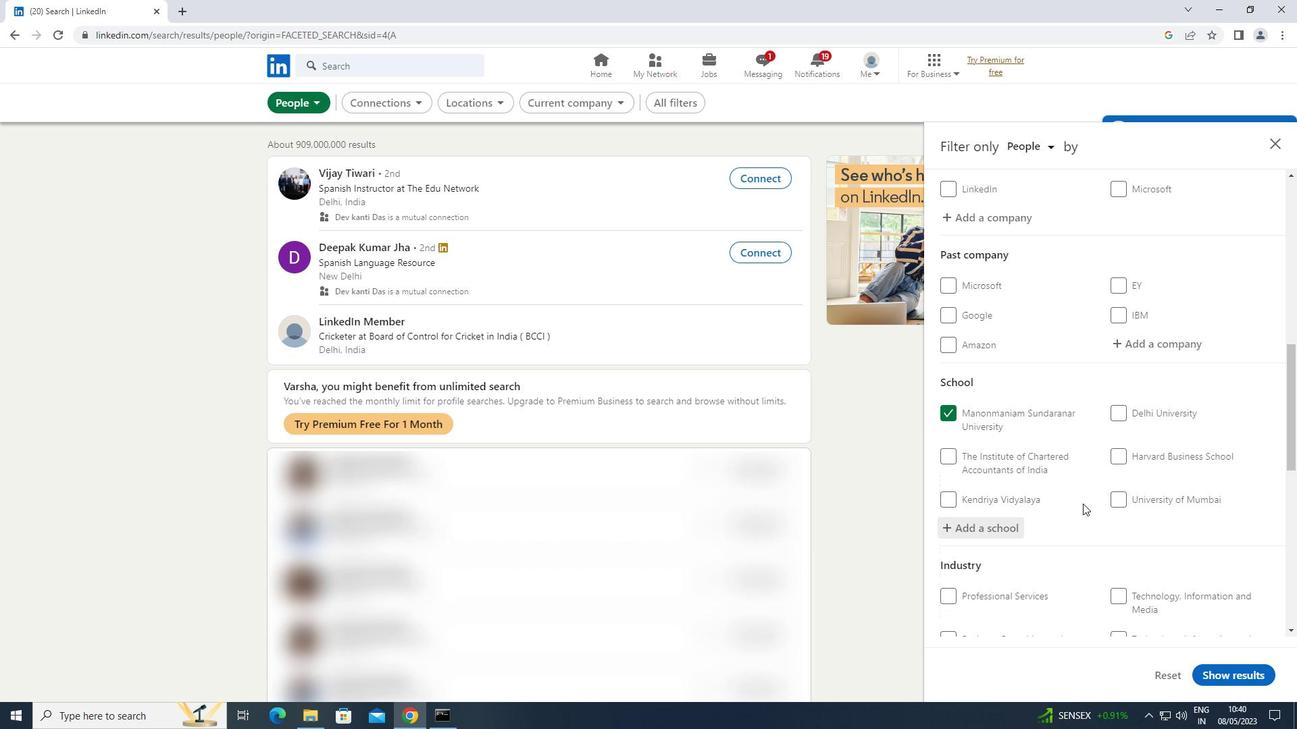 
Action: Mouse scrolled (1083, 503) with delta (0, 0)
Screenshot: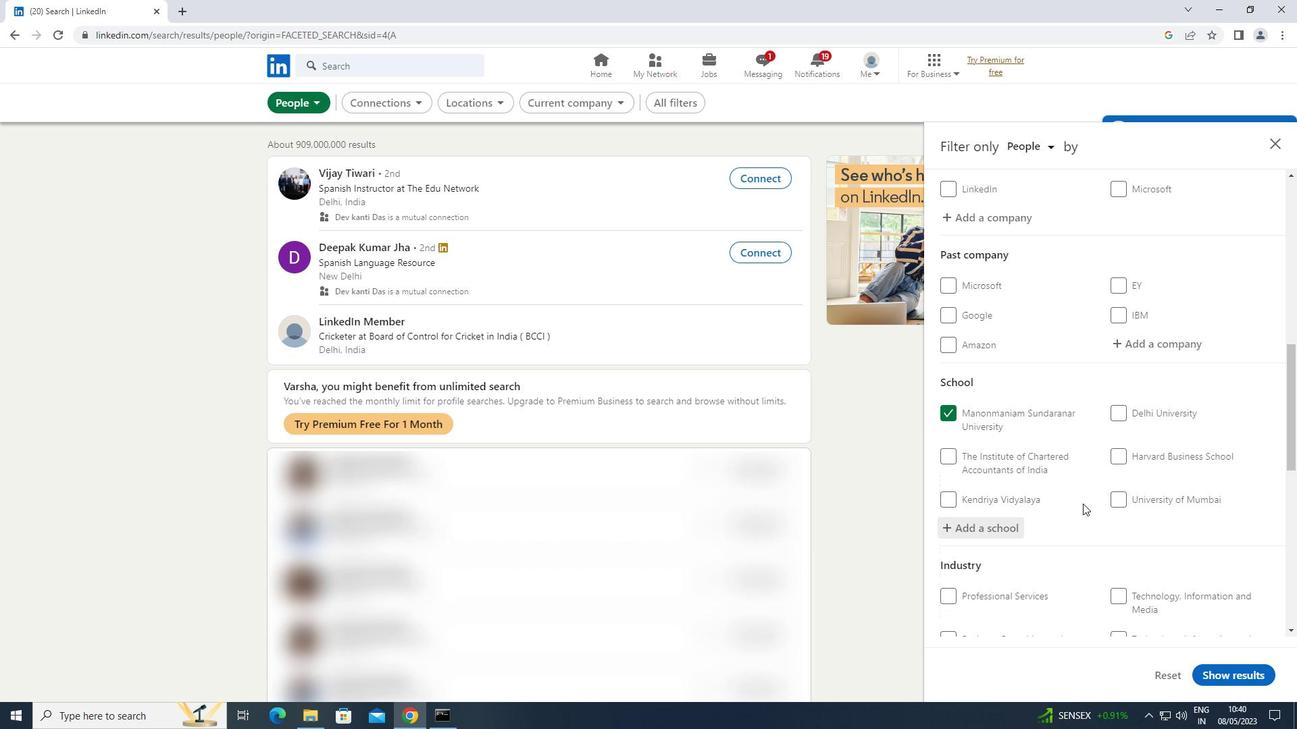 
Action: Mouse moved to (1154, 480)
Screenshot: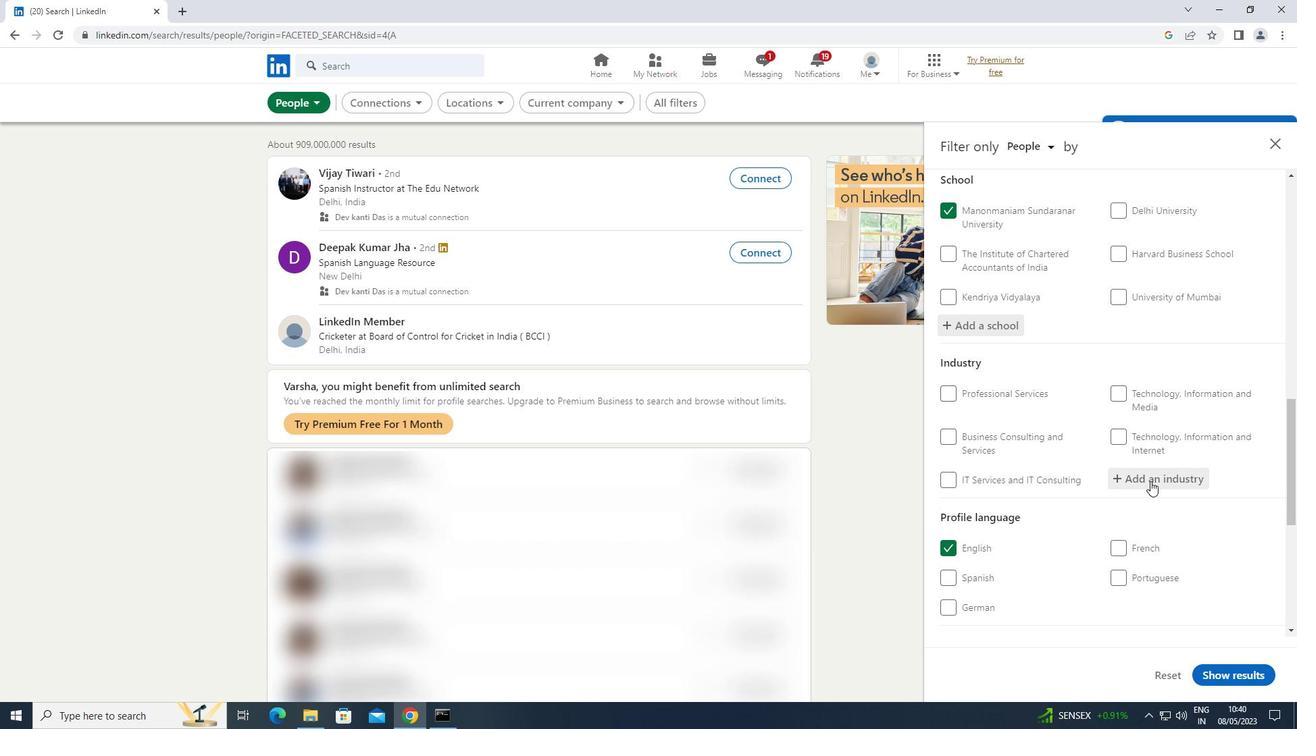 
Action: Mouse pressed left at (1154, 480)
Screenshot: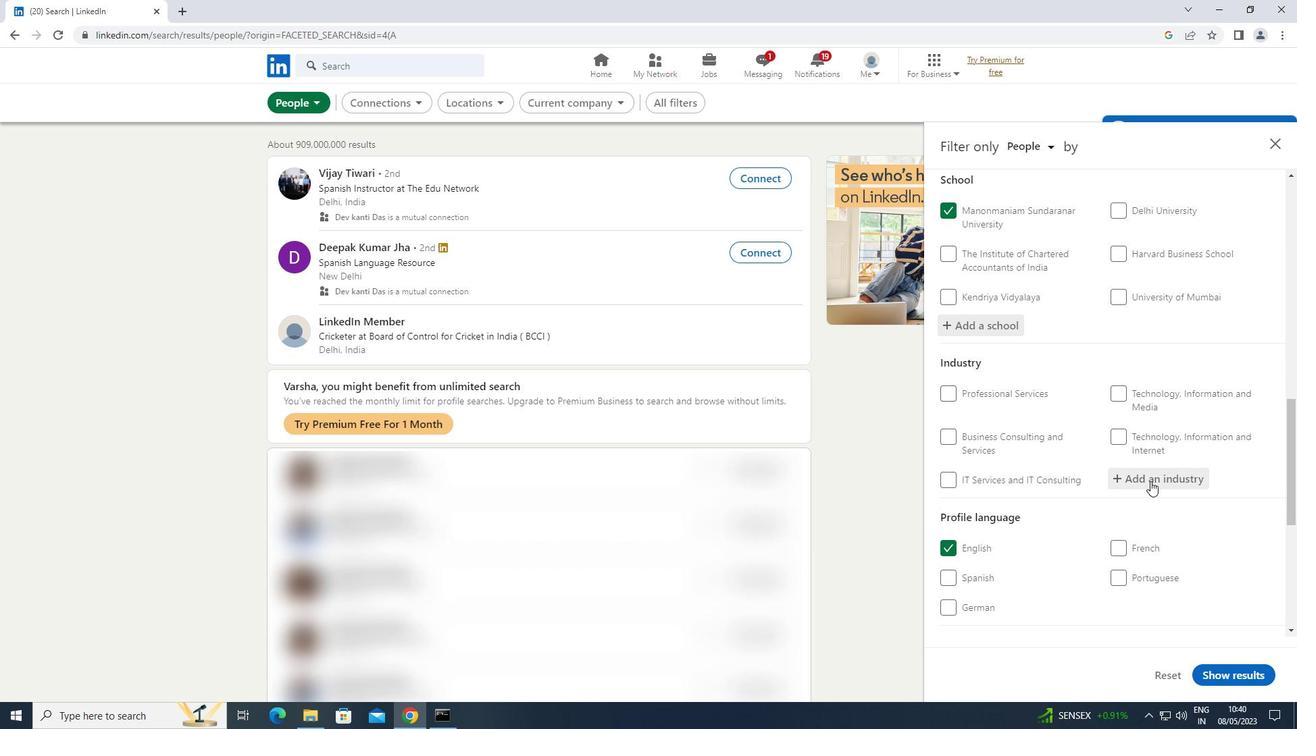 
Action: Key pressed <Key.shift>A<Key.backspace><Key.shift>ARCHIT
Screenshot: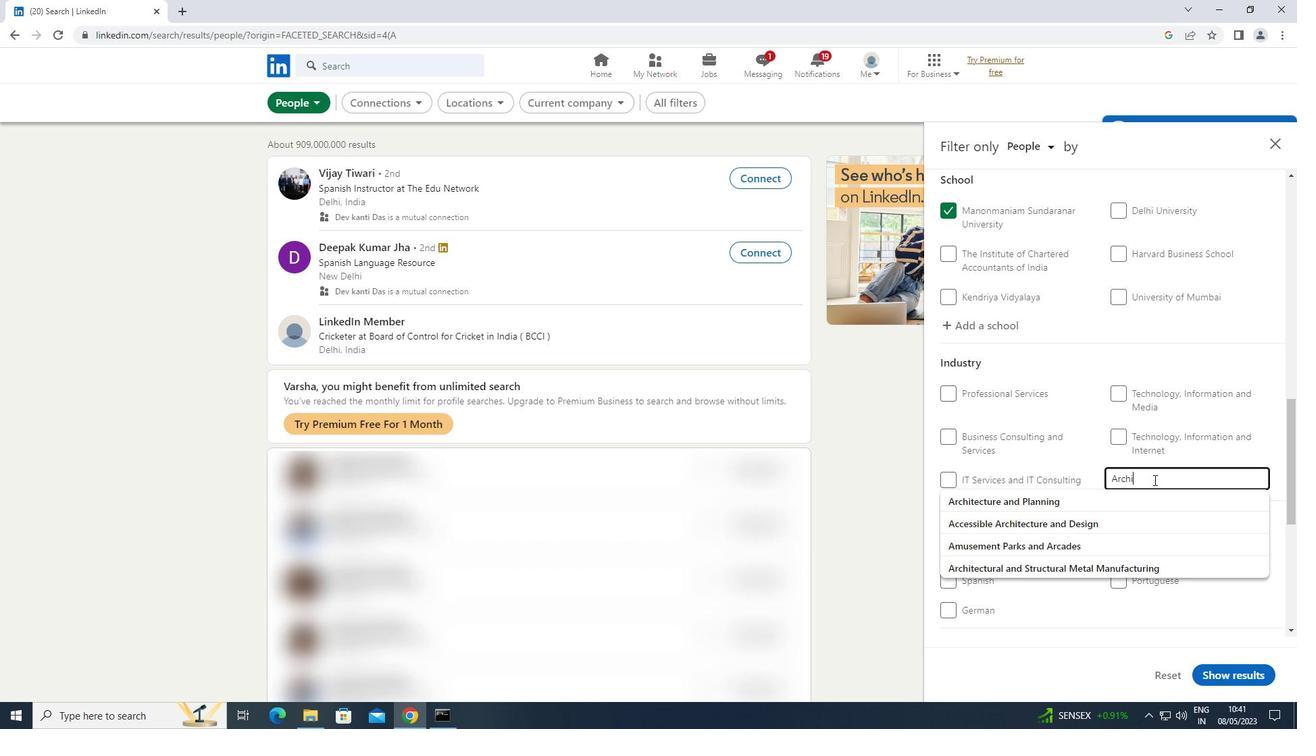 
Action: Mouse moved to (1019, 498)
Screenshot: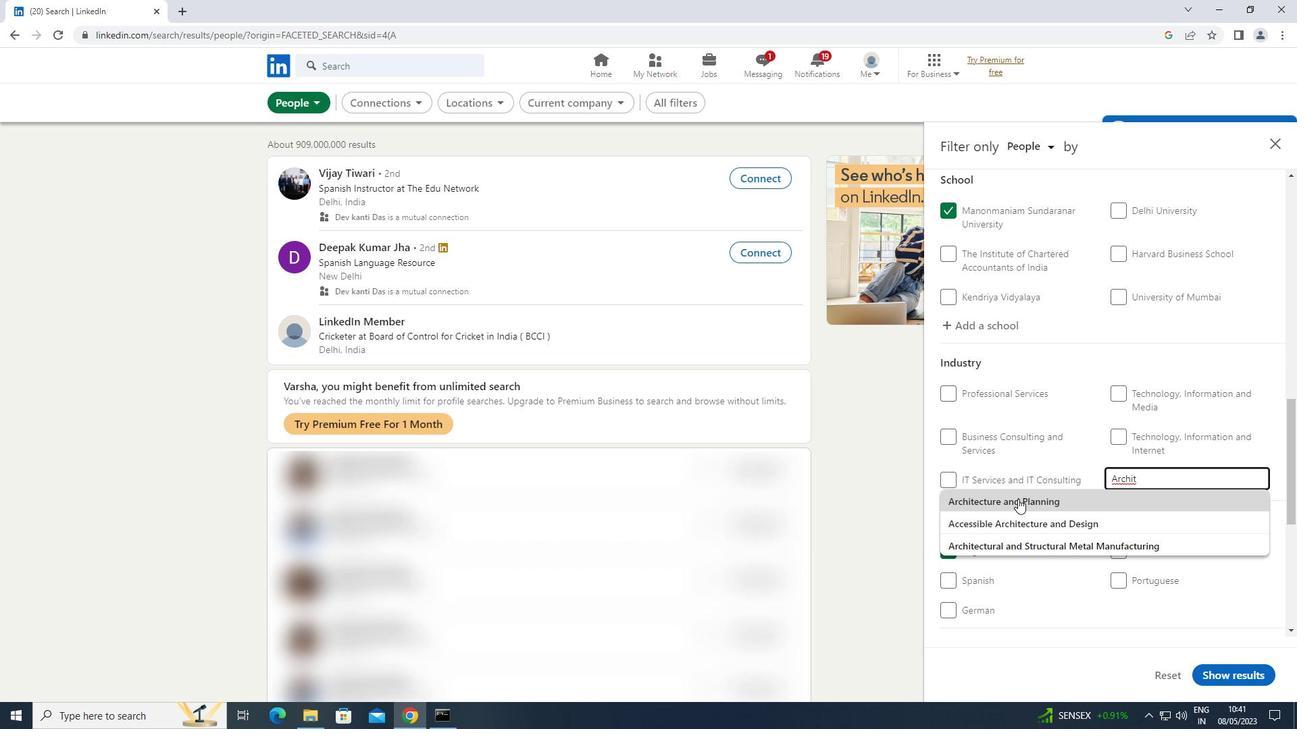 
Action: Mouse pressed left at (1019, 498)
Screenshot: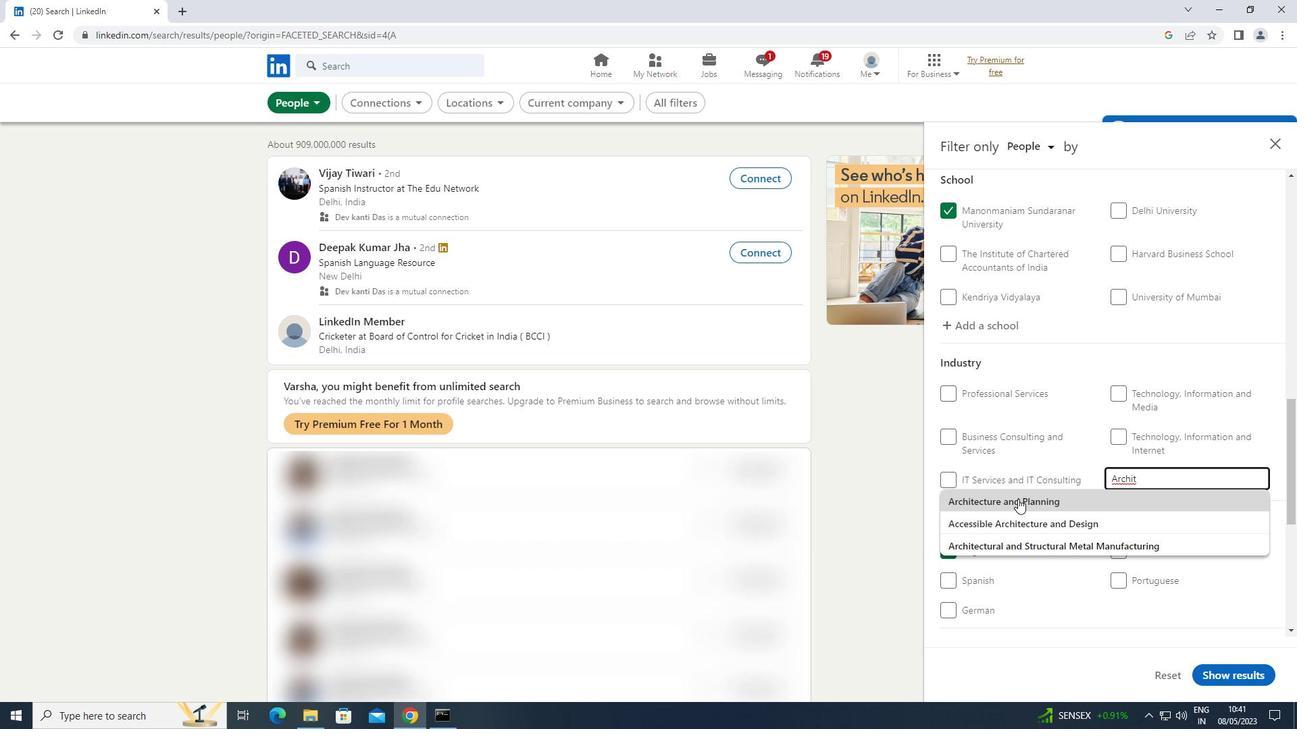 
Action: Mouse moved to (1022, 491)
Screenshot: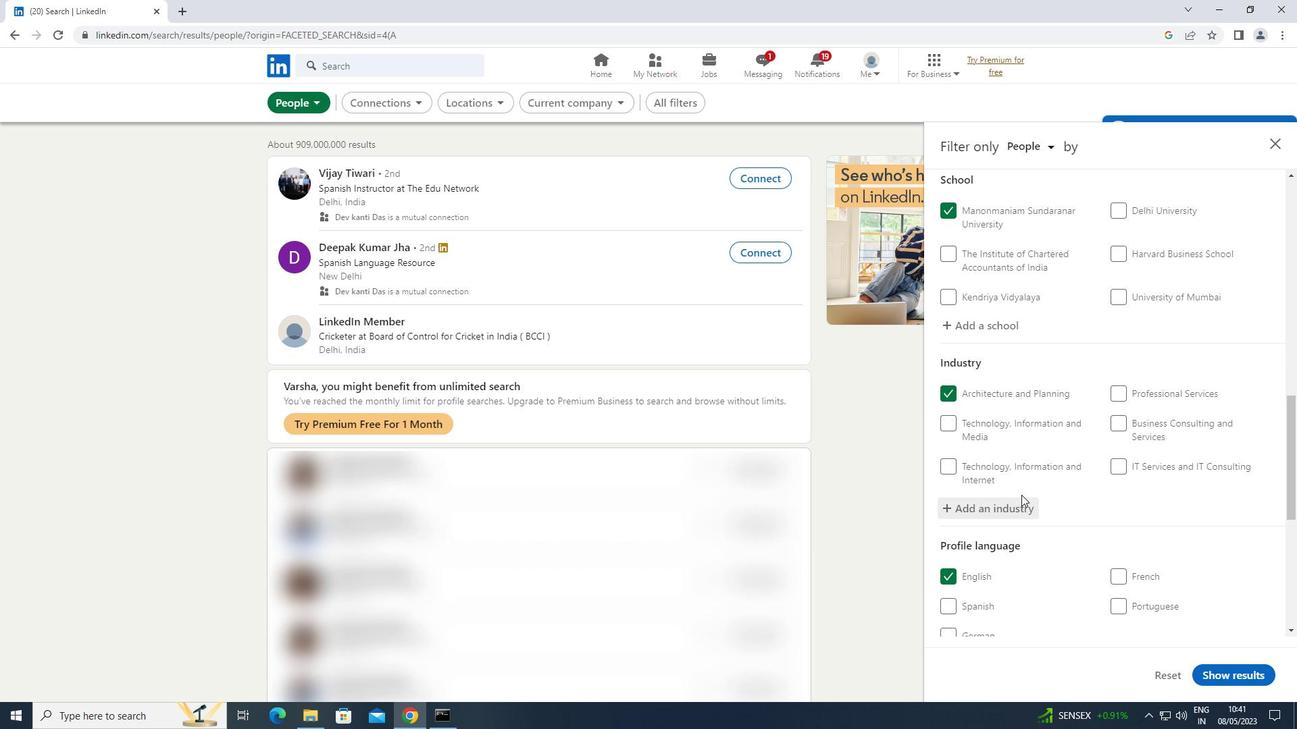 
Action: Mouse scrolled (1022, 491) with delta (0, 0)
Screenshot: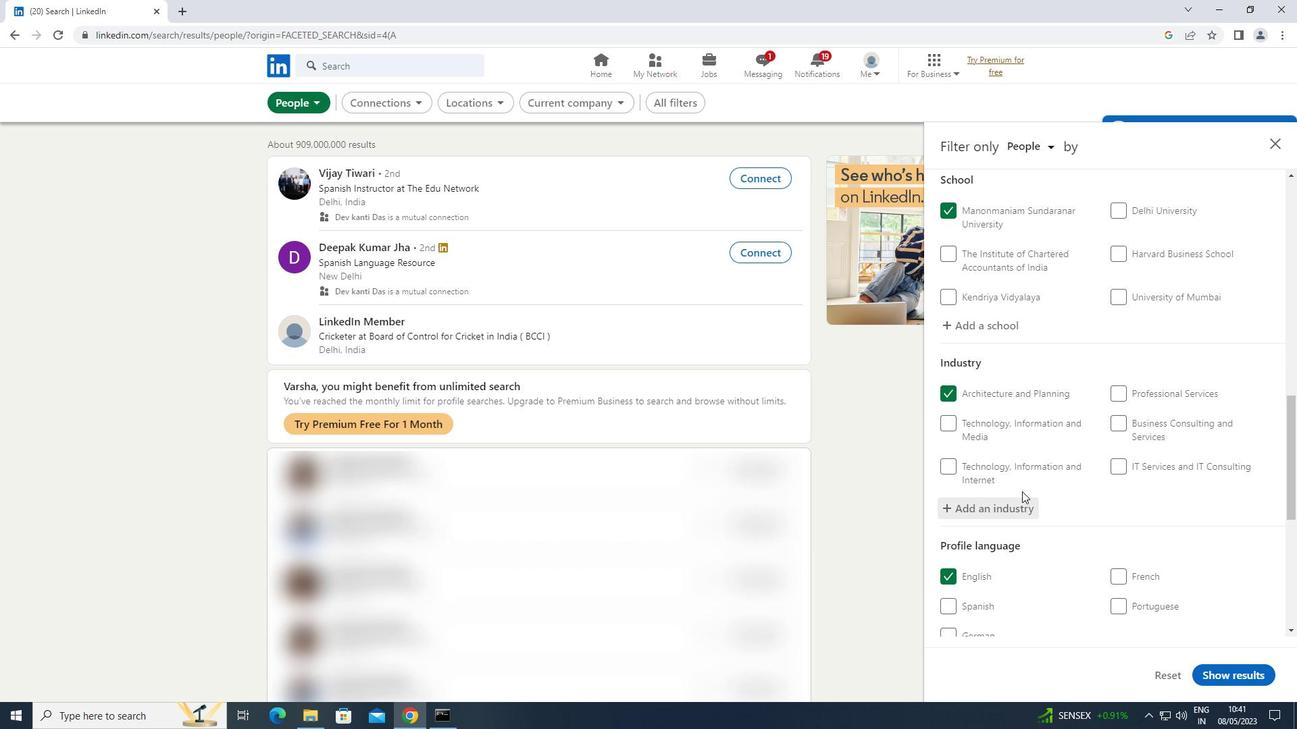 
Action: Mouse scrolled (1022, 491) with delta (0, 0)
Screenshot: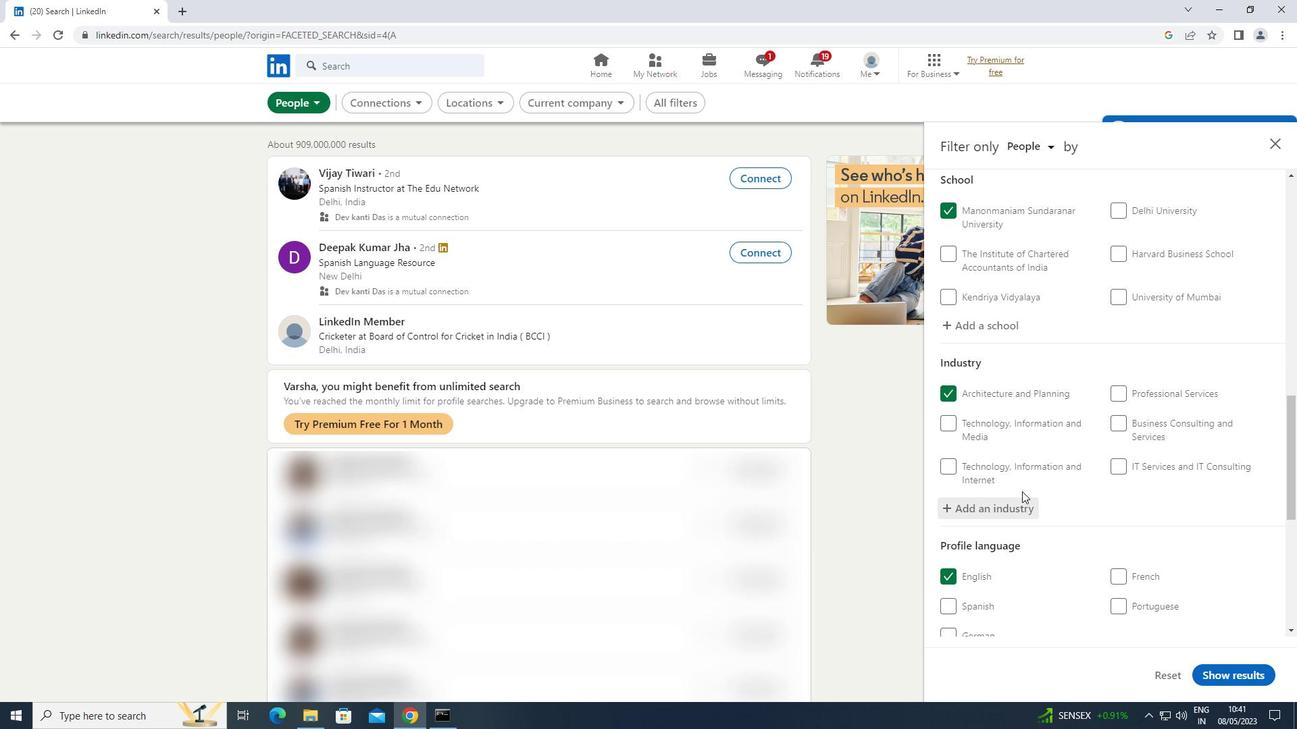 
Action: Mouse scrolled (1022, 491) with delta (0, 0)
Screenshot: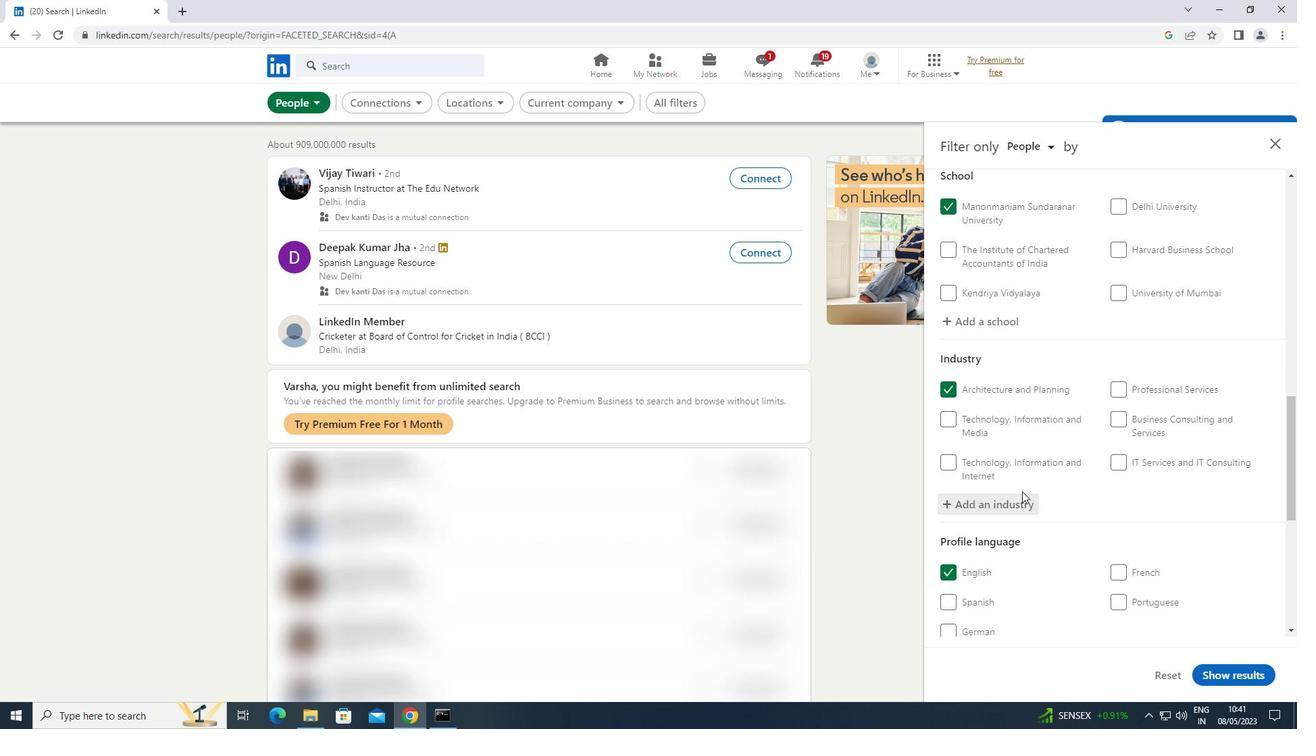 
Action: Mouse scrolled (1022, 491) with delta (0, 0)
Screenshot: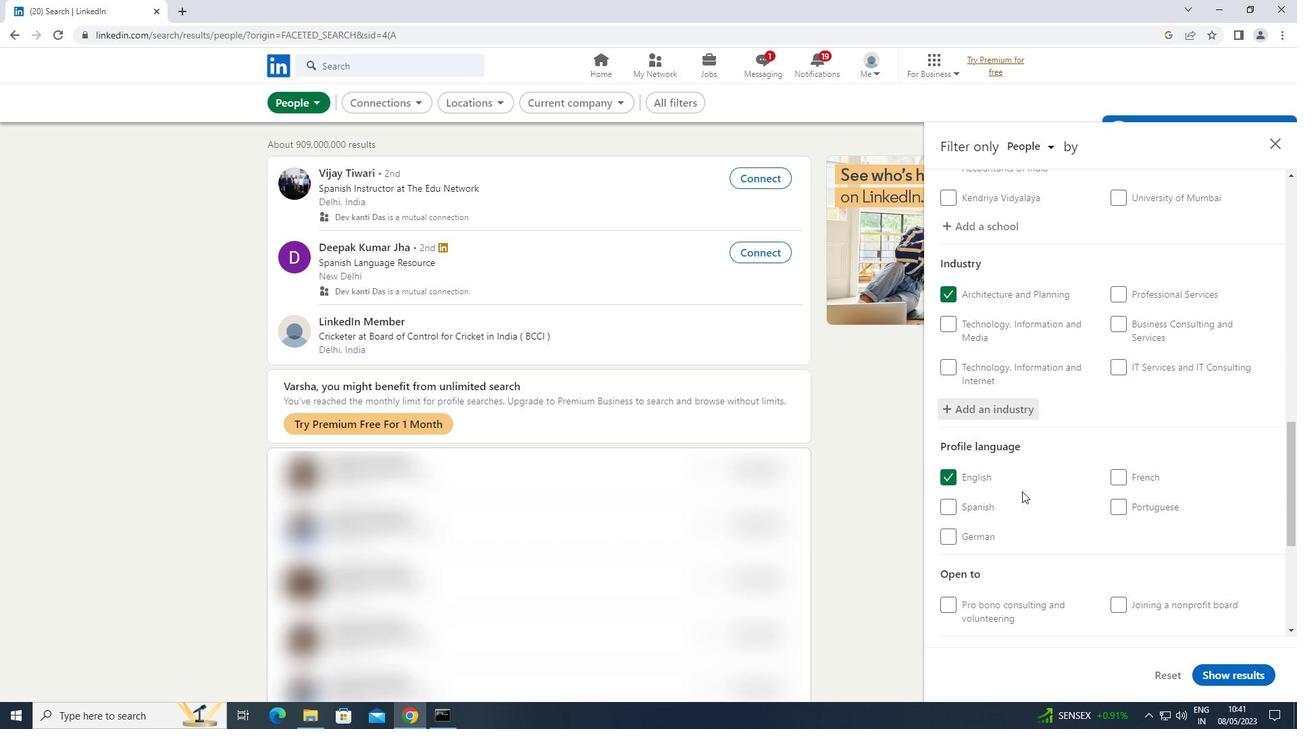 
Action: Mouse moved to (1027, 487)
Screenshot: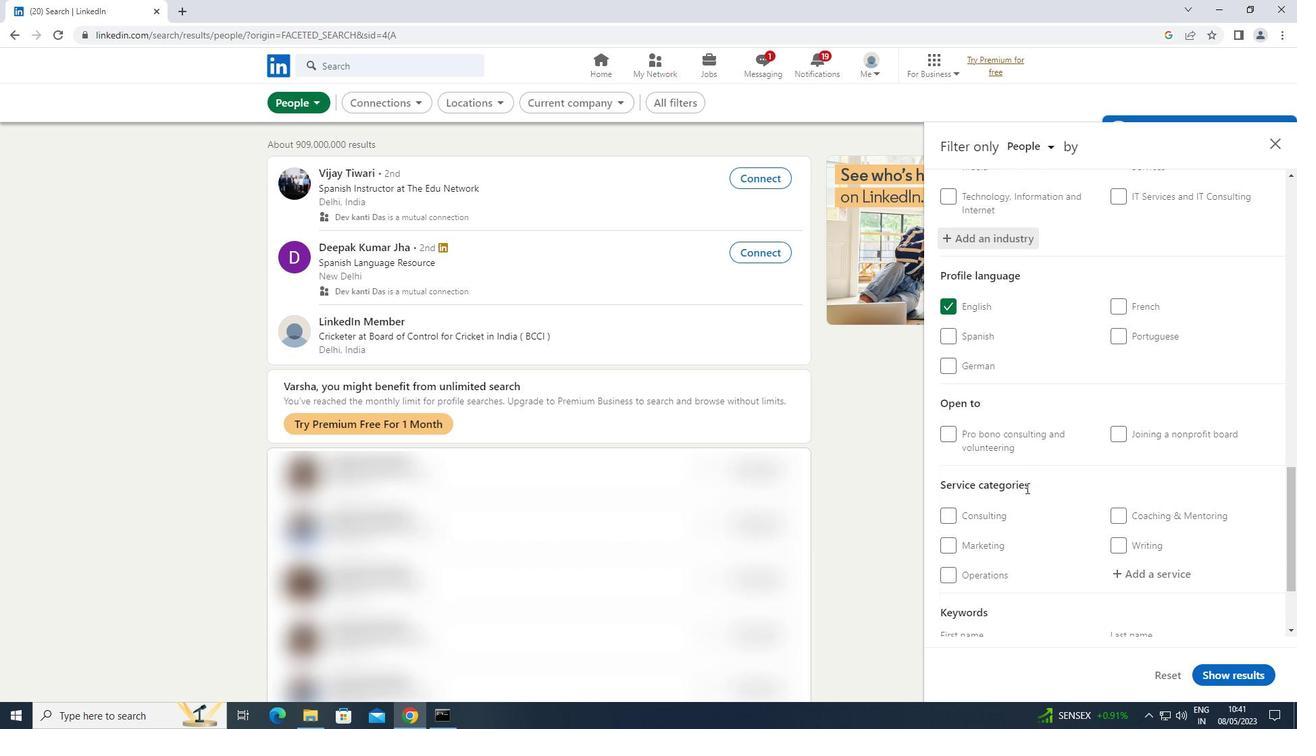 
Action: Mouse scrolled (1027, 486) with delta (0, 0)
Screenshot: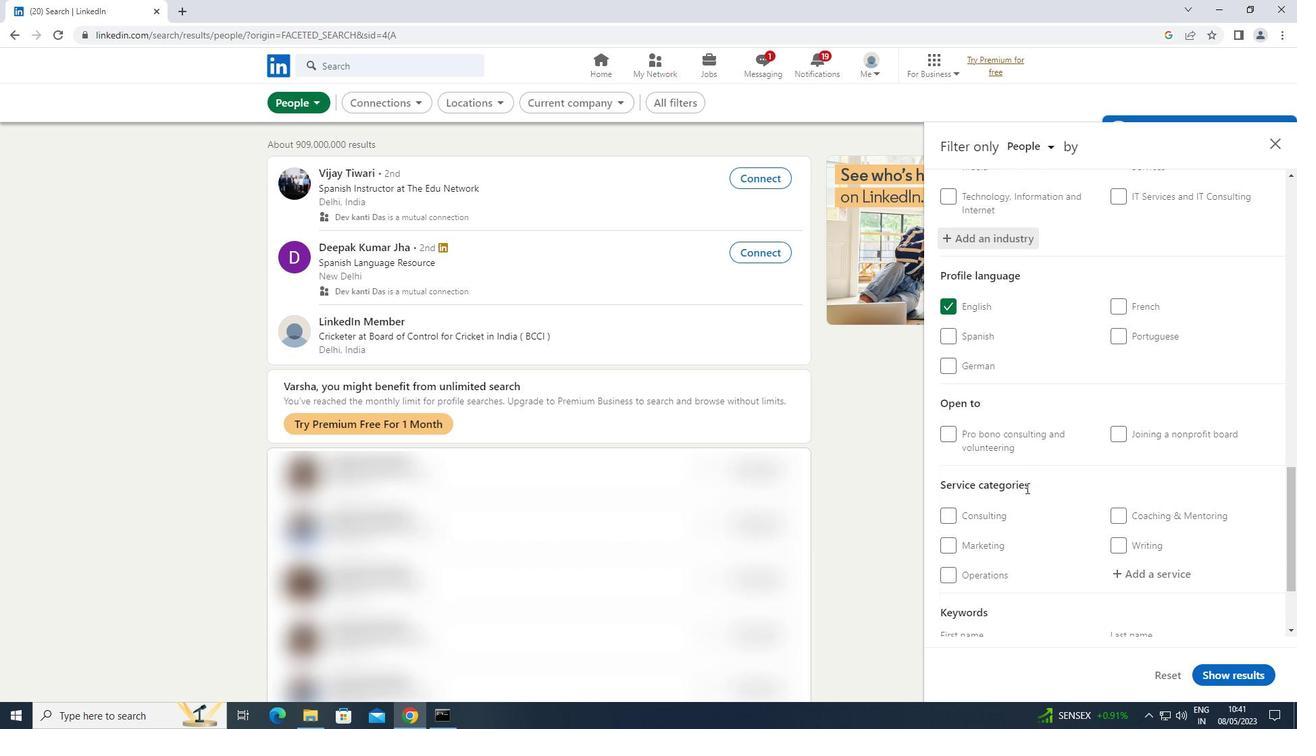 
Action: Mouse scrolled (1027, 486) with delta (0, 0)
Screenshot: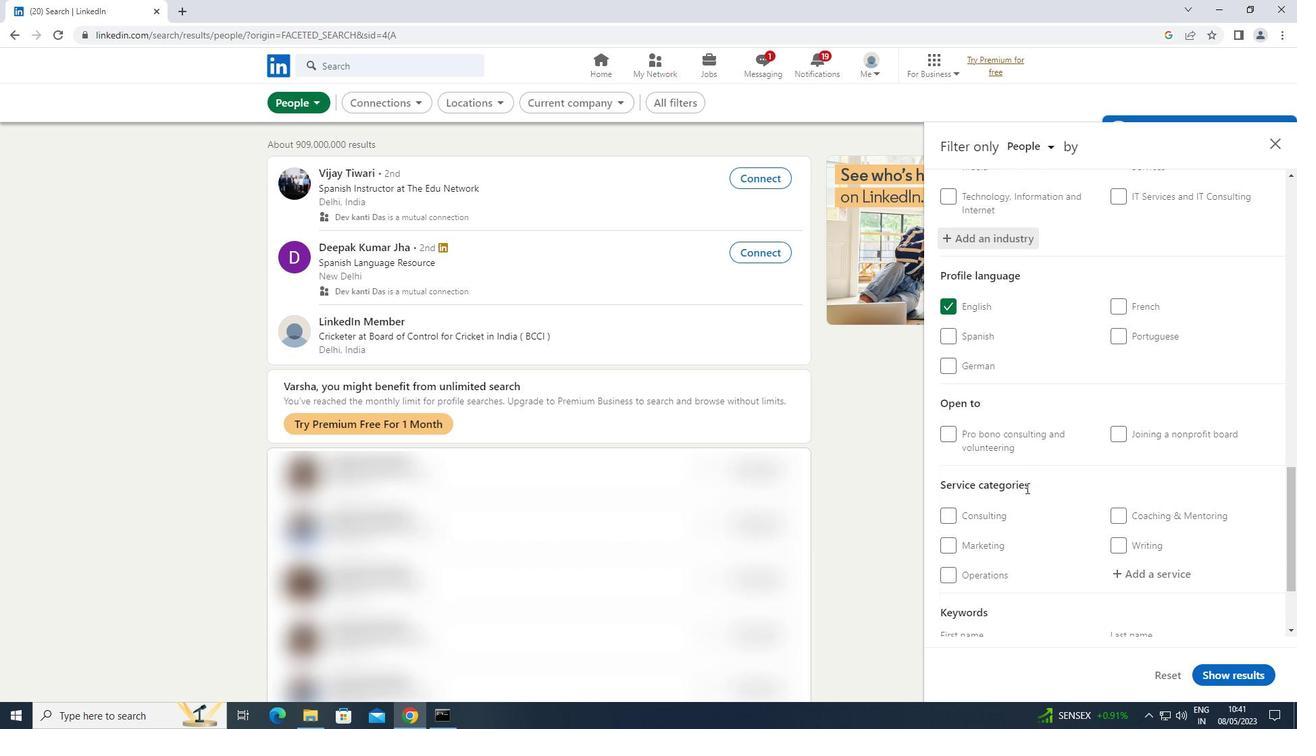 
Action: Mouse scrolled (1027, 486) with delta (0, 0)
Screenshot: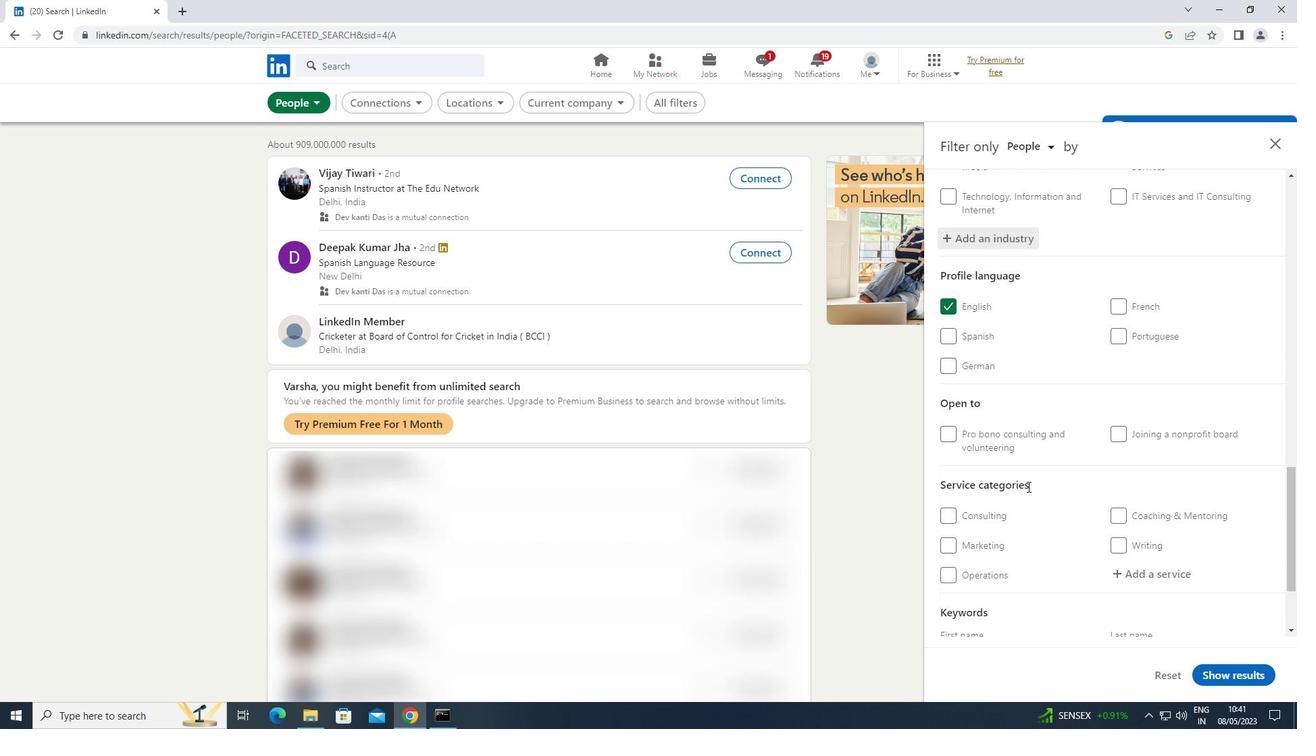 
Action: Mouse moved to (1137, 450)
Screenshot: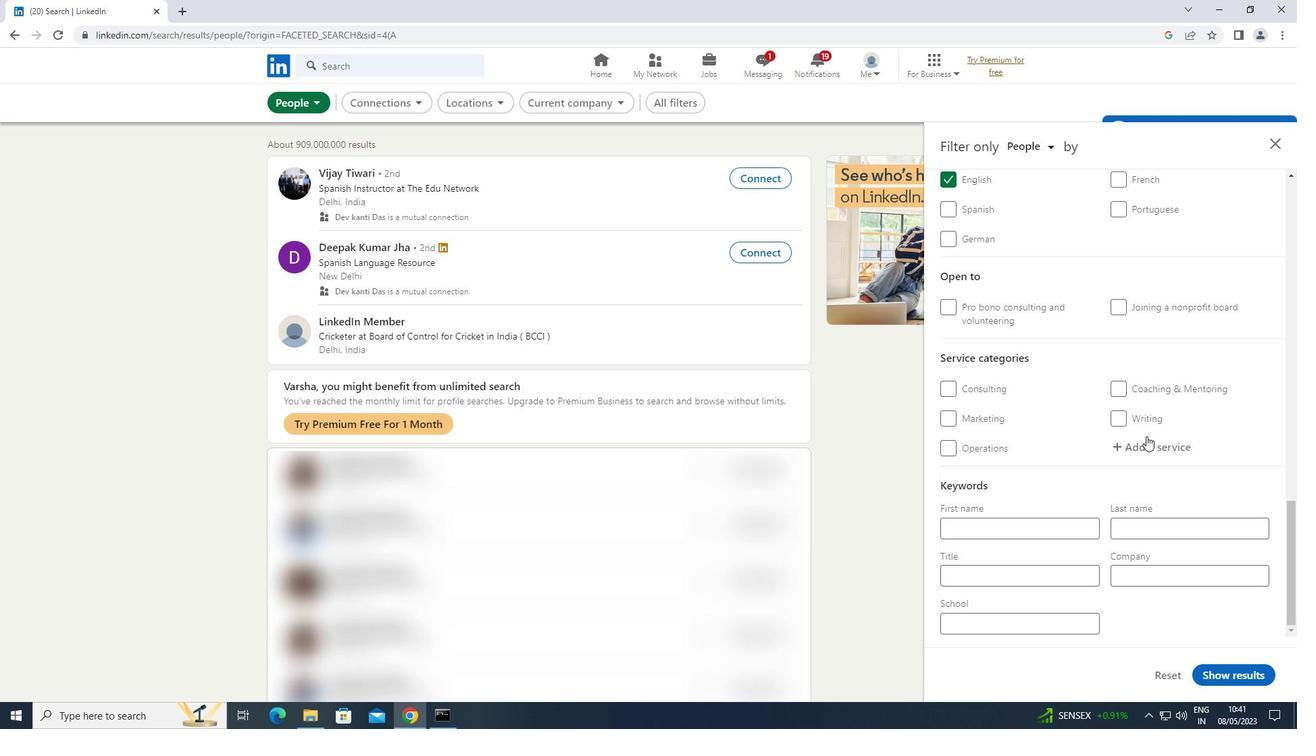 
Action: Mouse pressed left at (1137, 450)
Screenshot: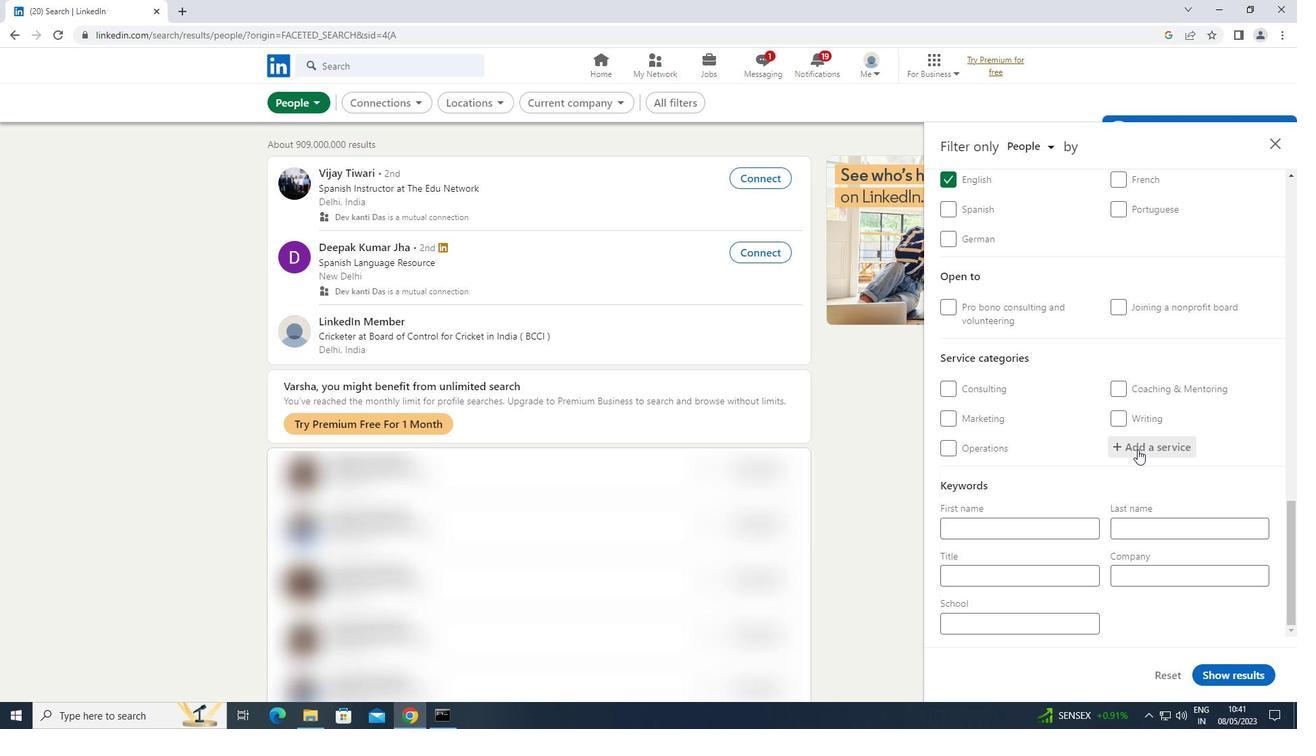 
Action: Key pressed <Key.shift>VIDEOGRA
Screenshot: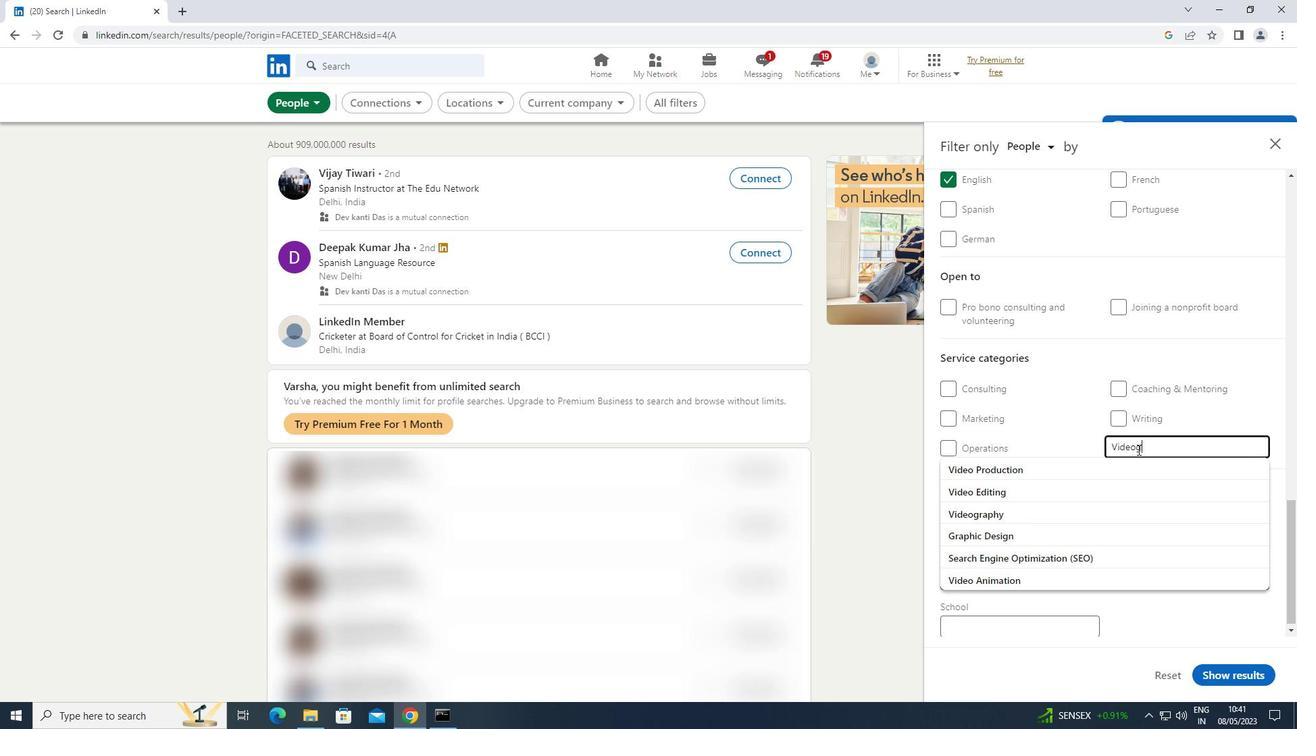 
Action: Mouse moved to (1006, 460)
Screenshot: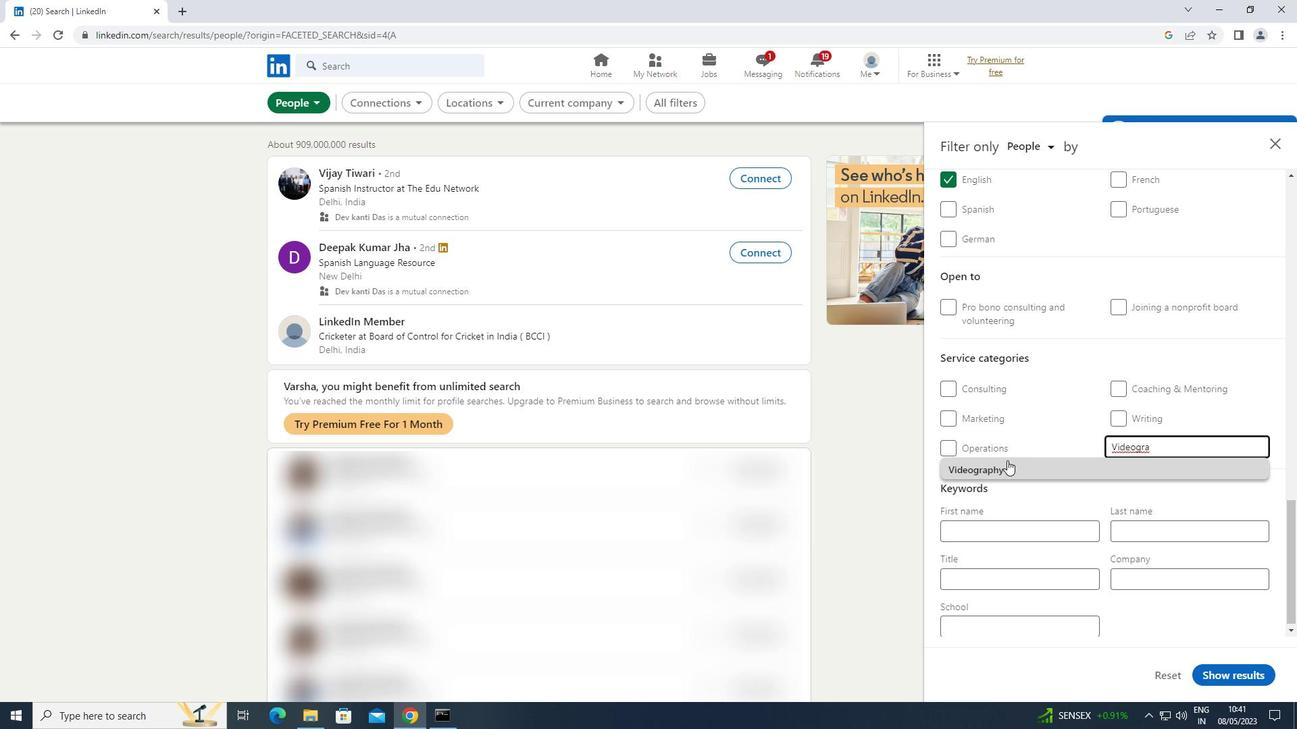 
Action: Mouse pressed left at (1006, 460)
Screenshot: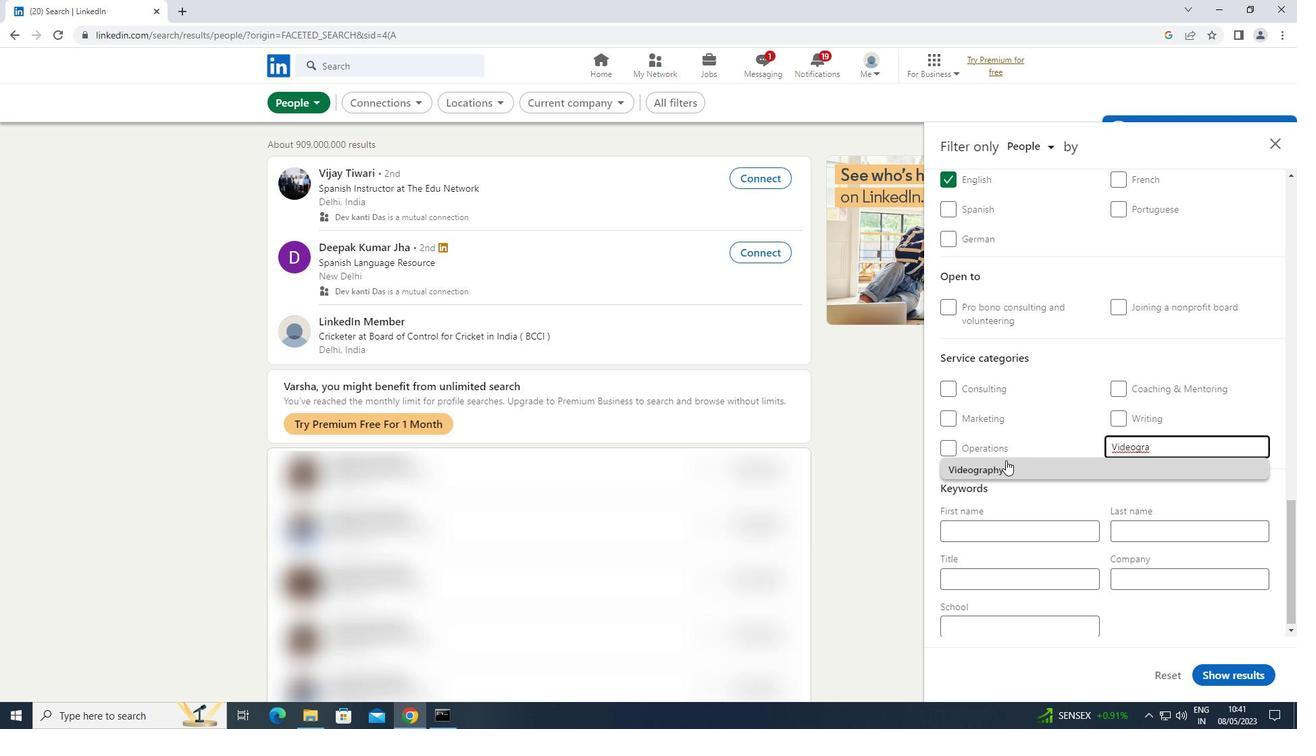 
Action: Mouse scrolled (1006, 460) with delta (0, 0)
Screenshot: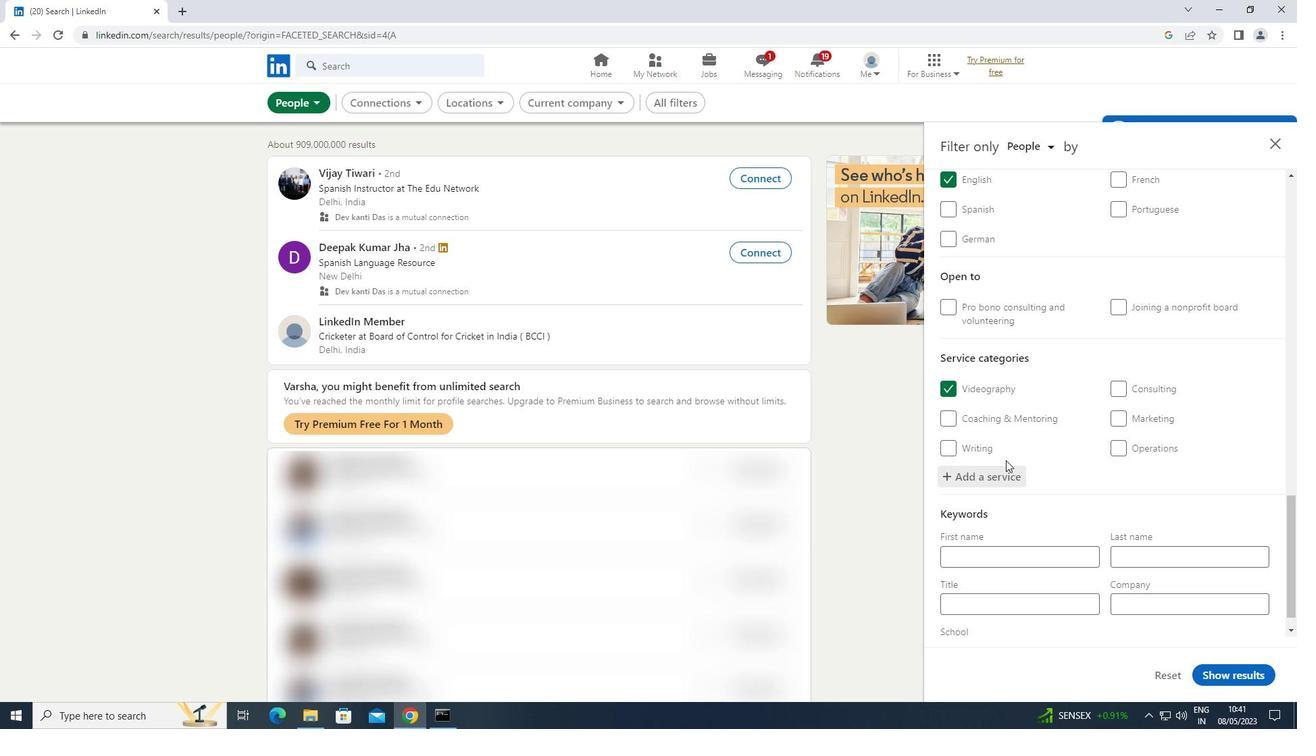 
Action: Mouse scrolled (1006, 460) with delta (0, 0)
Screenshot: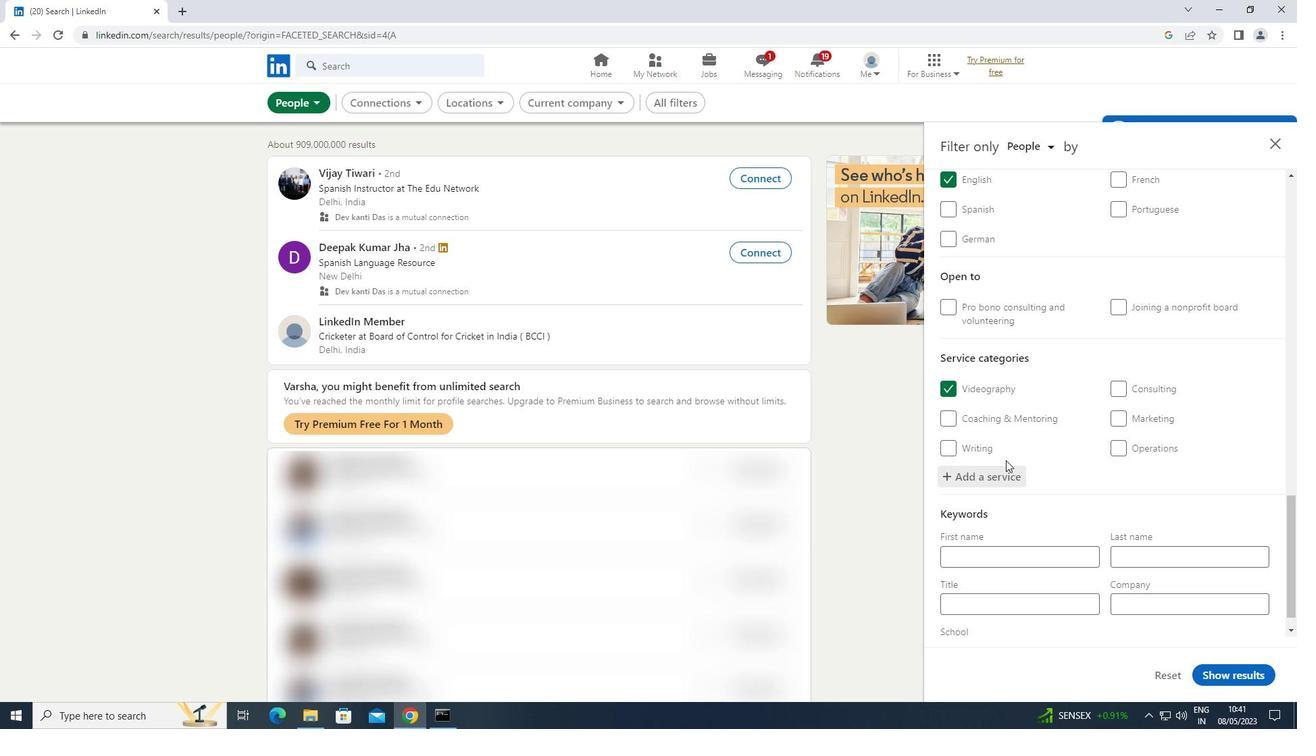 
Action: Mouse scrolled (1006, 460) with delta (0, 0)
Screenshot: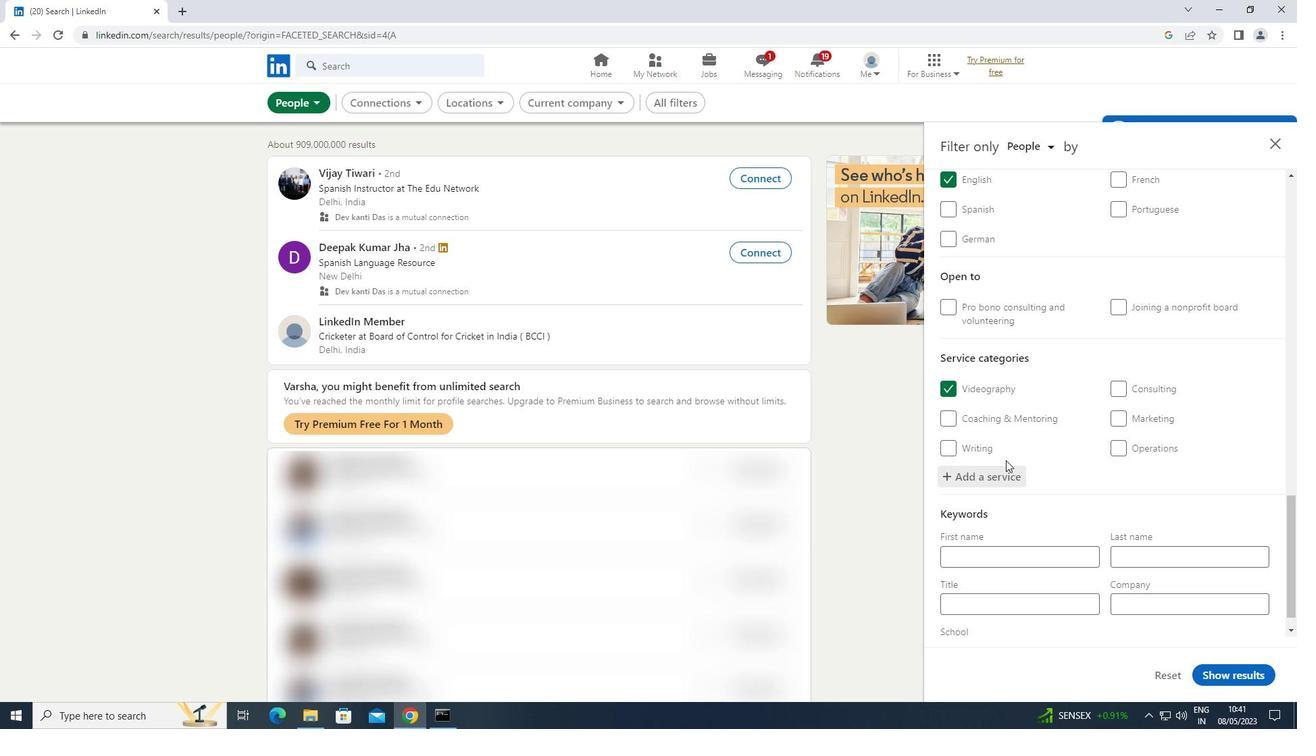 
Action: Mouse scrolled (1006, 460) with delta (0, 0)
Screenshot: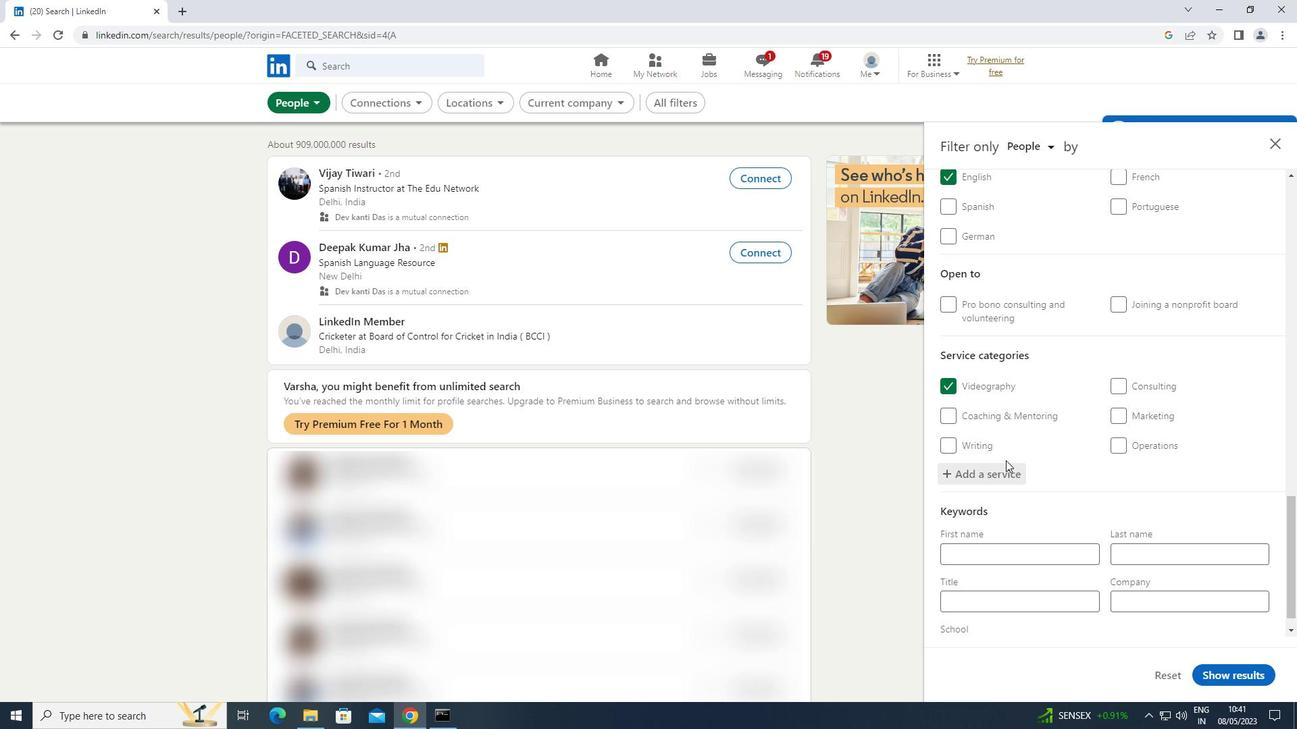 
Action: Mouse scrolled (1006, 460) with delta (0, 0)
Screenshot: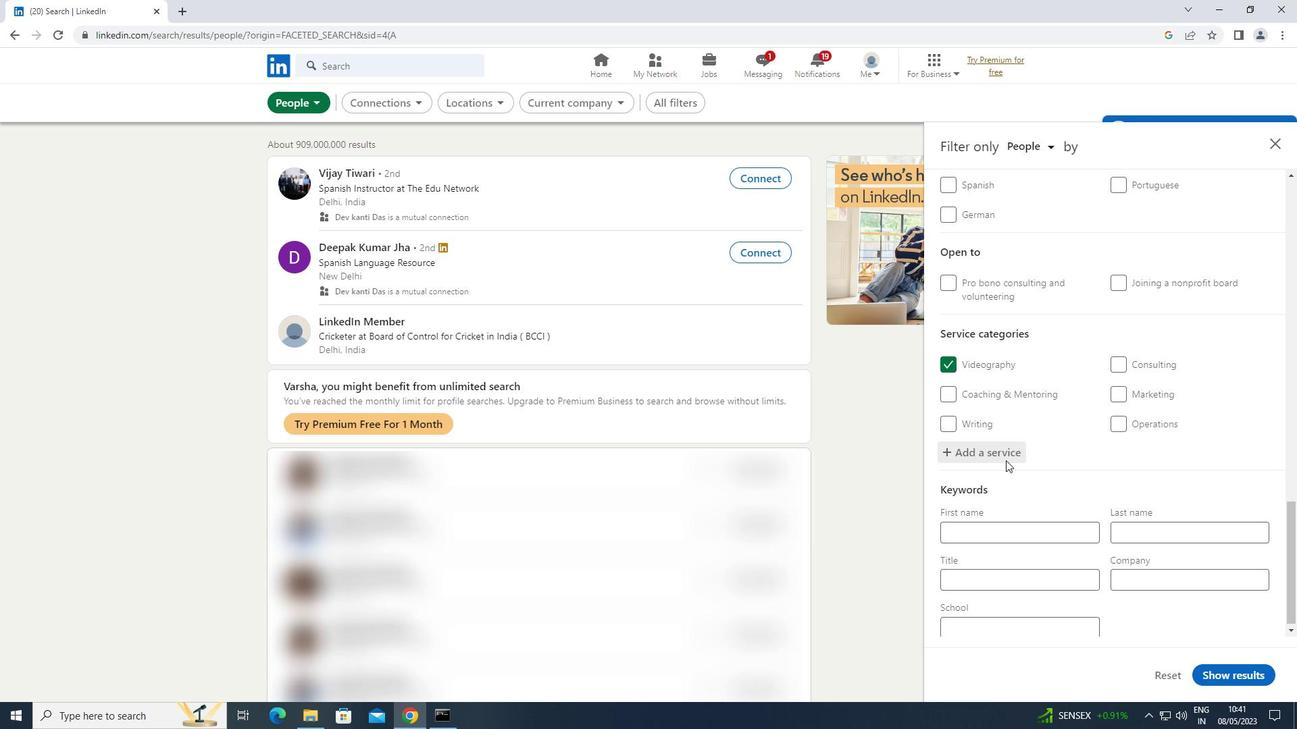 
Action: Mouse scrolled (1006, 460) with delta (0, 0)
Screenshot: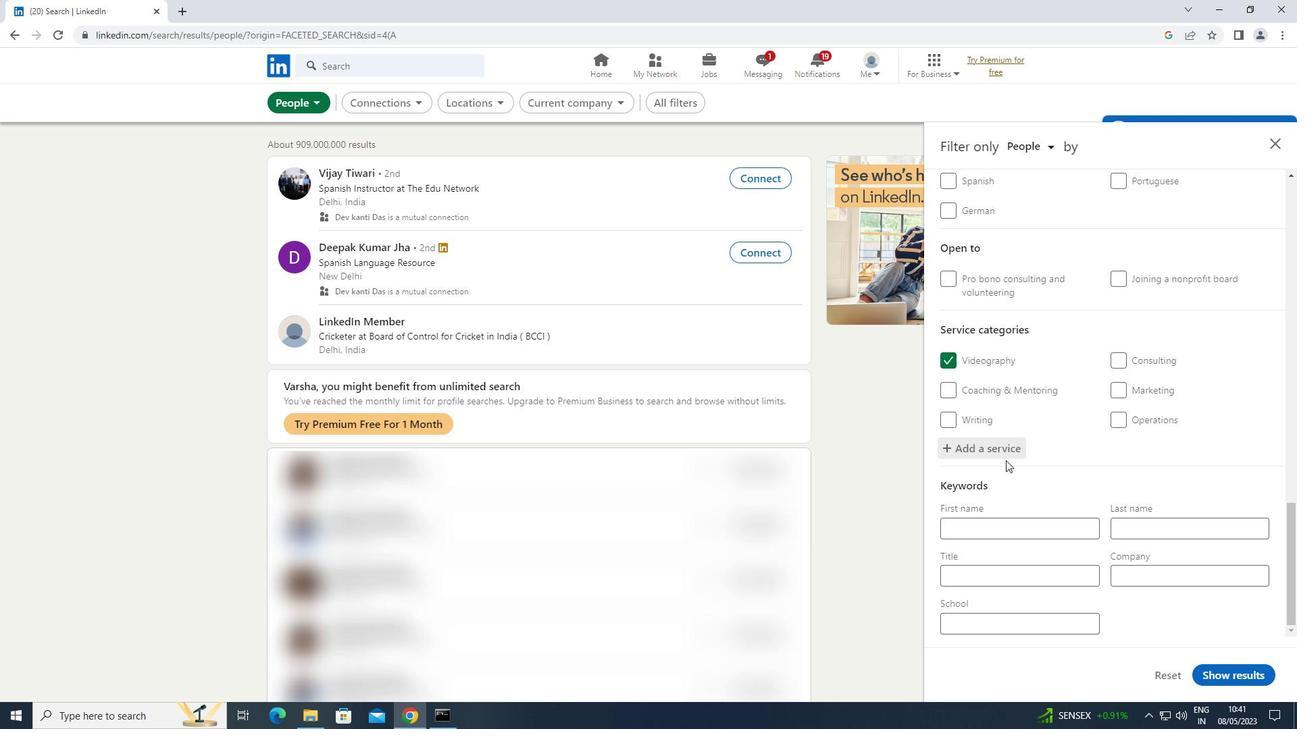 
Action: Mouse scrolled (1006, 460) with delta (0, 0)
Screenshot: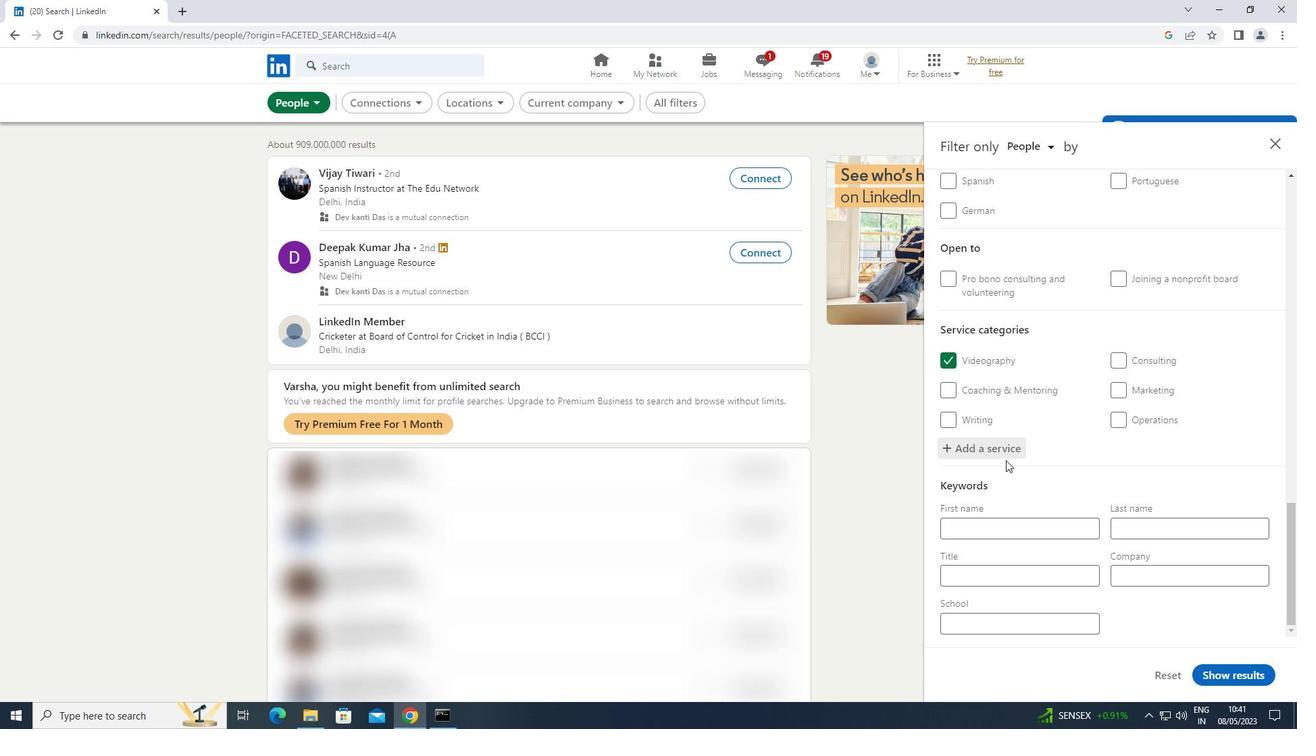 
Action: Mouse moved to (966, 564)
Screenshot: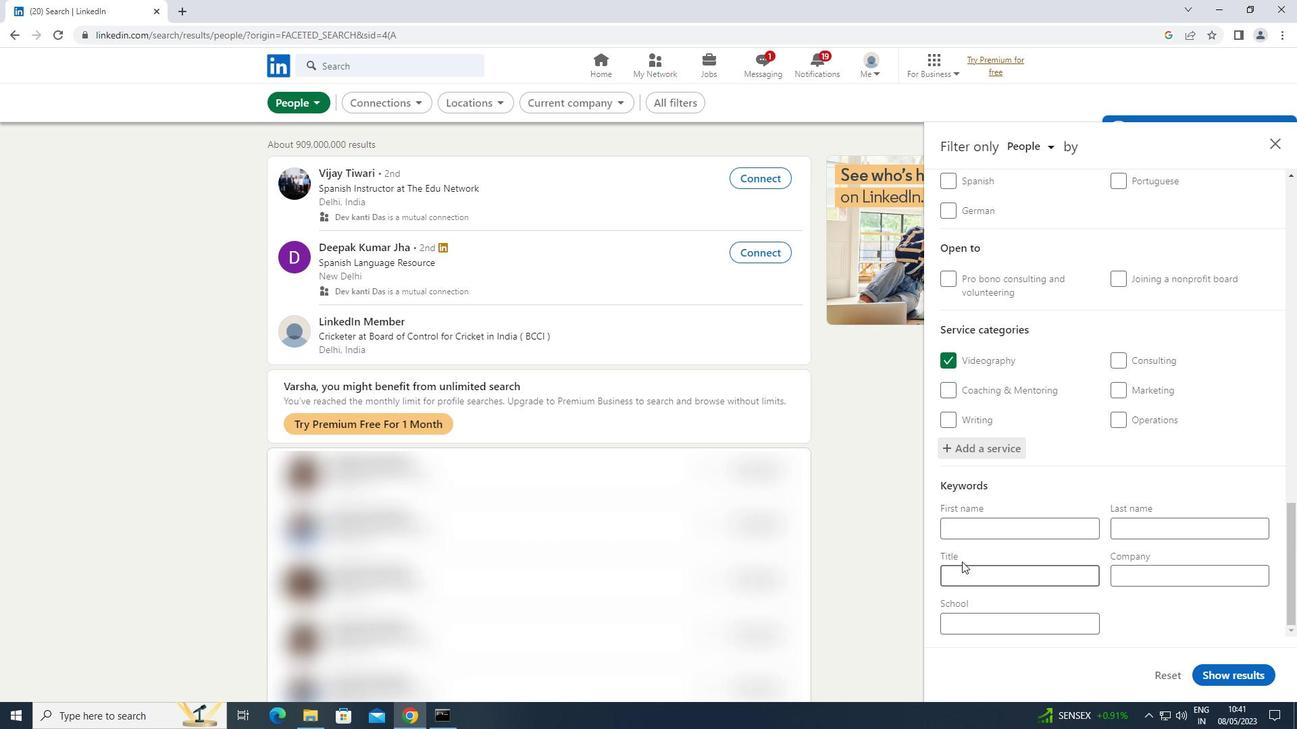 
Action: Mouse pressed left at (966, 564)
Screenshot: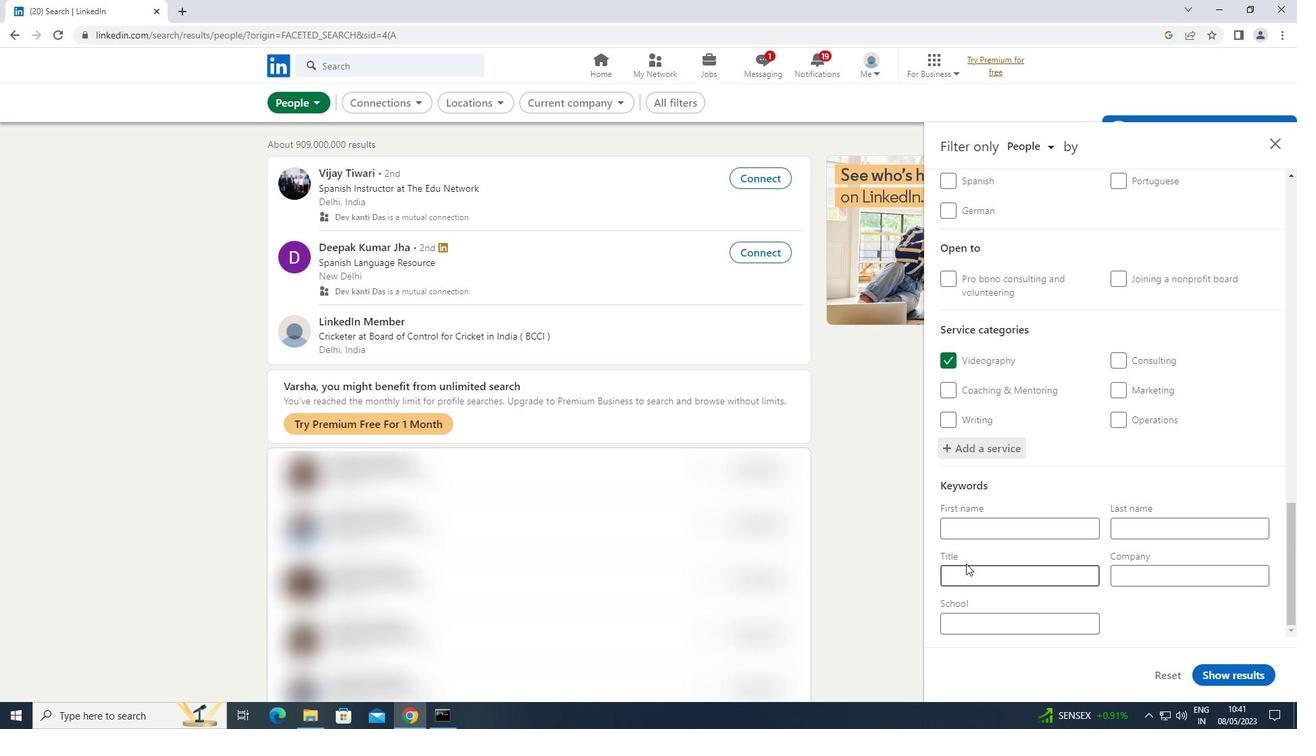 
Action: Mouse moved to (966, 570)
Screenshot: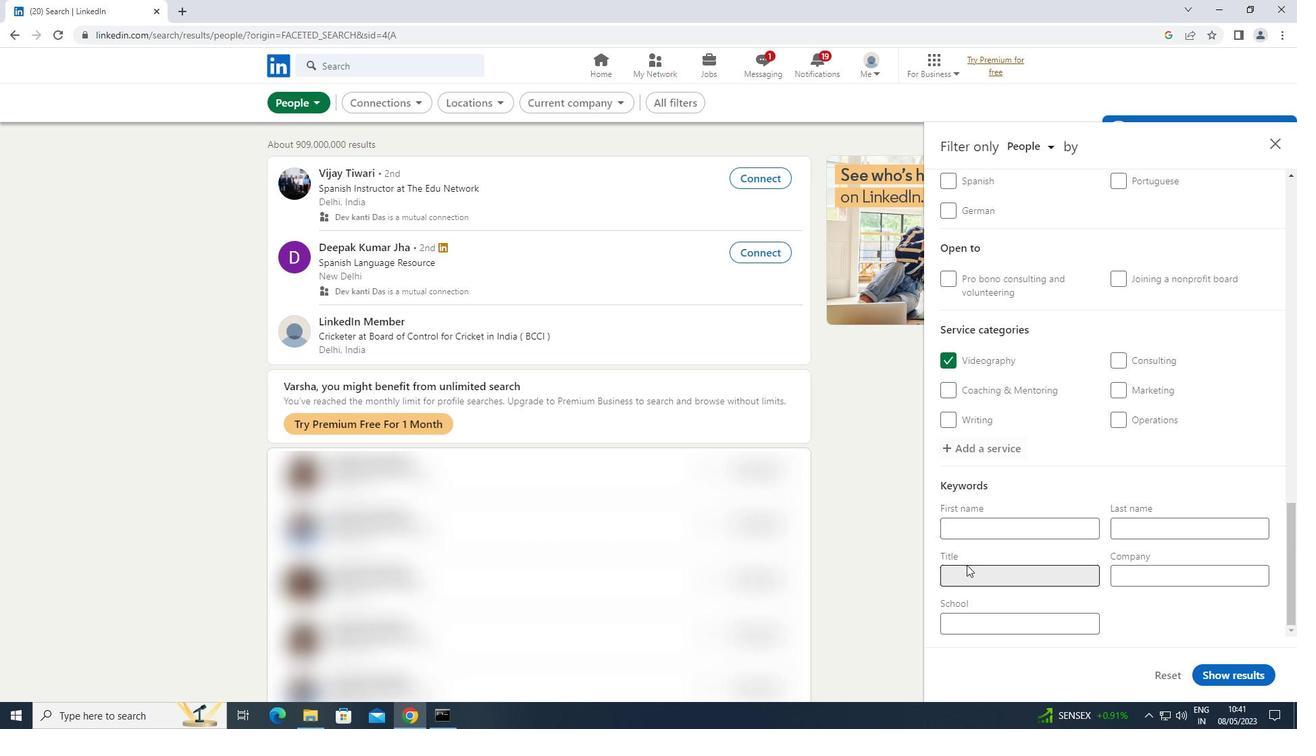
Action: Key pressed <Key.shift>FLIGHT<Key.space><Key.shift>ATTENDANT
Screenshot: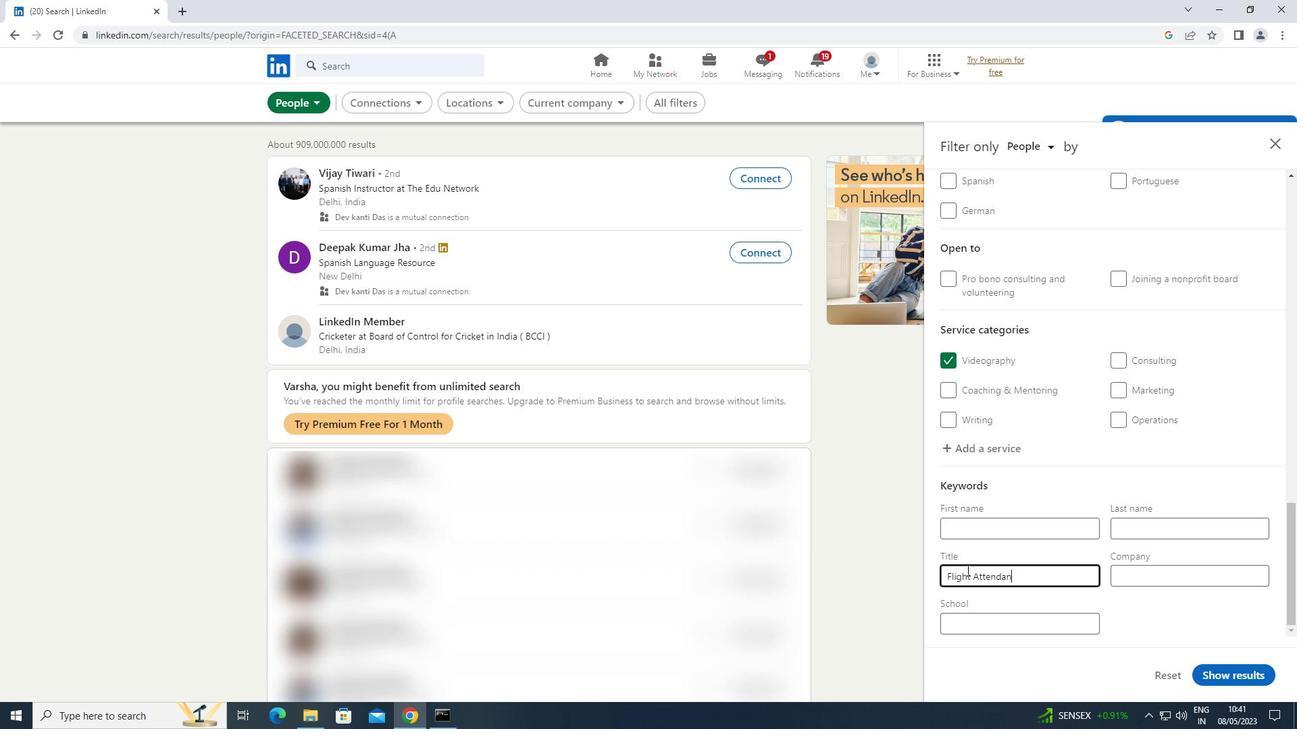 
Action: Mouse moved to (1225, 677)
Screenshot: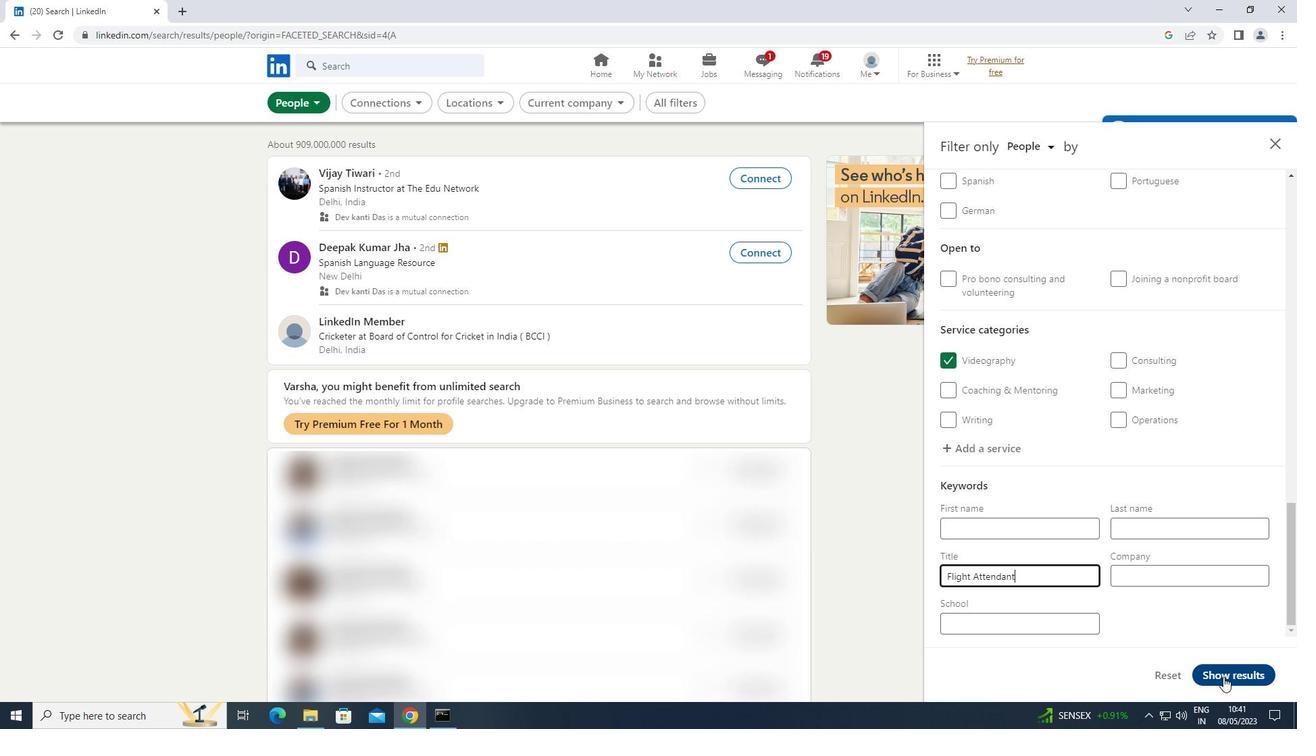 
Action: Mouse pressed left at (1225, 677)
Screenshot: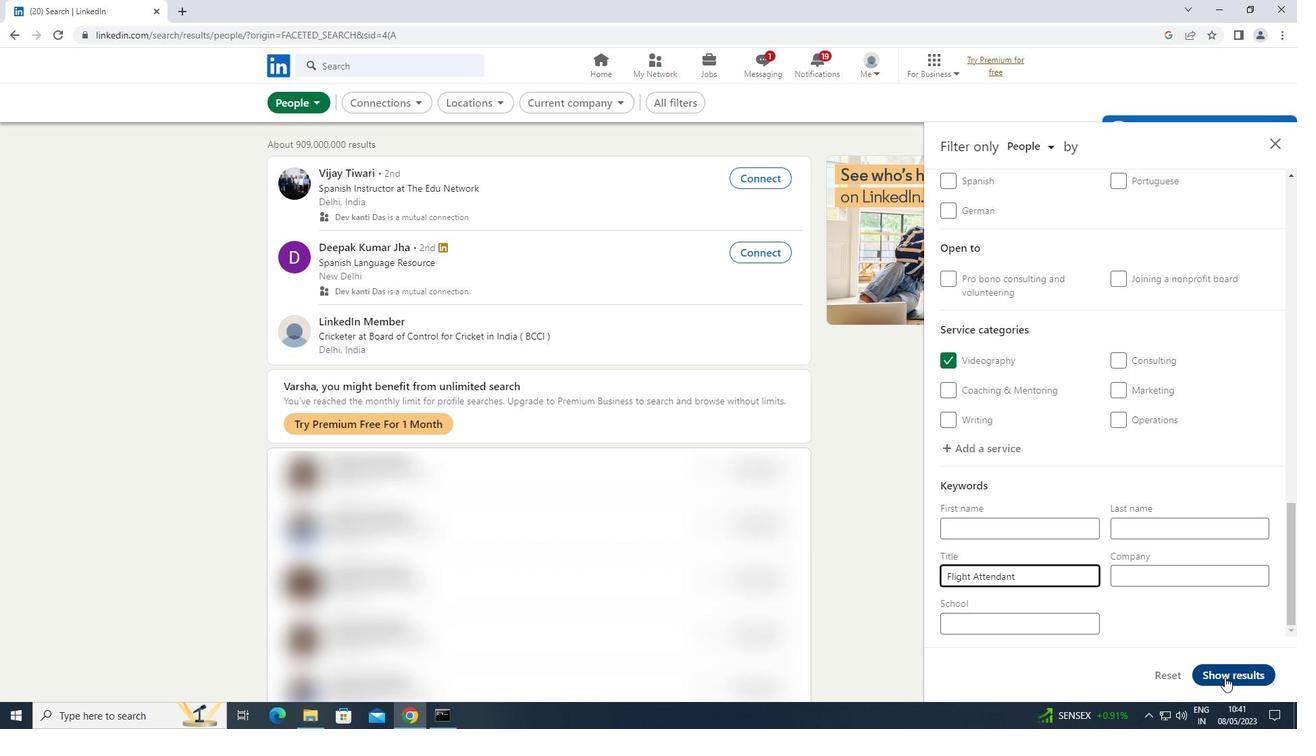 
Action: Mouse moved to (1224, 675)
Screenshot: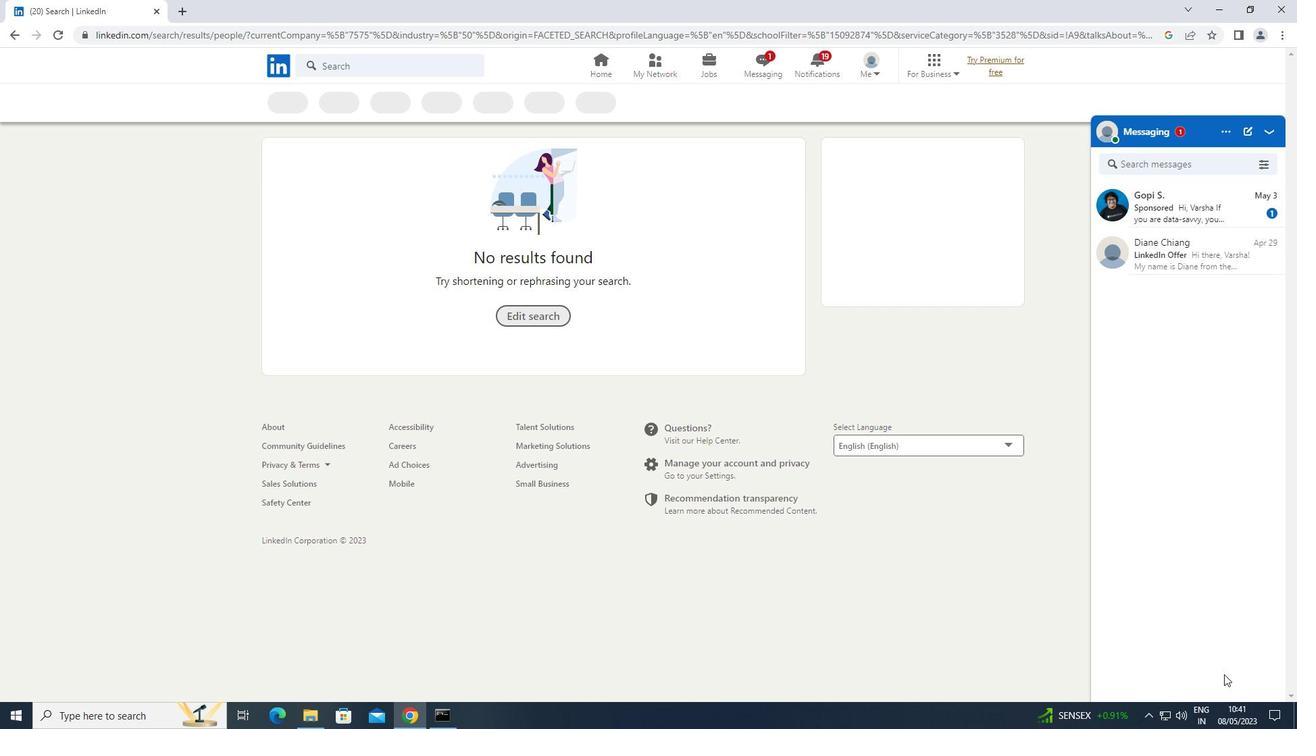 
